 Task: Look for space in Famaillá, Argentina from 12th  July, 2023 to 15th July, 2023 for 3 adults in price range Rs.12000 to Rs.16000. Place can be entire place with 2 bedrooms having 3 beds and 1 bathroom. Property type can be flat. Amenities needed are: heating, . Booking option can be shelf check-in. Required host language is English.
Action: Mouse moved to (487, 102)
Screenshot: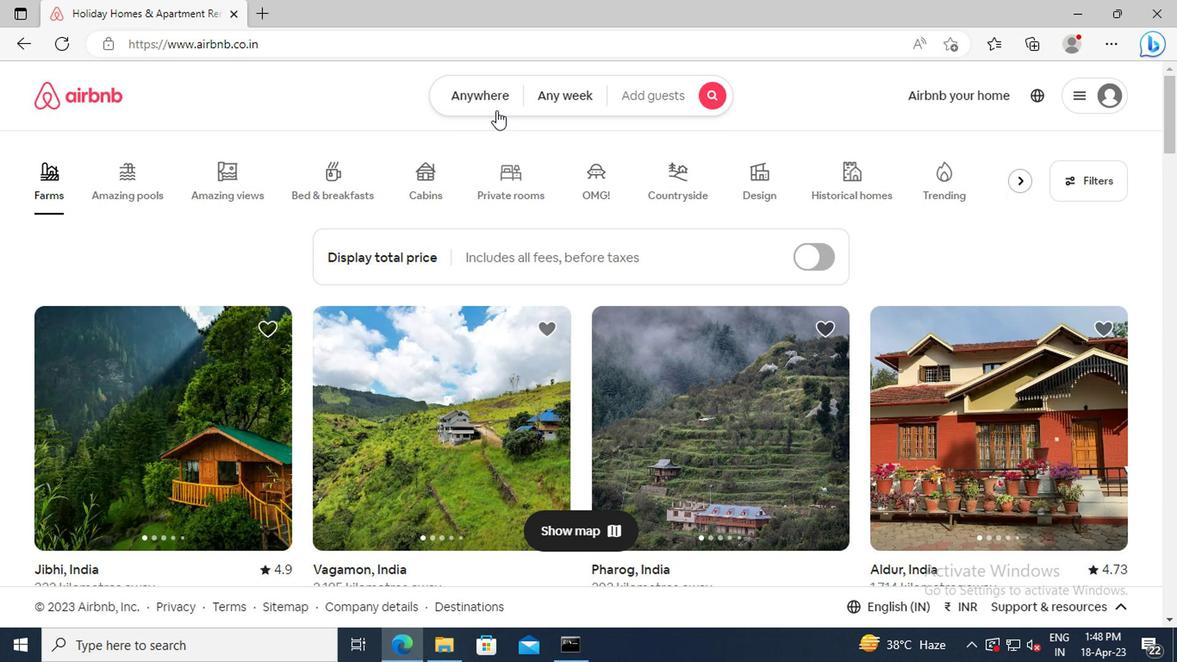 
Action: Mouse pressed left at (487, 102)
Screenshot: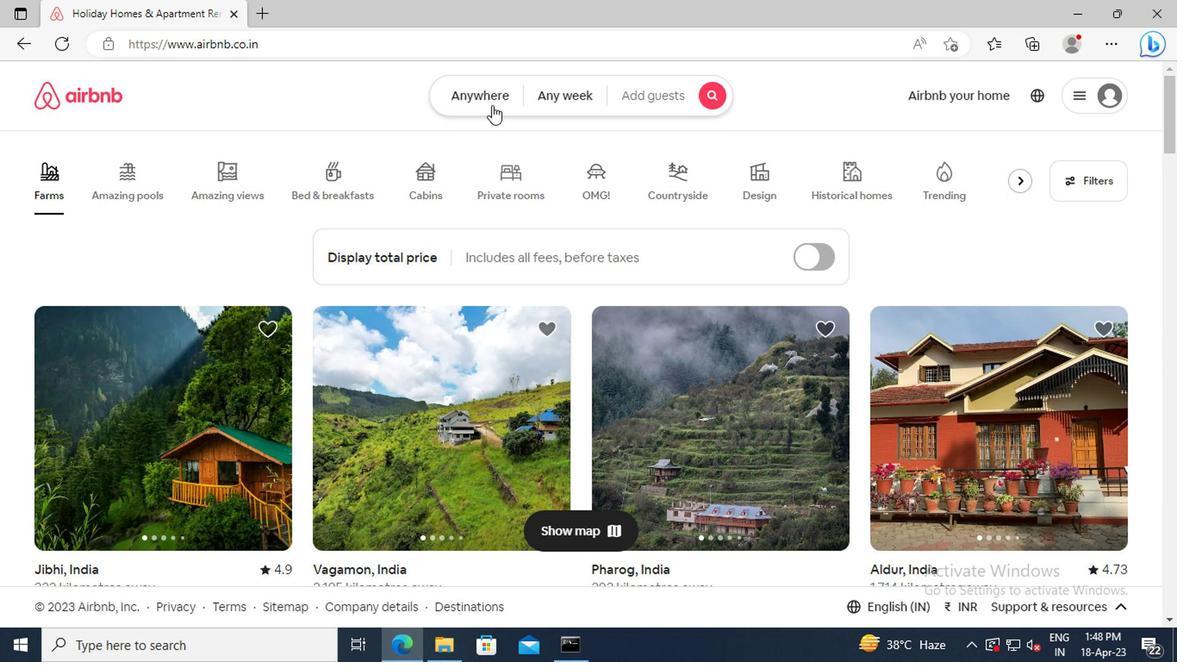 
Action: Mouse moved to (311, 163)
Screenshot: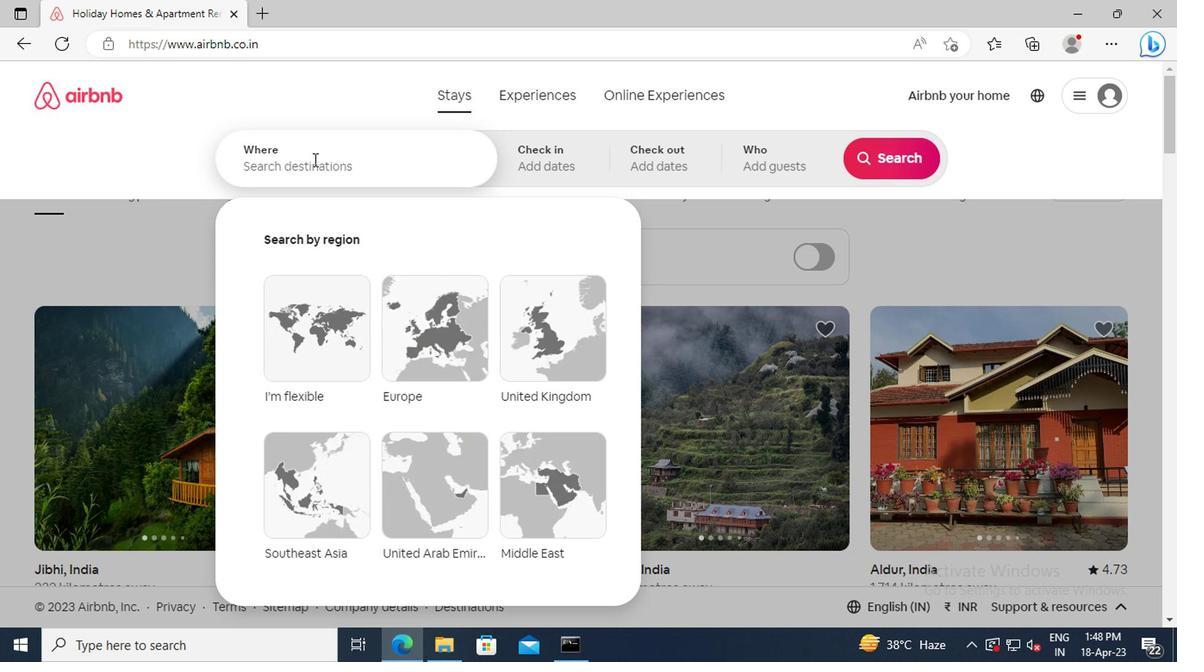 
Action: Mouse pressed left at (311, 163)
Screenshot: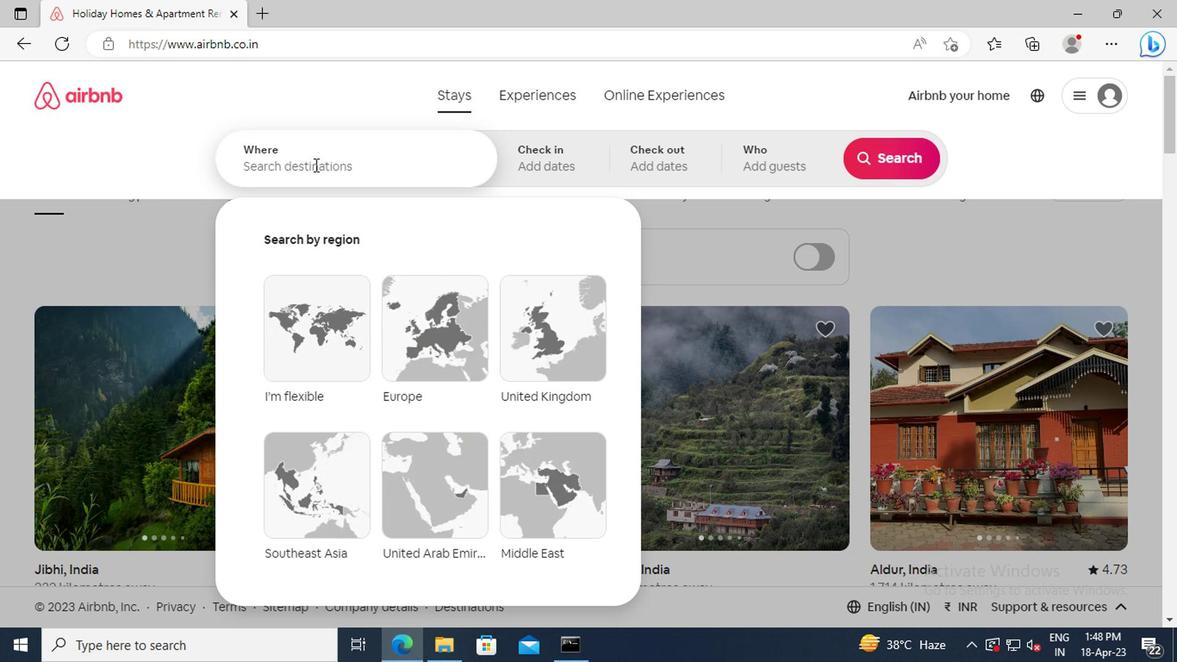 
Action: Key pressed <Key.shift>FAMAILLA,<Key.space><Key.shift_r>ARGENTINA<Key.enter>
Screenshot: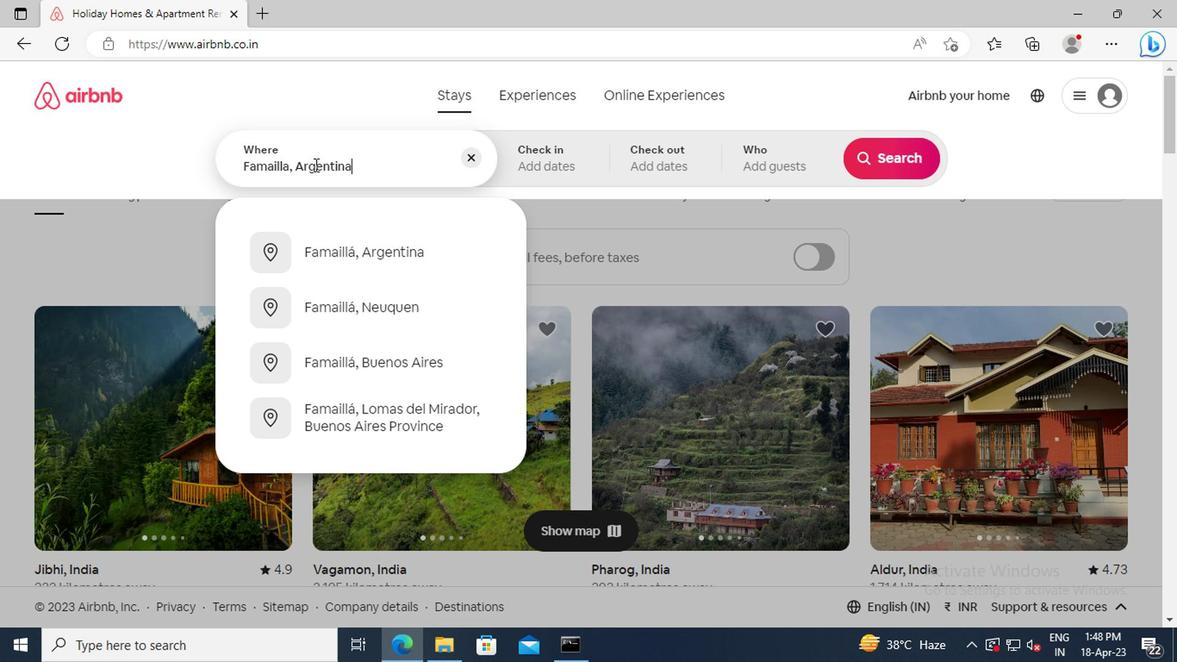 
Action: Mouse moved to (876, 297)
Screenshot: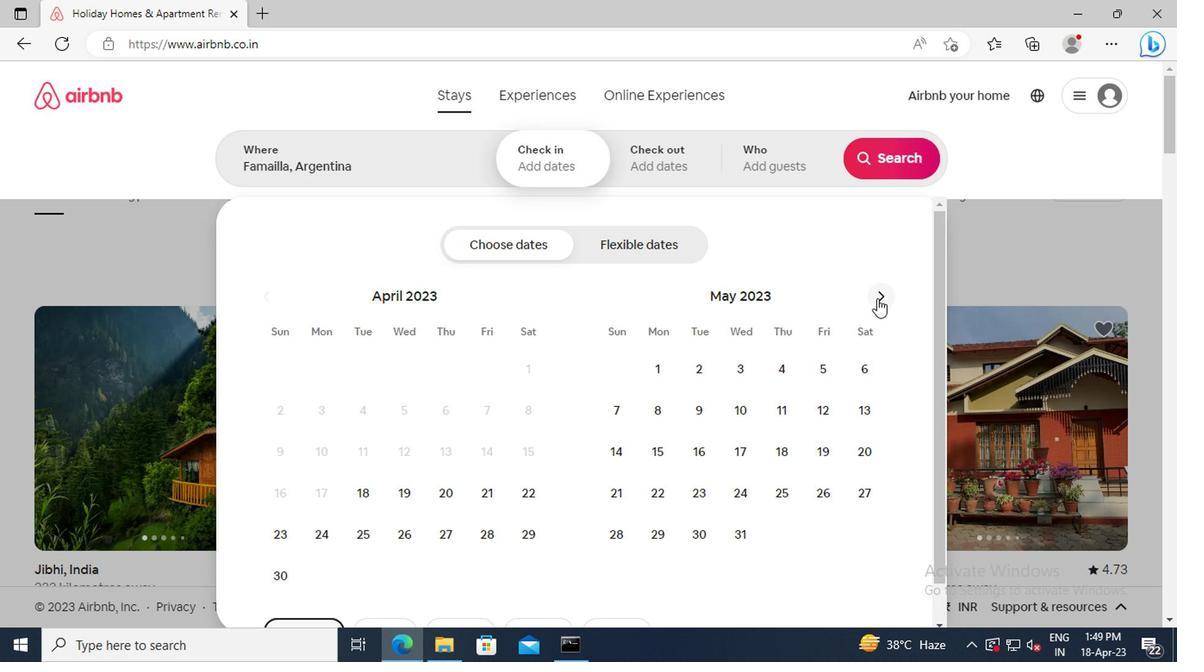 
Action: Mouse pressed left at (876, 297)
Screenshot: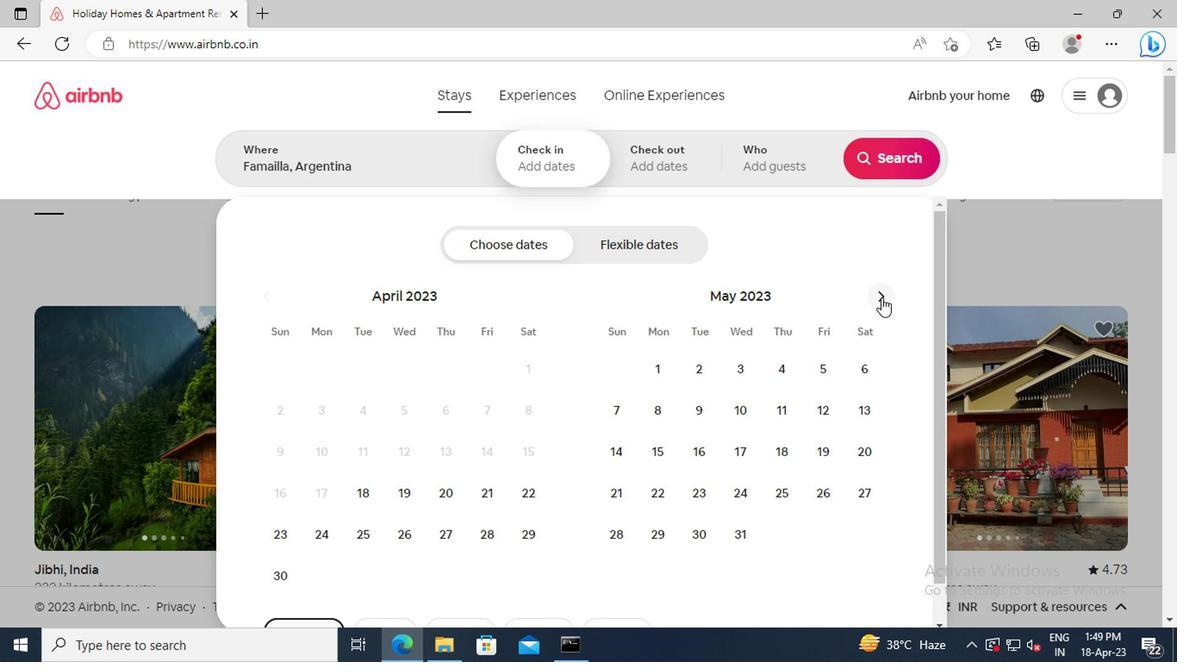 
Action: Mouse pressed left at (876, 297)
Screenshot: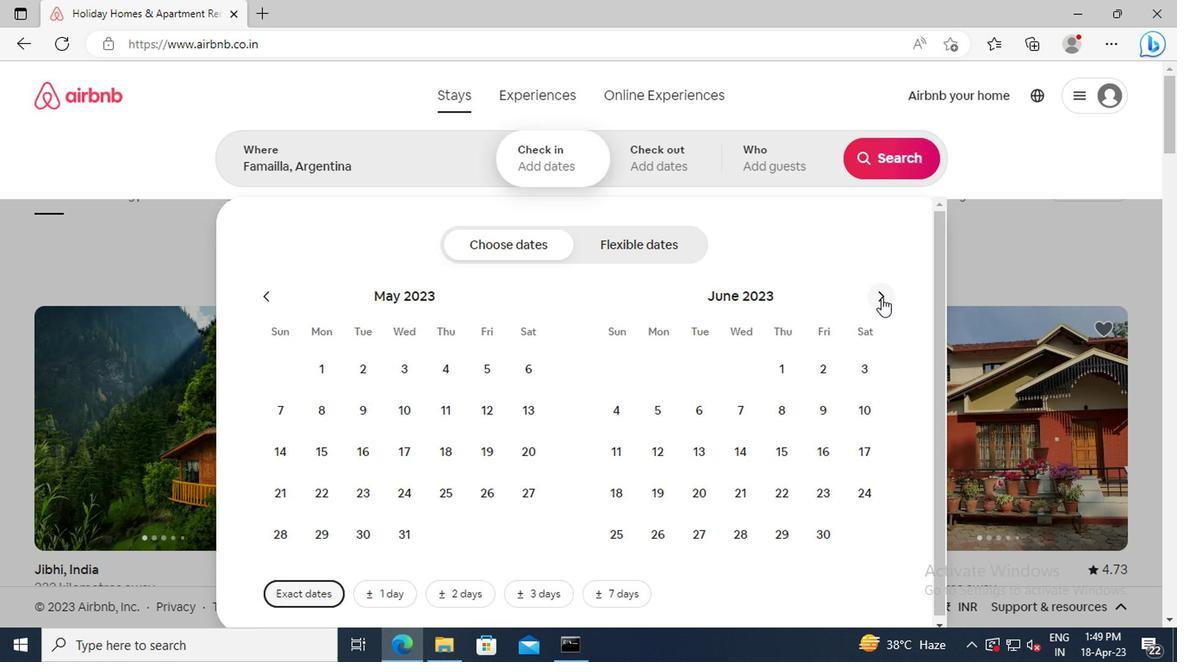 
Action: Mouse moved to (743, 449)
Screenshot: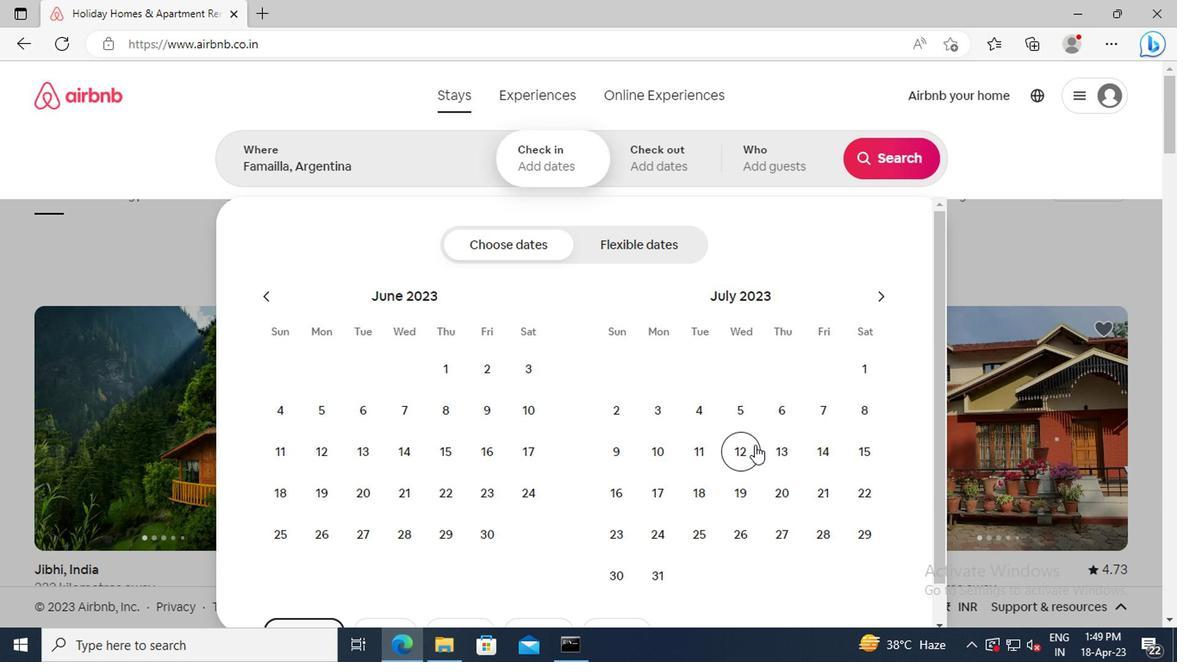 
Action: Mouse pressed left at (743, 449)
Screenshot: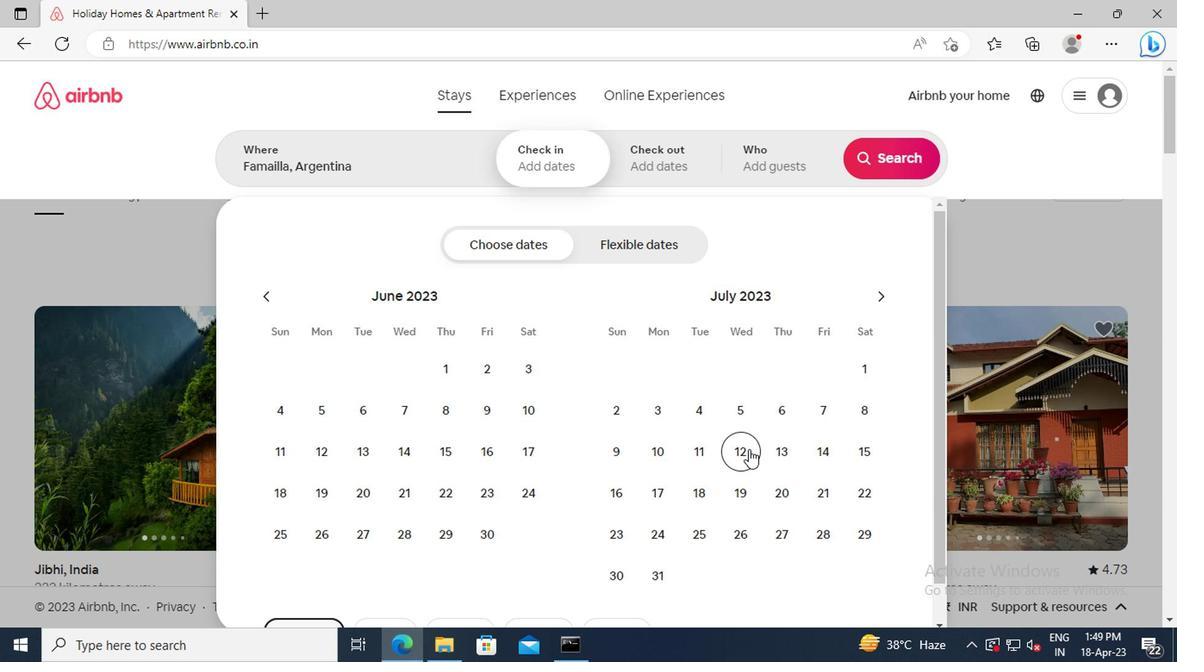 
Action: Mouse moved to (859, 453)
Screenshot: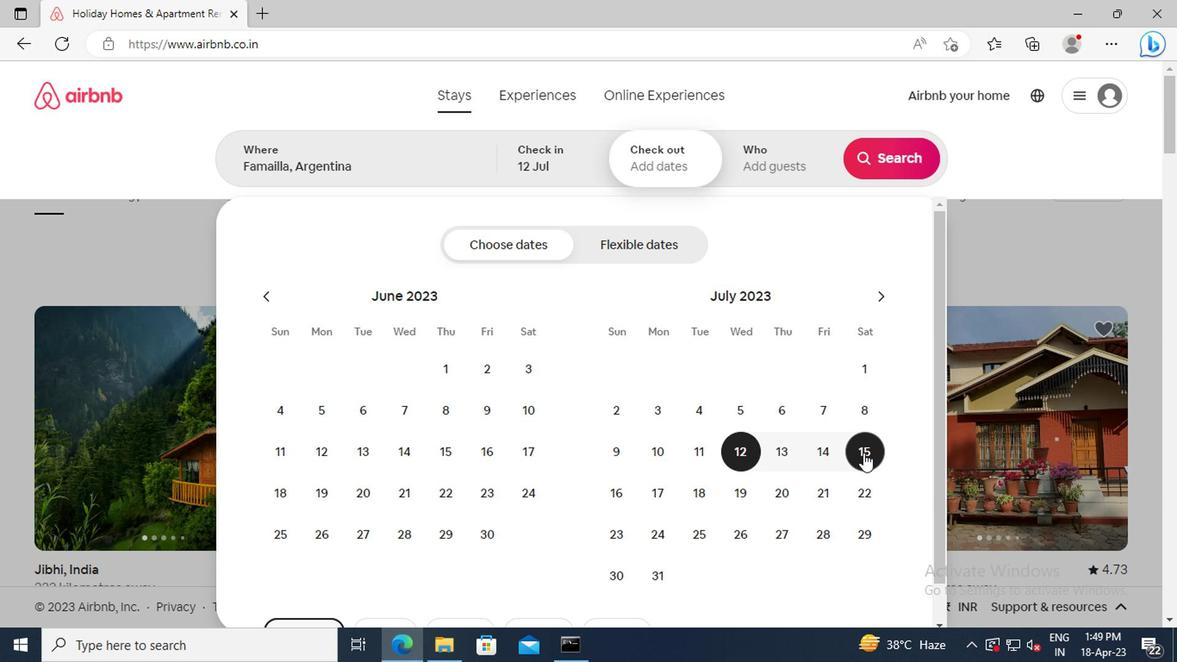 
Action: Mouse pressed left at (859, 453)
Screenshot: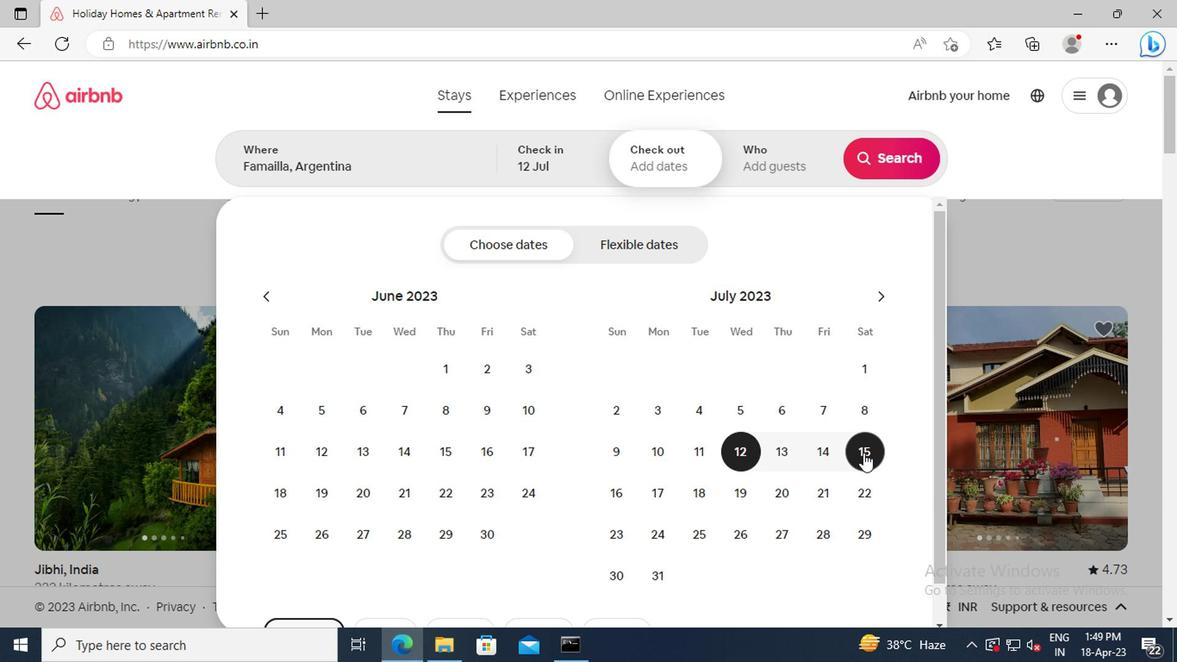 
Action: Mouse moved to (760, 163)
Screenshot: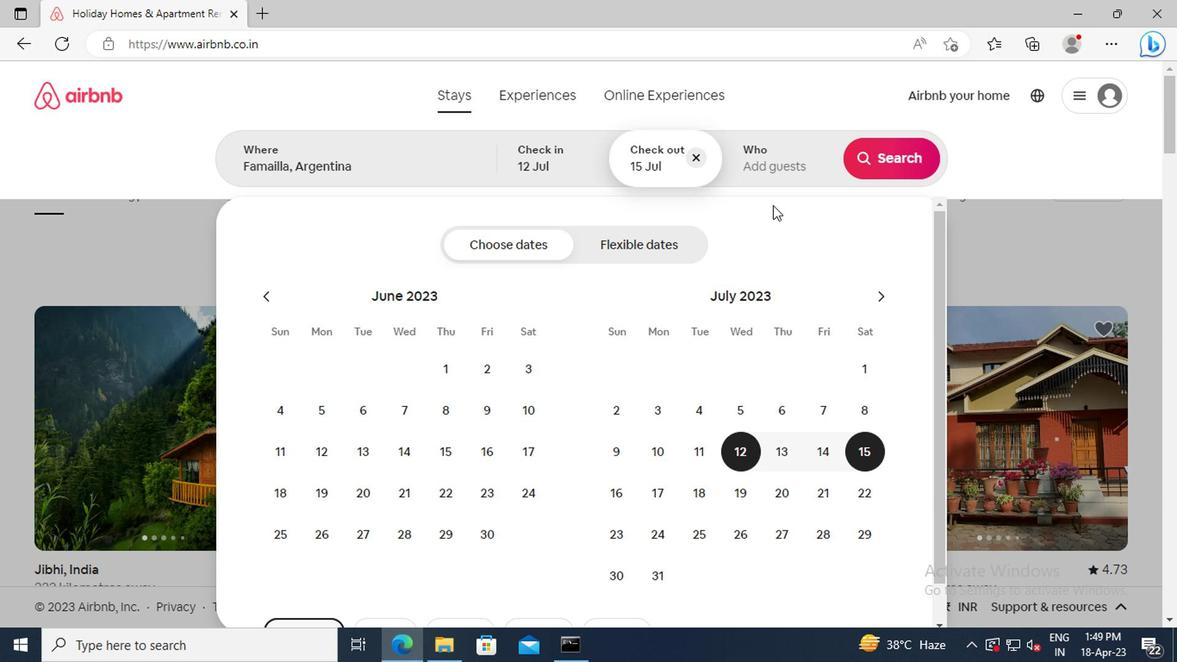 
Action: Mouse pressed left at (760, 163)
Screenshot: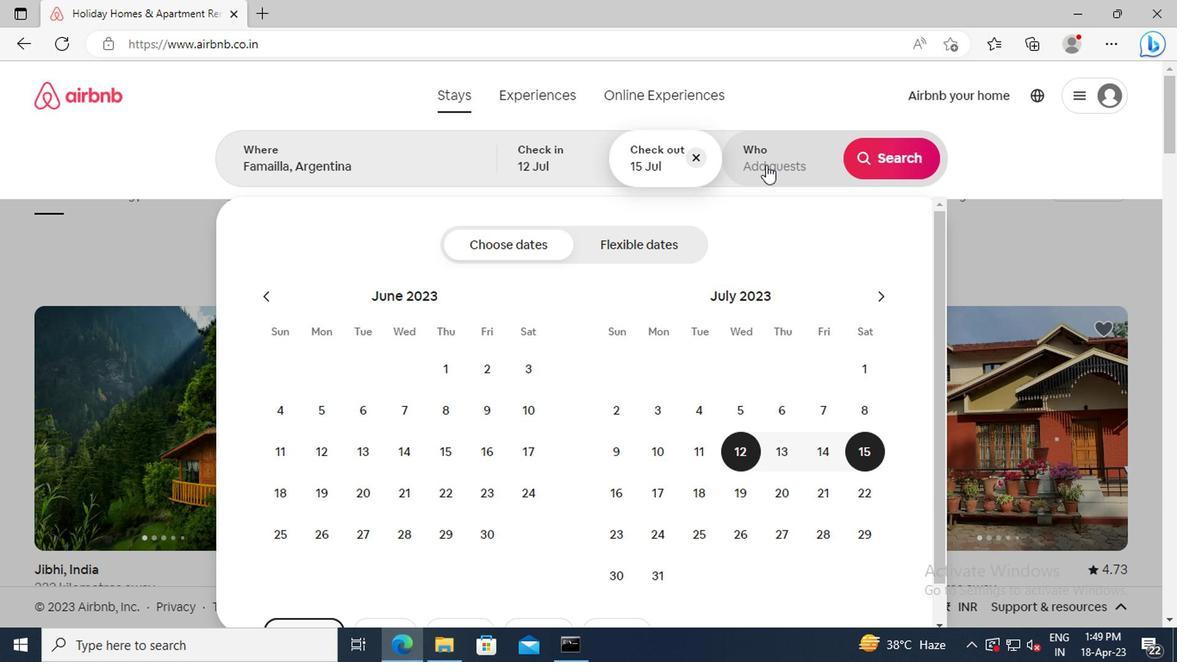 
Action: Mouse moved to (895, 249)
Screenshot: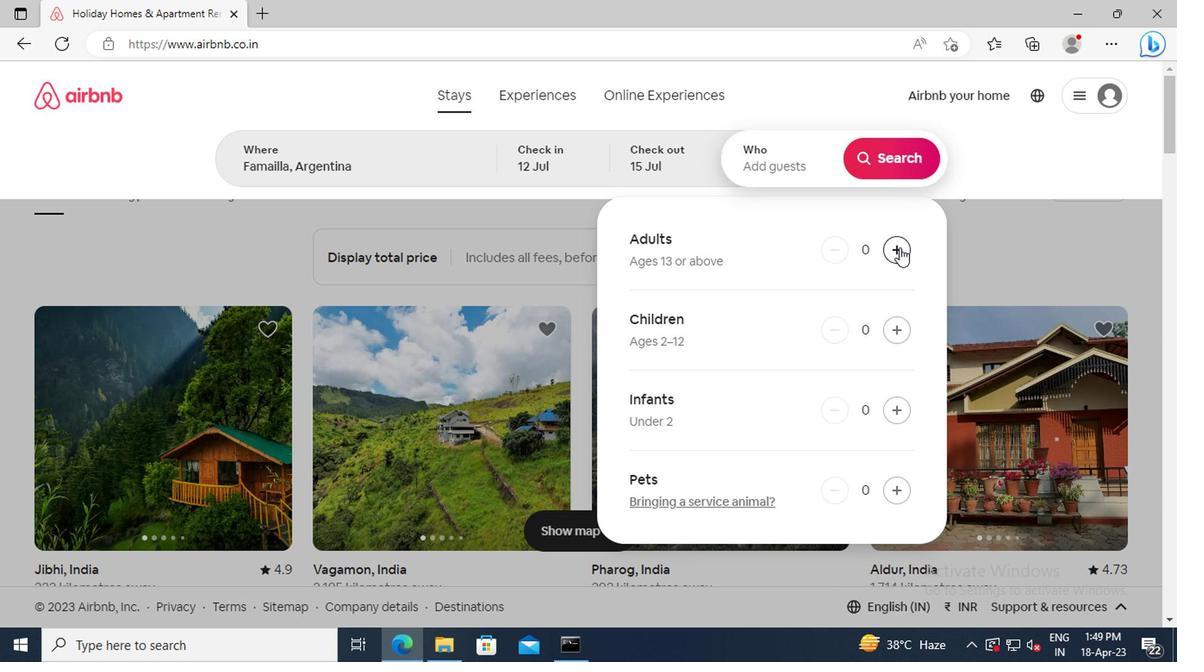 
Action: Mouse pressed left at (895, 249)
Screenshot: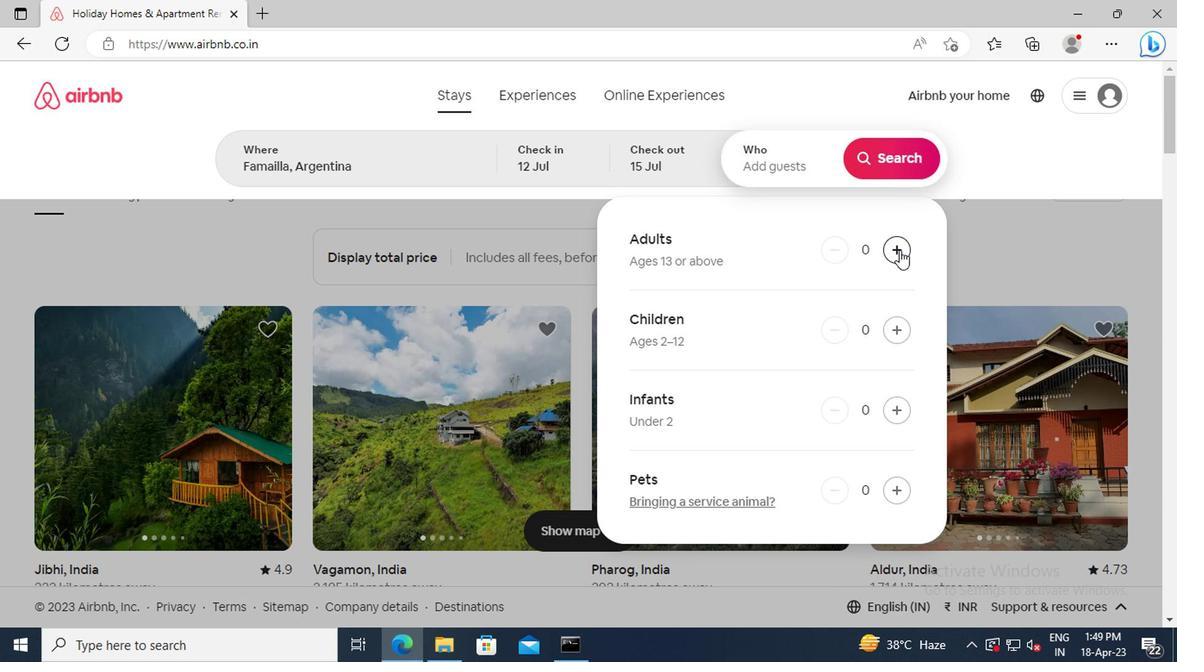 
Action: Mouse pressed left at (895, 249)
Screenshot: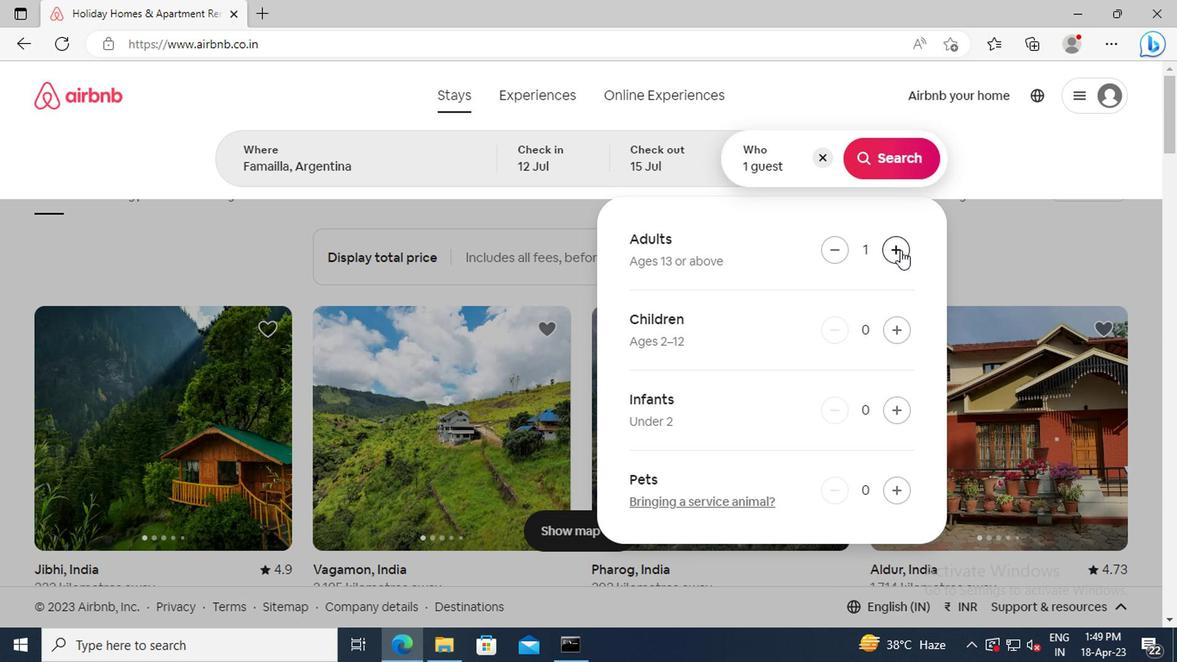 
Action: Mouse pressed left at (895, 249)
Screenshot: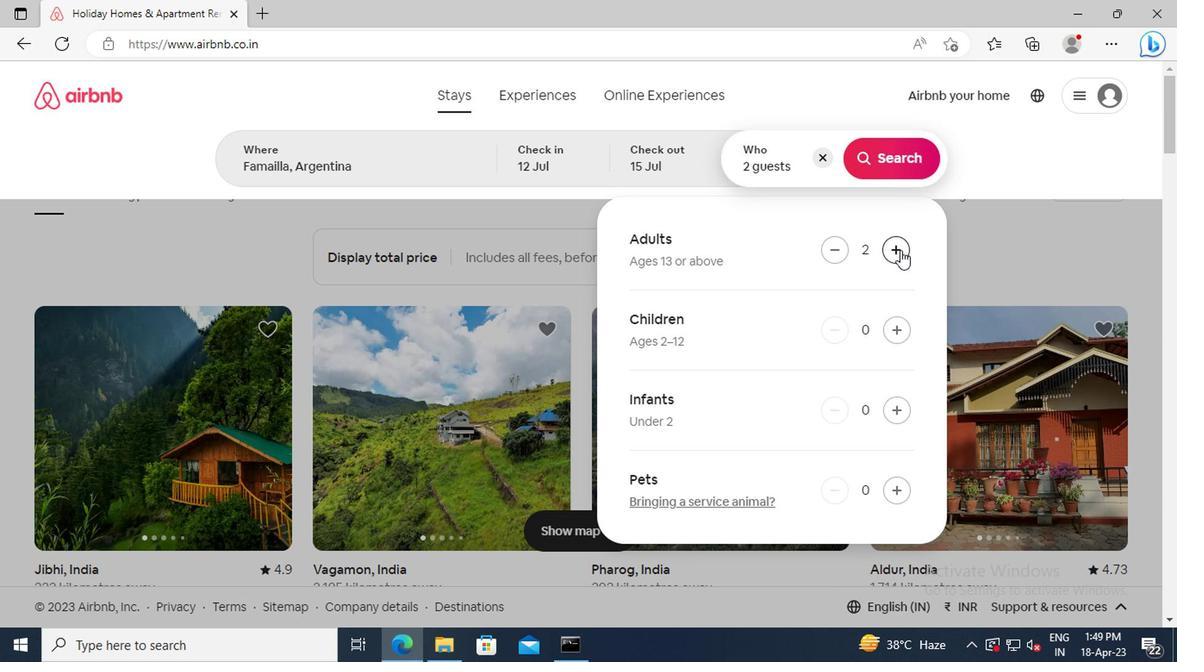 
Action: Mouse moved to (889, 156)
Screenshot: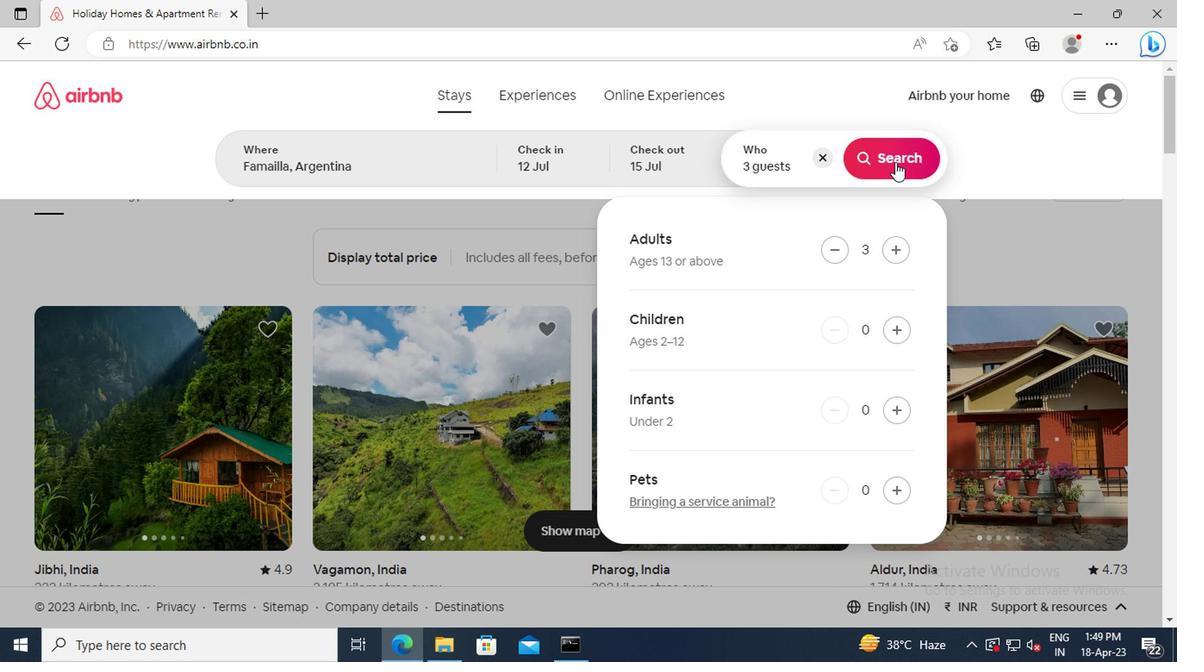 
Action: Mouse pressed left at (889, 156)
Screenshot: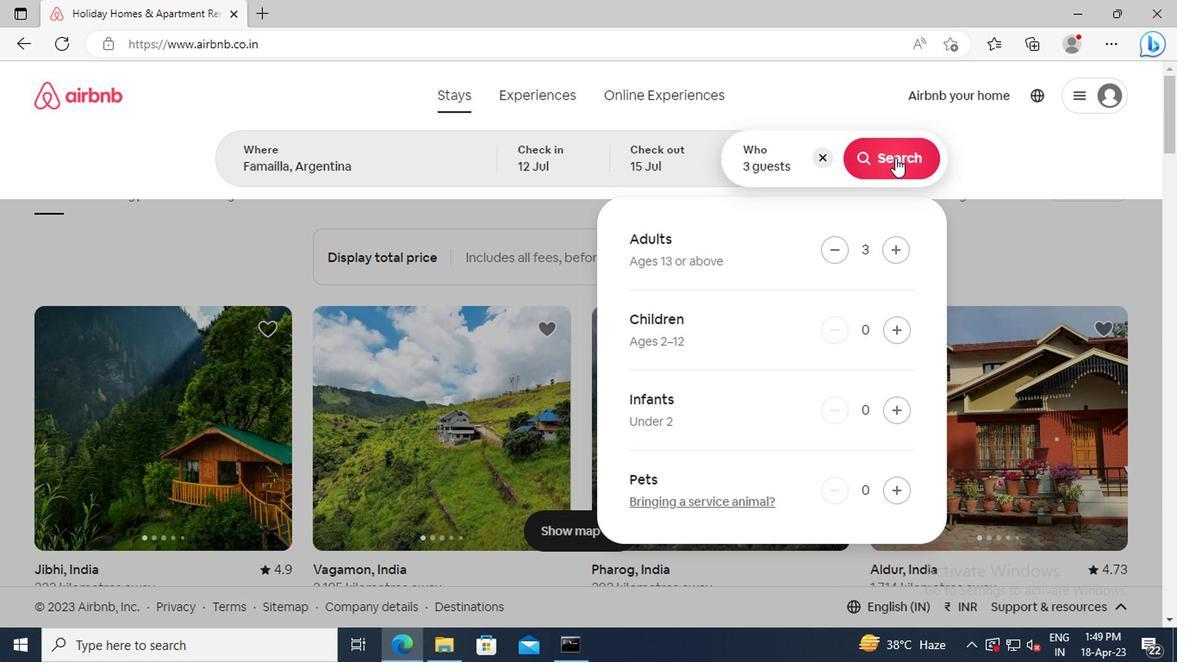 
Action: Mouse moved to (1097, 160)
Screenshot: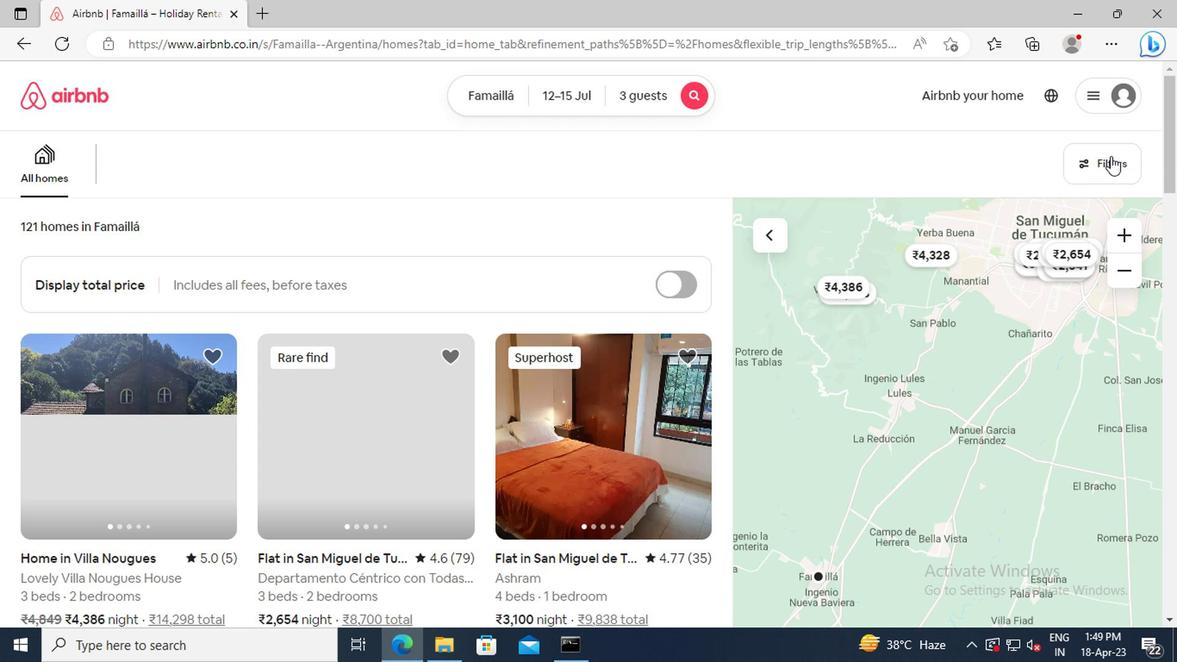 
Action: Mouse pressed left at (1097, 160)
Screenshot: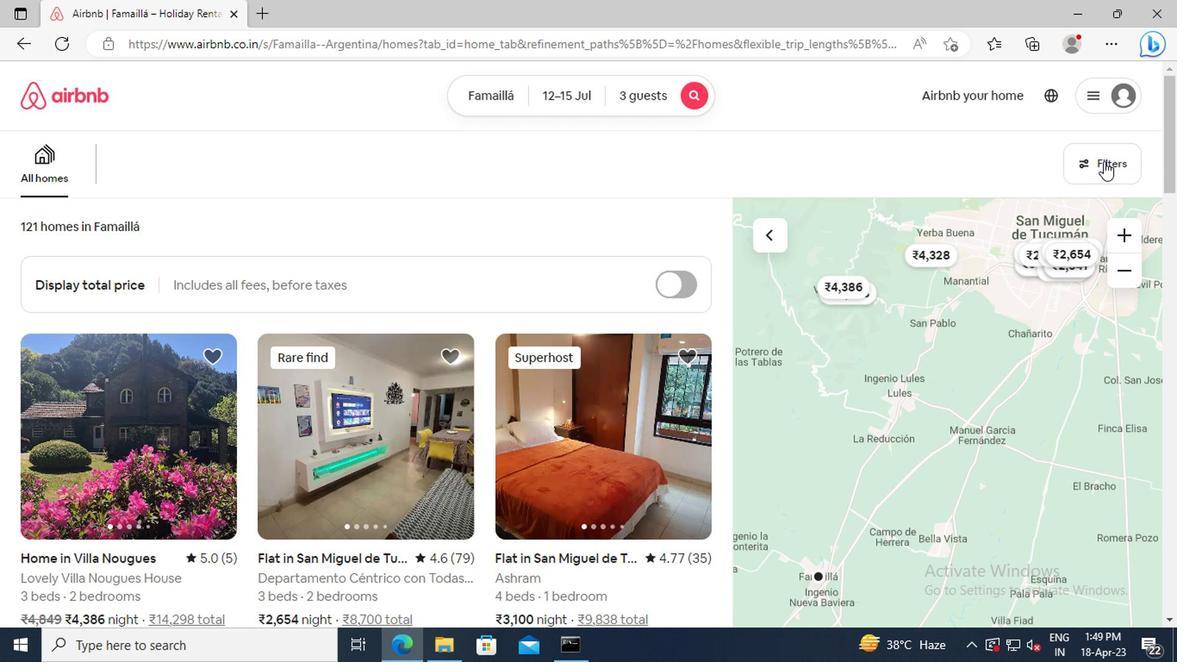 
Action: Mouse moved to (376, 388)
Screenshot: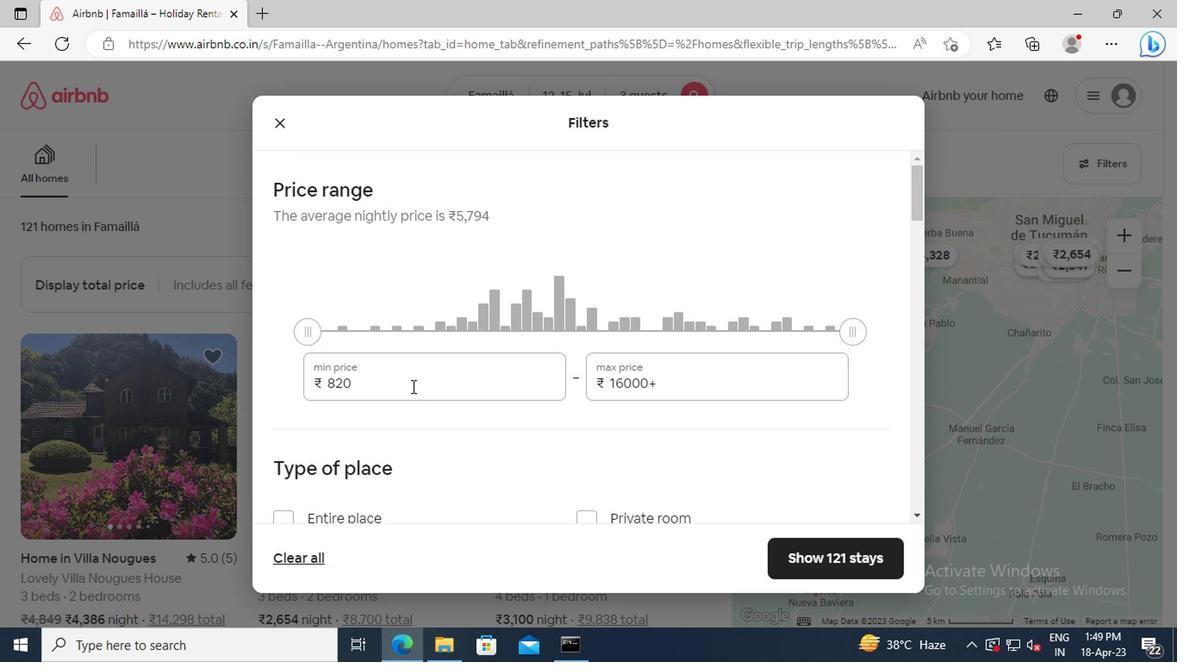 
Action: Mouse pressed left at (376, 388)
Screenshot: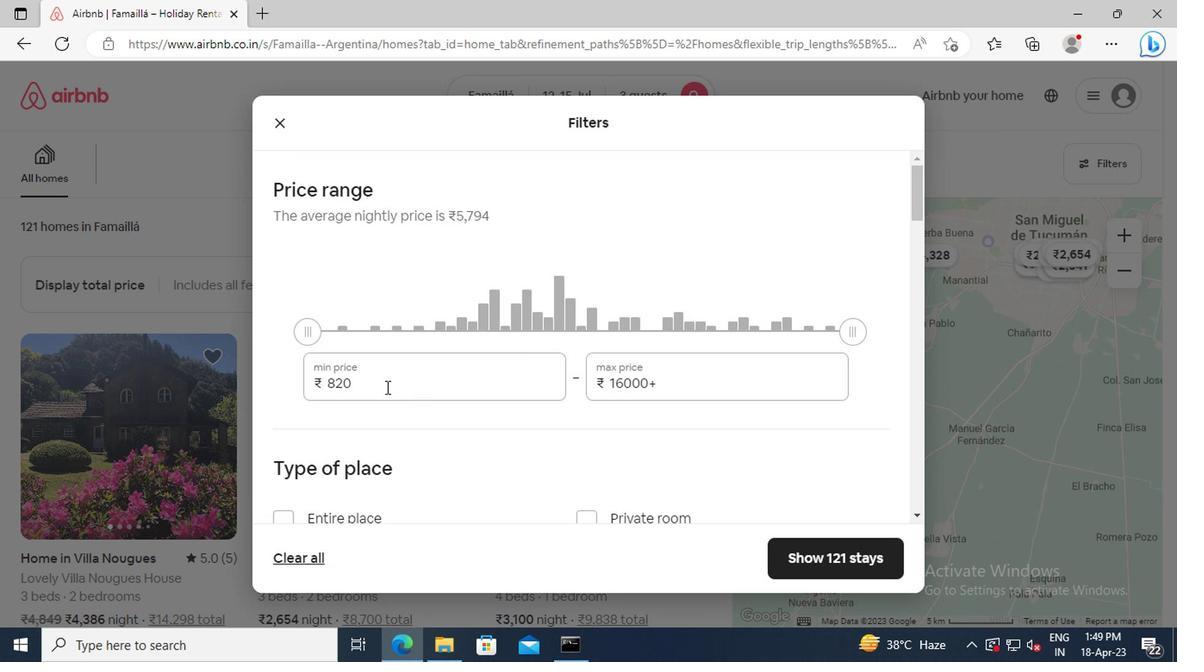 
Action: Key pressed <Key.backspace><Key.backspace><Key.backspace><Key.backspace><Key.backspace><Key.backspace>12000<Key.tab><Key.delete>16000
Screenshot: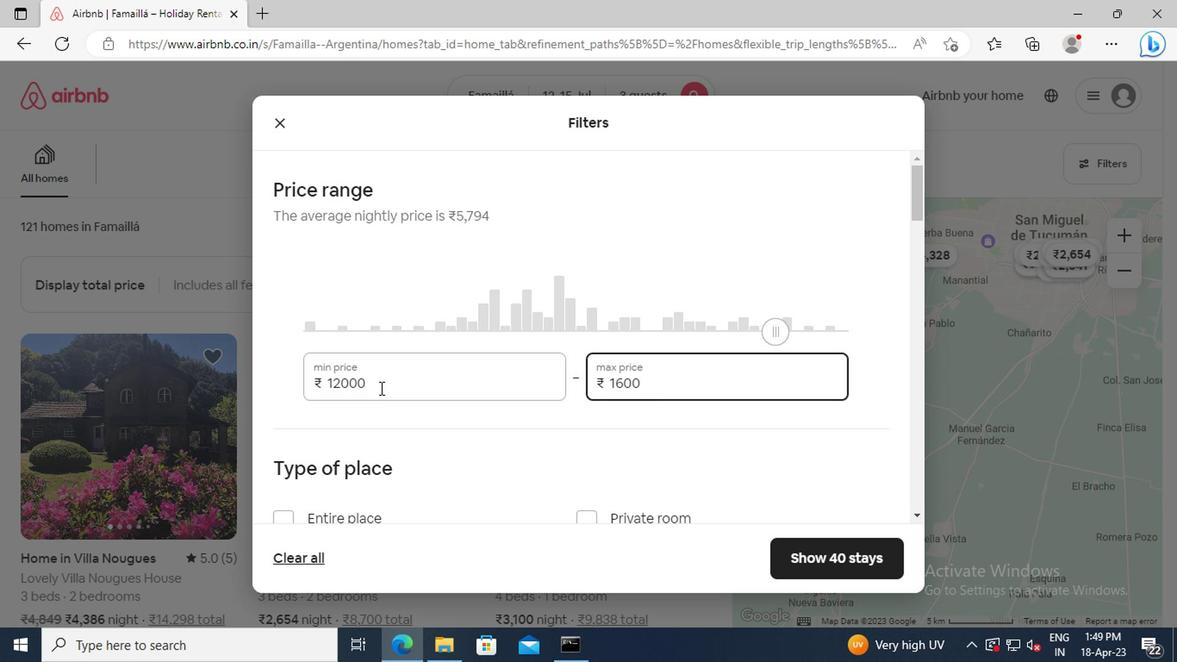 
Action: Mouse scrolled (376, 387) with delta (0, 0)
Screenshot: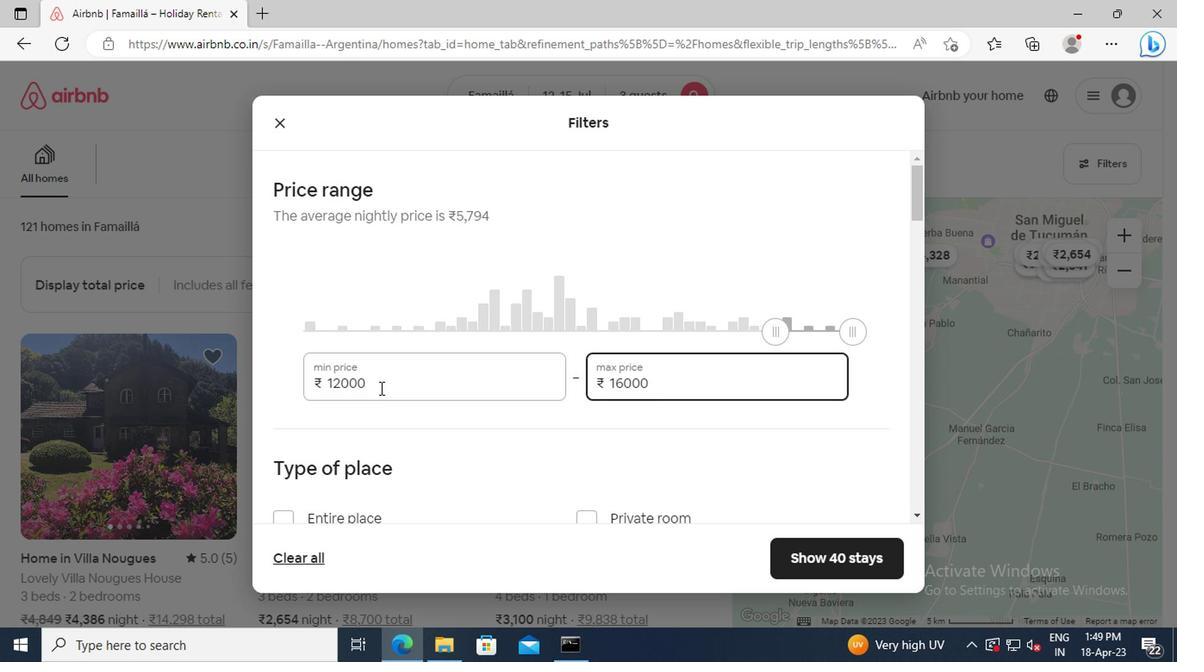 
Action: Mouse scrolled (376, 387) with delta (0, 0)
Screenshot: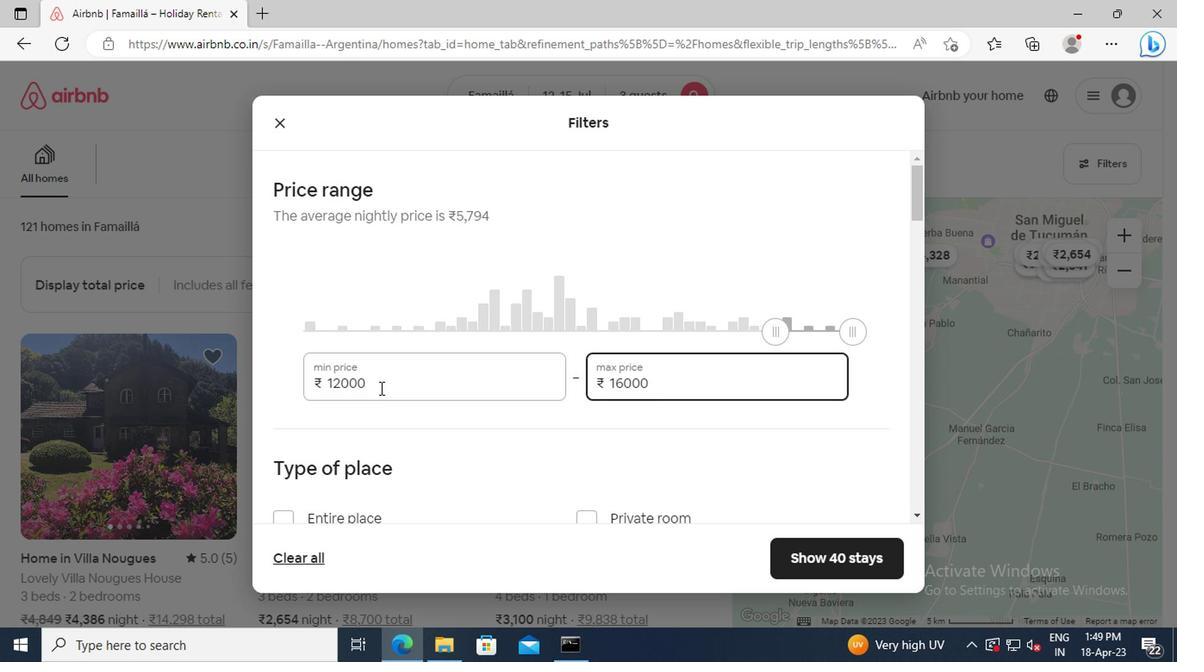 
Action: Mouse scrolled (376, 387) with delta (0, 0)
Screenshot: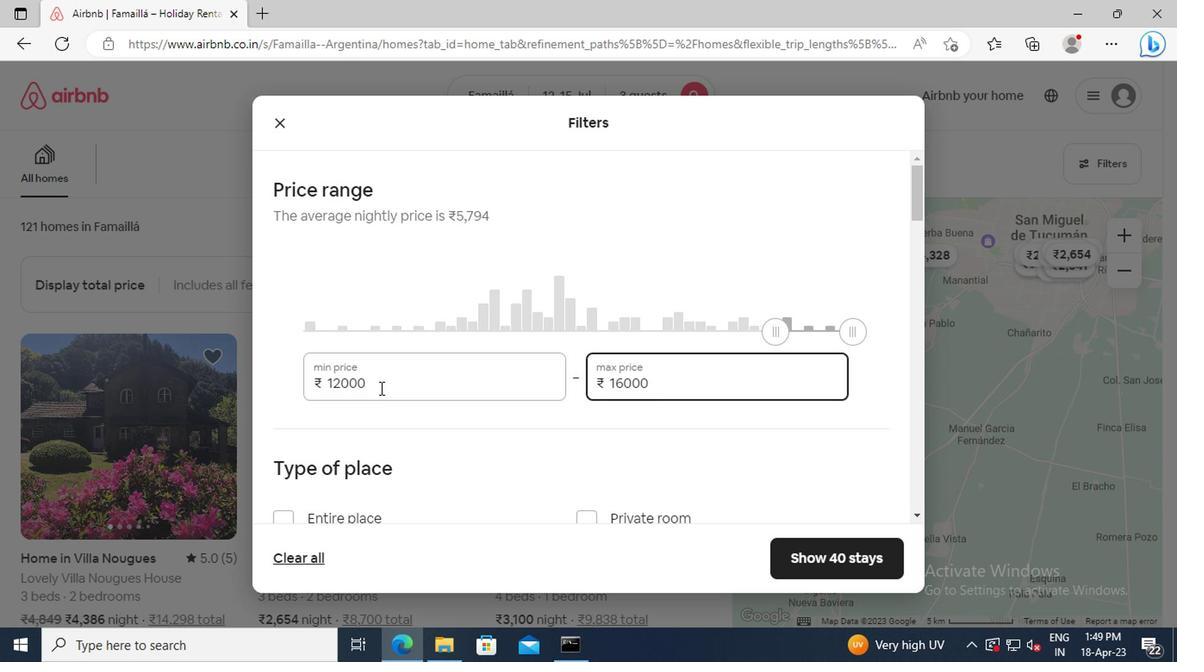 
Action: Mouse moved to (285, 353)
Screenshot: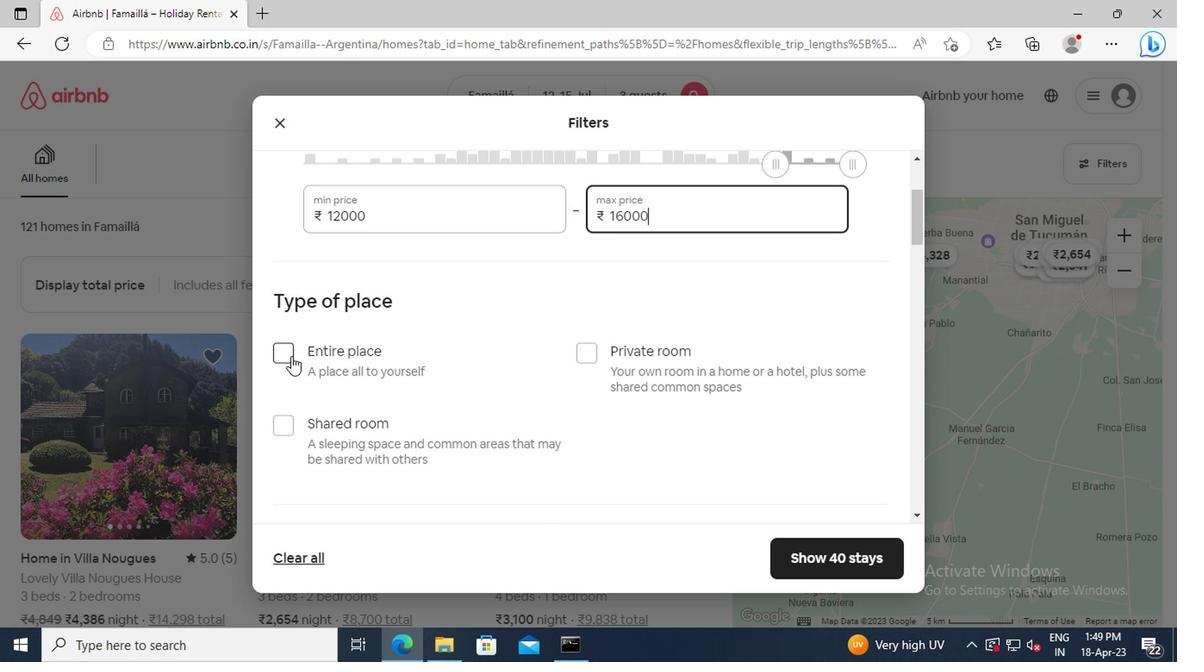 
Action: Mouse pressed left at (285, 353)
Screenshot: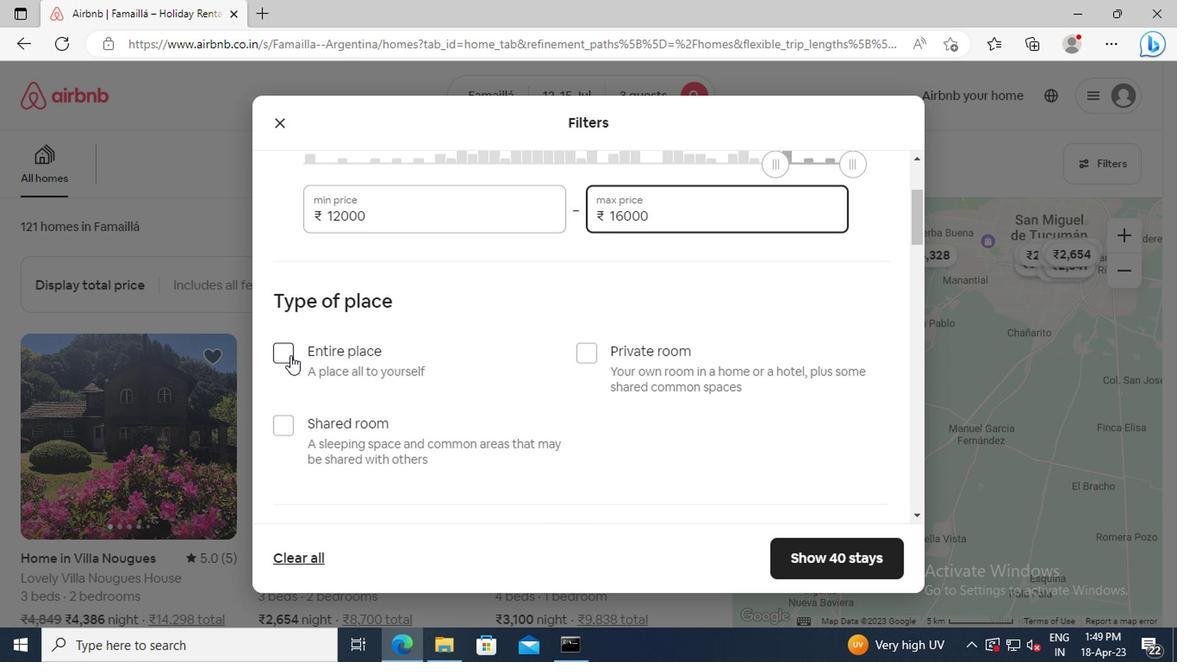 
Action: Mouse moved to (436, 355)
Screenshot: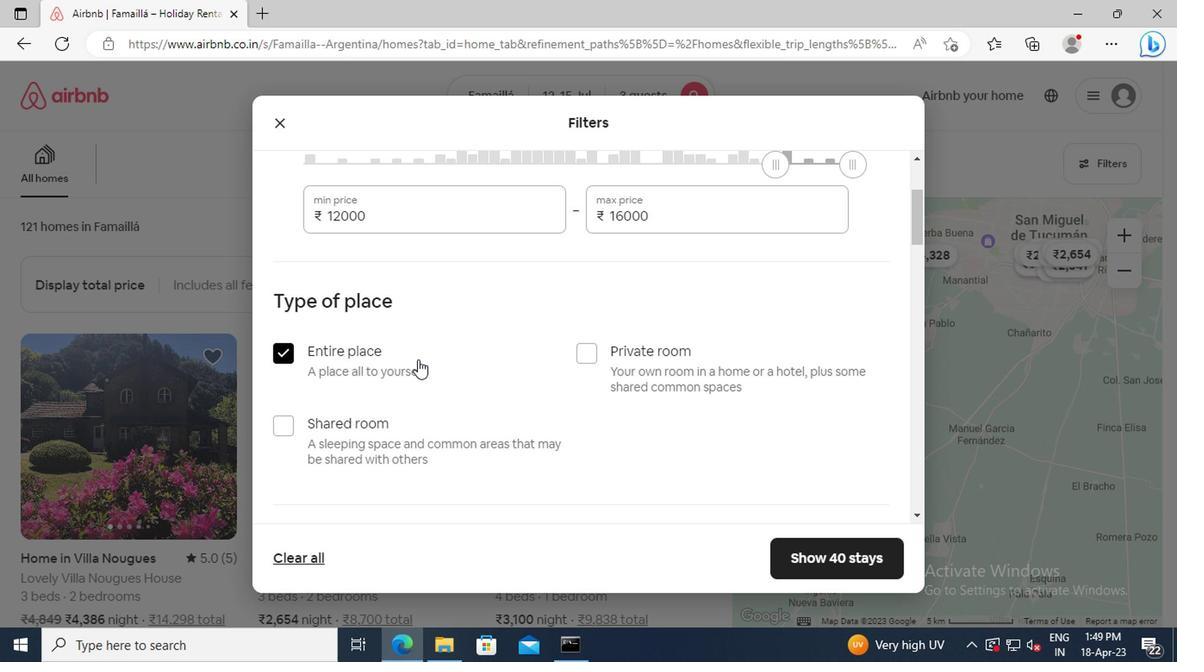 
Action: Mouse scrolled (436, 354) with delta (0, 0)
Screenshot: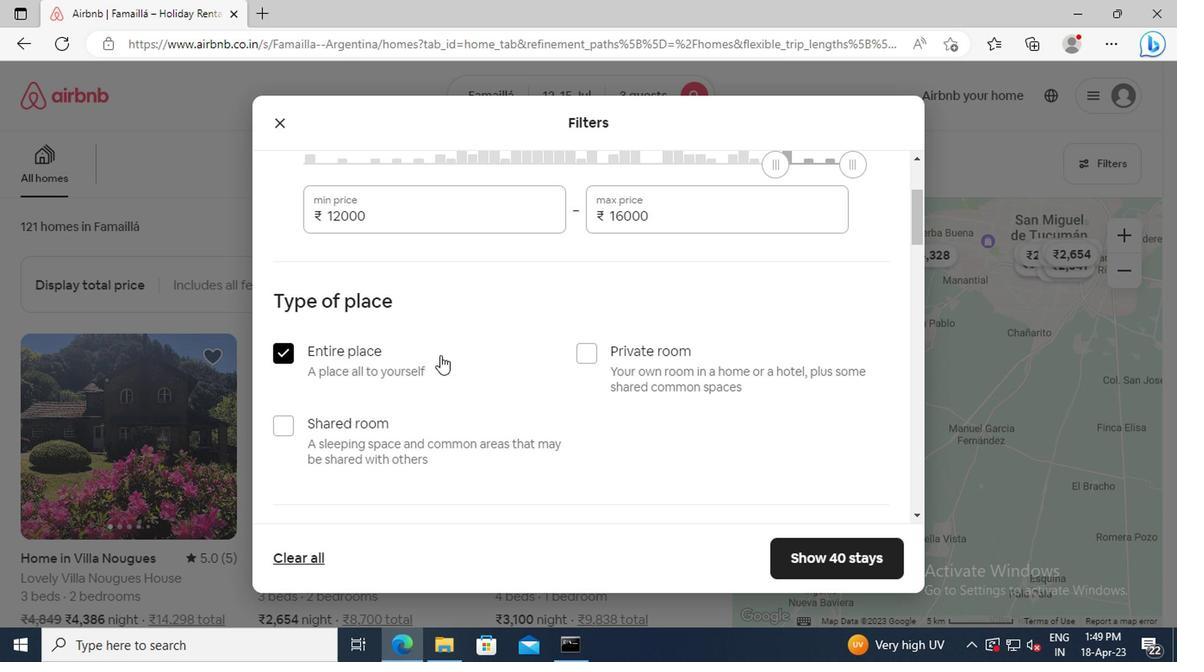 
Action: Mouse scrolled (436, 354) with delta (0, 0)
Screenshot: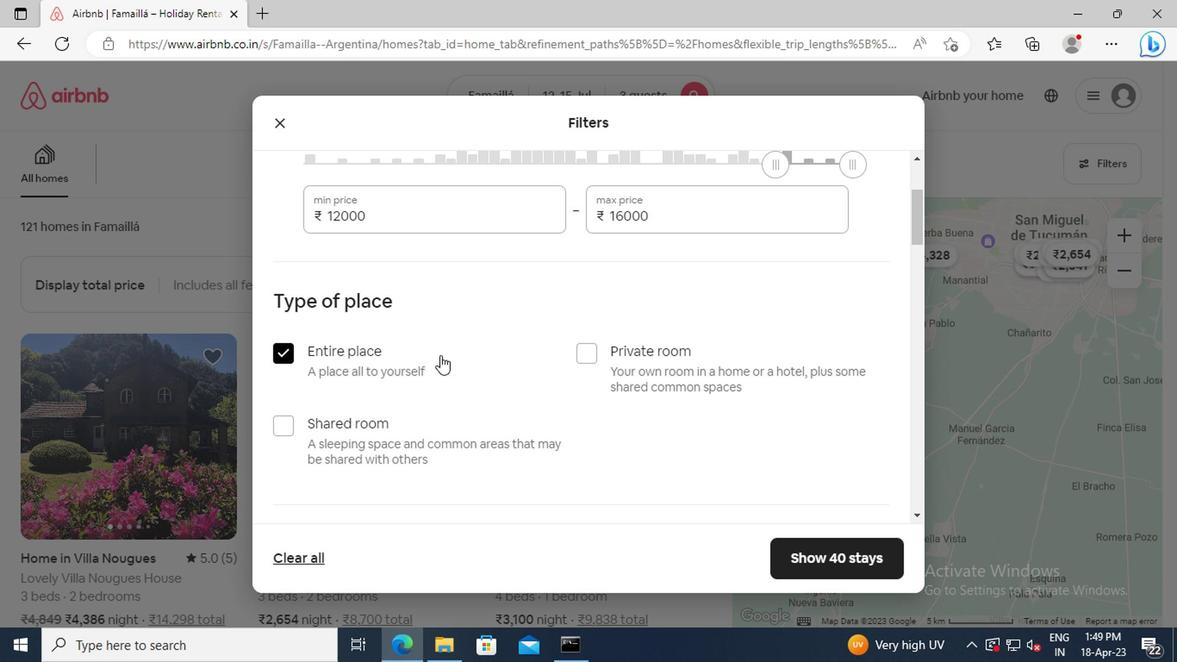 
Action: Mouse moved to (444, 313)
Screenshot: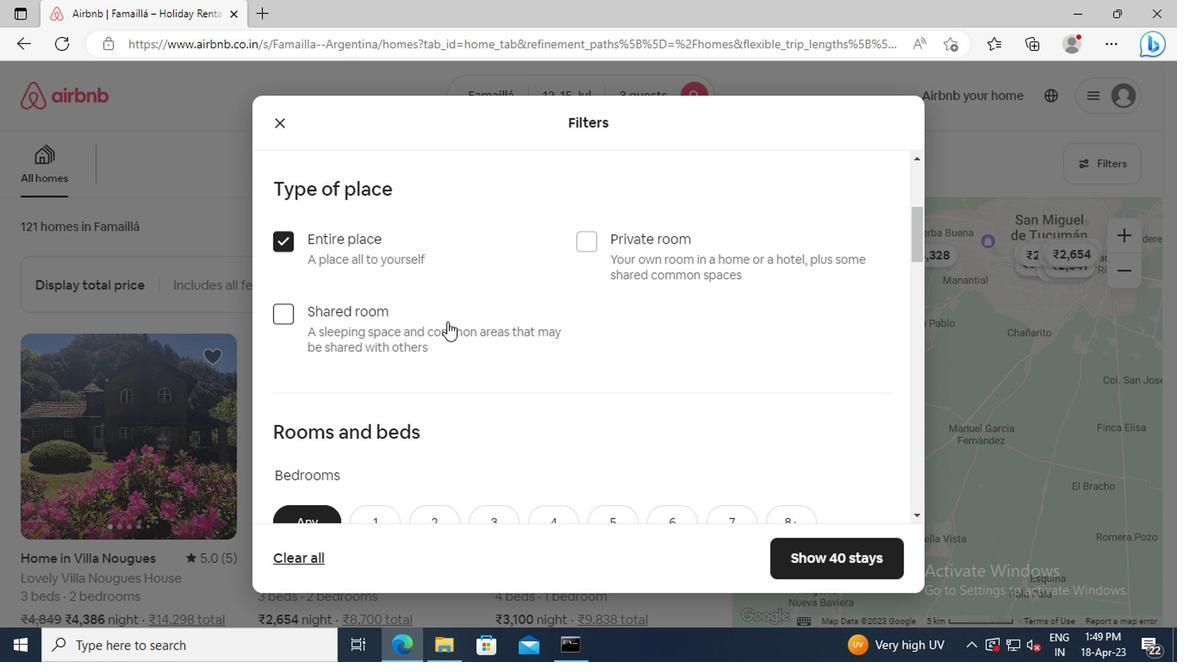 
Action: Mouse scrolled (444, 312) with delta (0, -1)
Screenshot: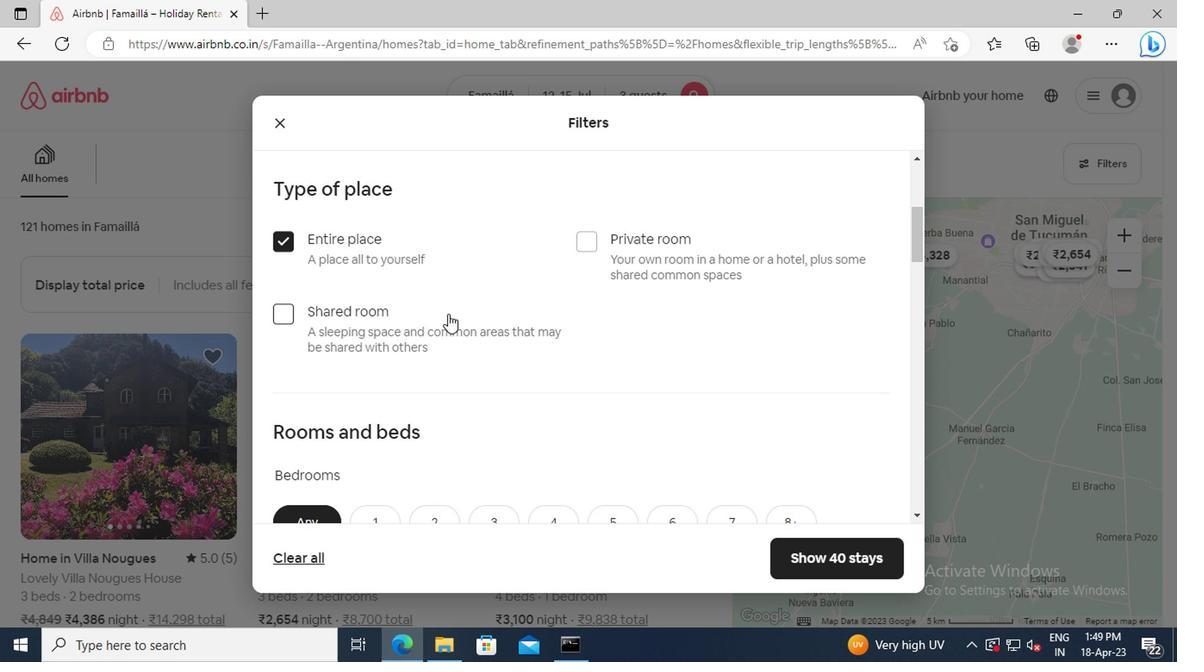 
Action: Mouse scrolled (444, 312) with delta (0, -1)
Screenshot: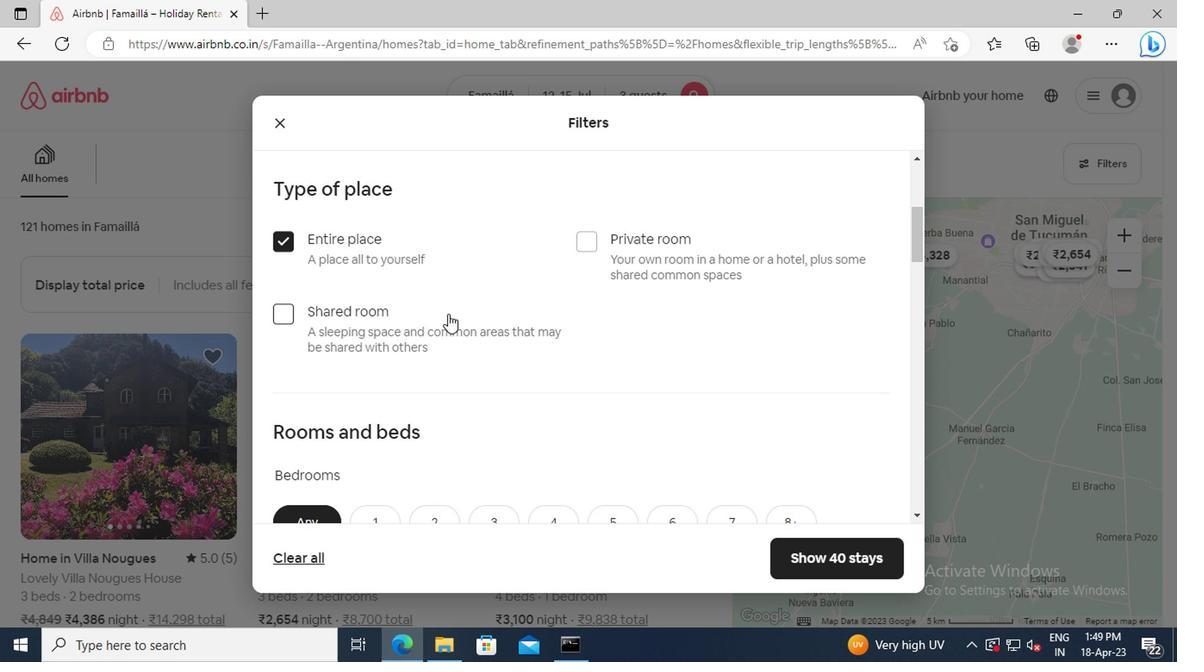 
Action: Mouse moved to (427, 403)
Screenshot: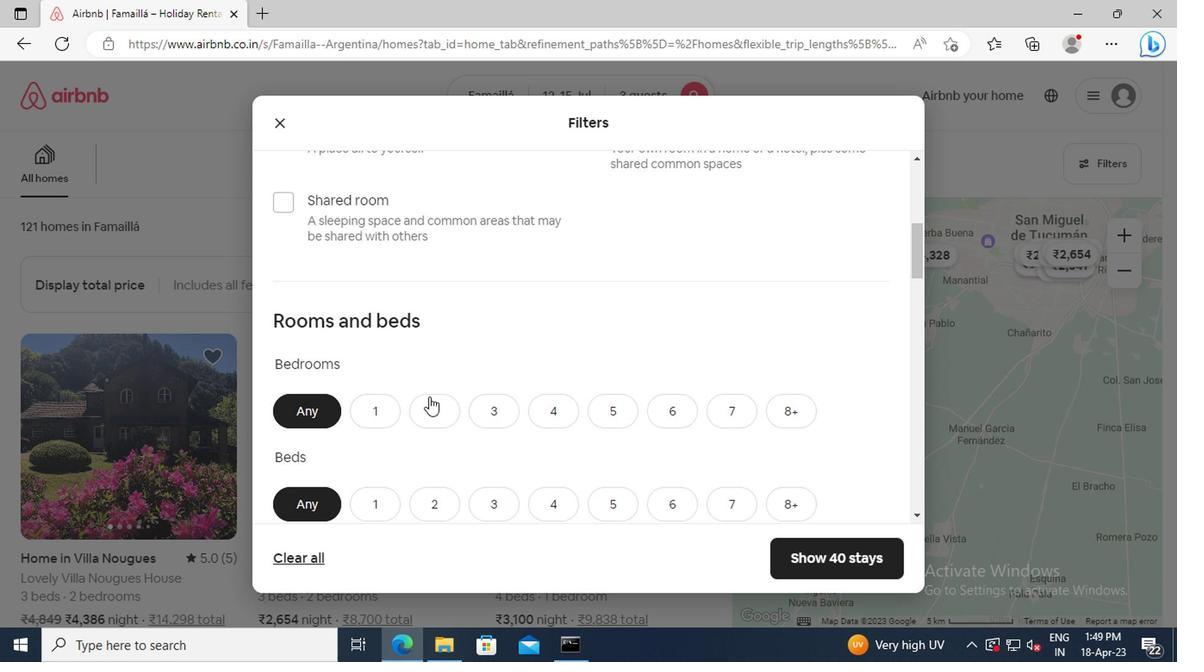
Action: Mouse pressed left at (427, 403)
Screenshot: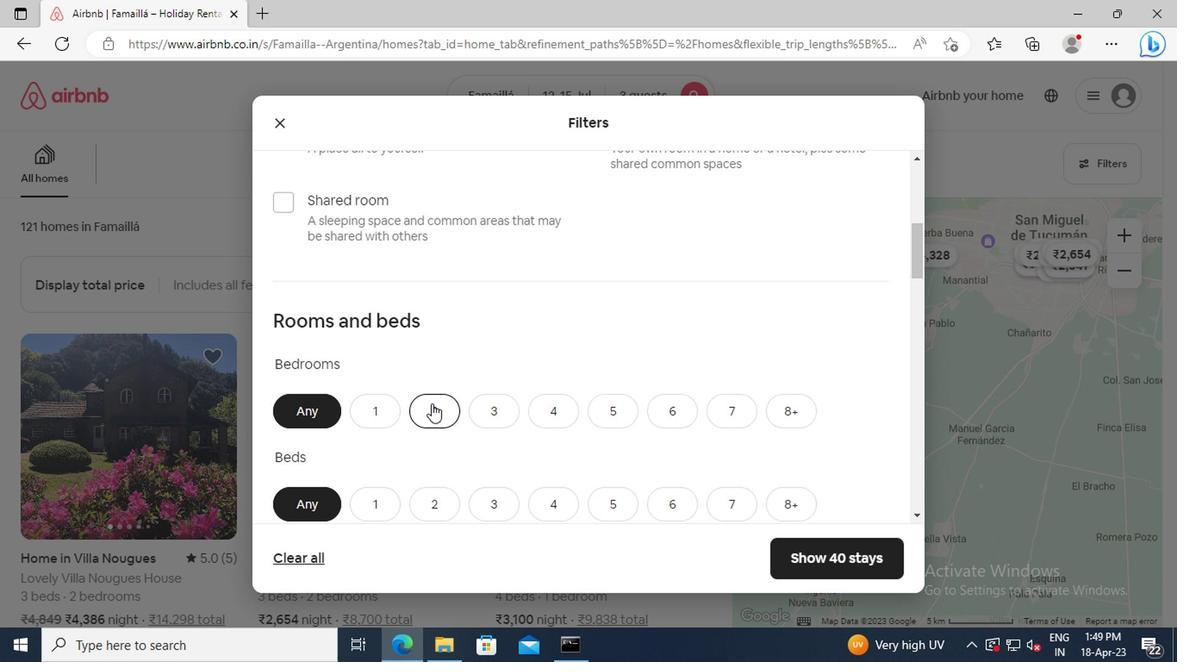 
Action: Mouse scrolled (427, 402) with delta (0, 0)
Screenshot: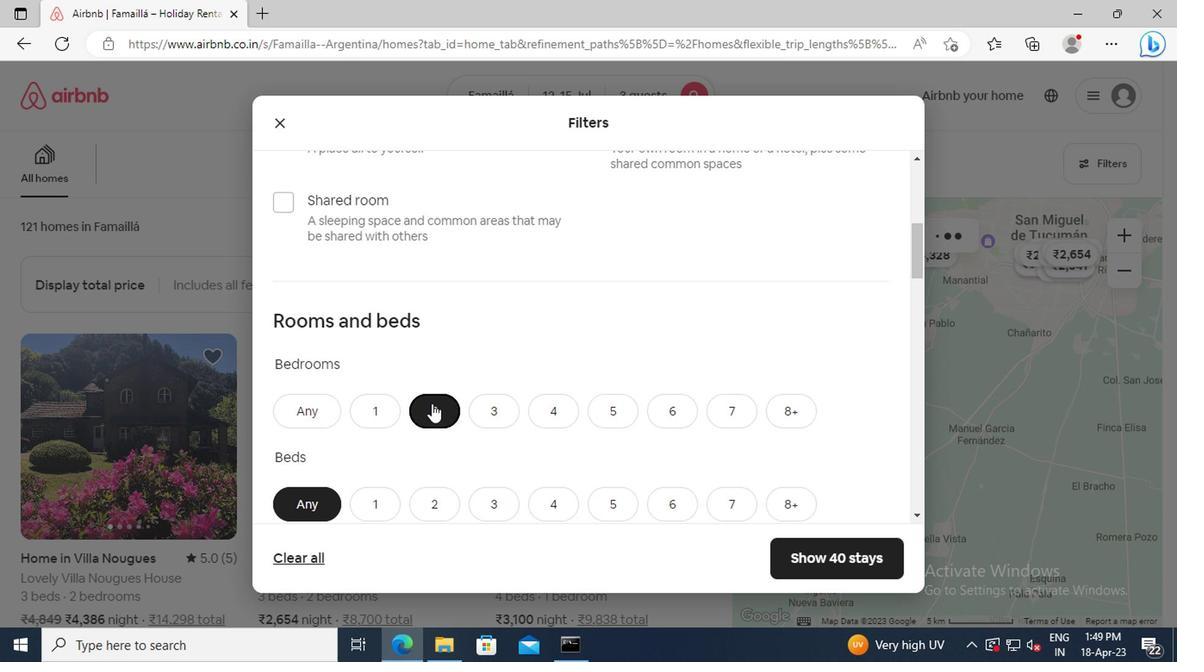 
Action: Mouse scrolled (427, 402) with delta (0, 0)
Screenshot: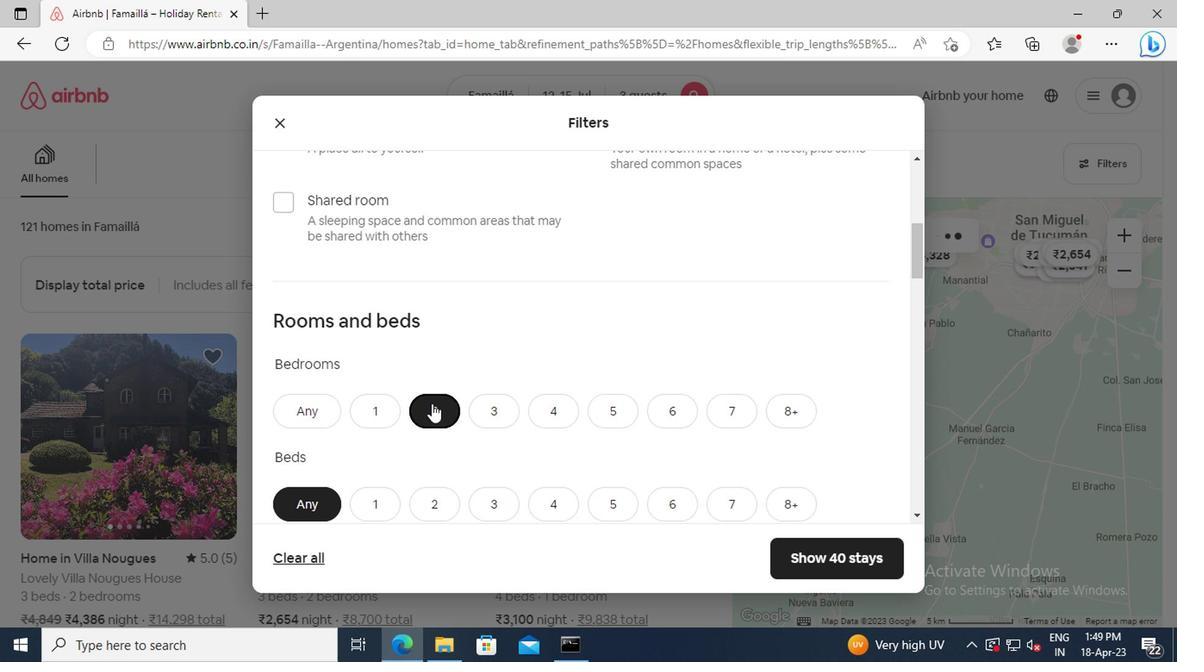
Action: Mouse moved to (483, 394)
Screenshot: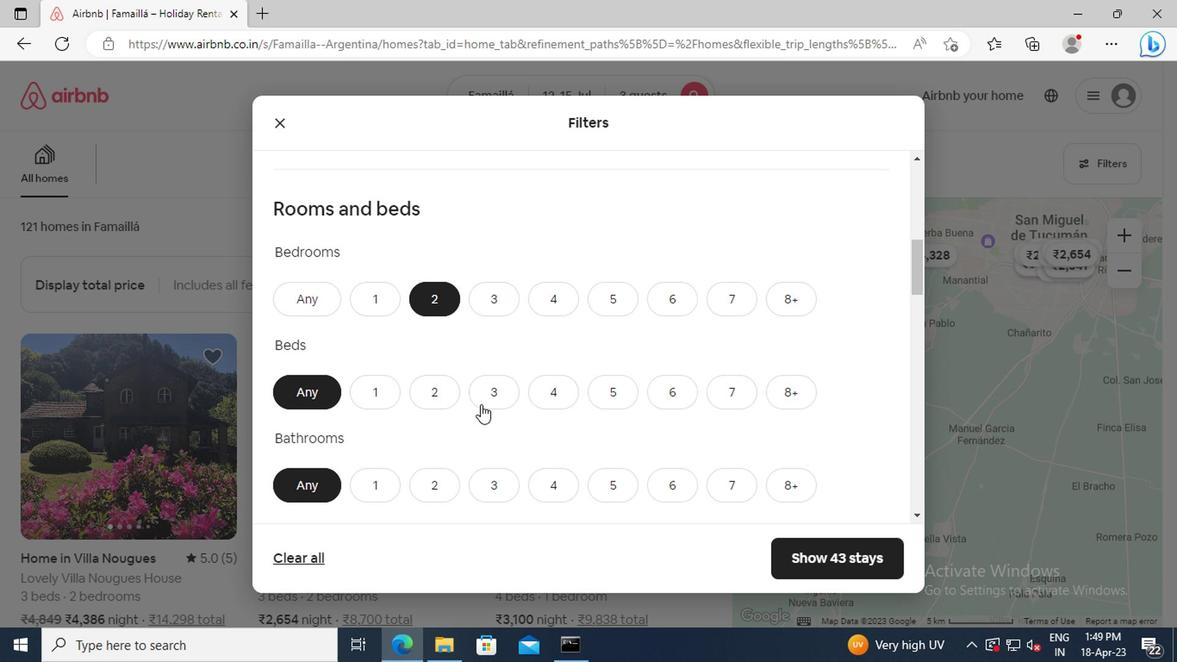 
Action: Mouse pressed left at (483, 394)
Screenshot: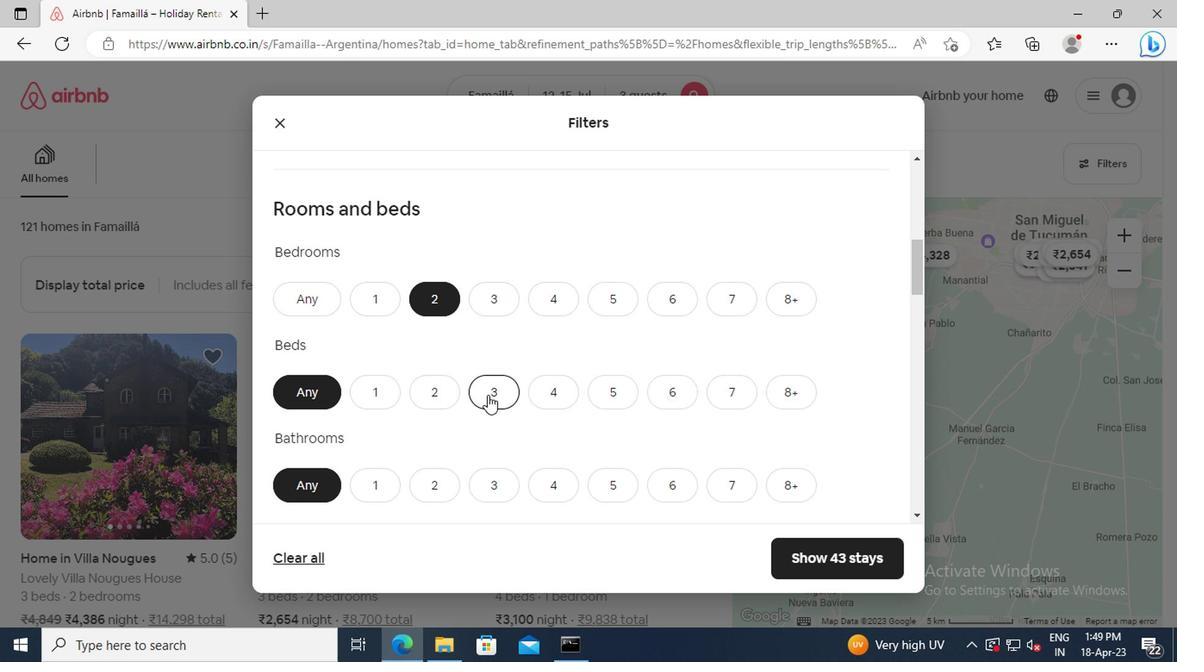 
Action: Mouse scrolled (483, 394) with delta (0, 0)
Screenshot: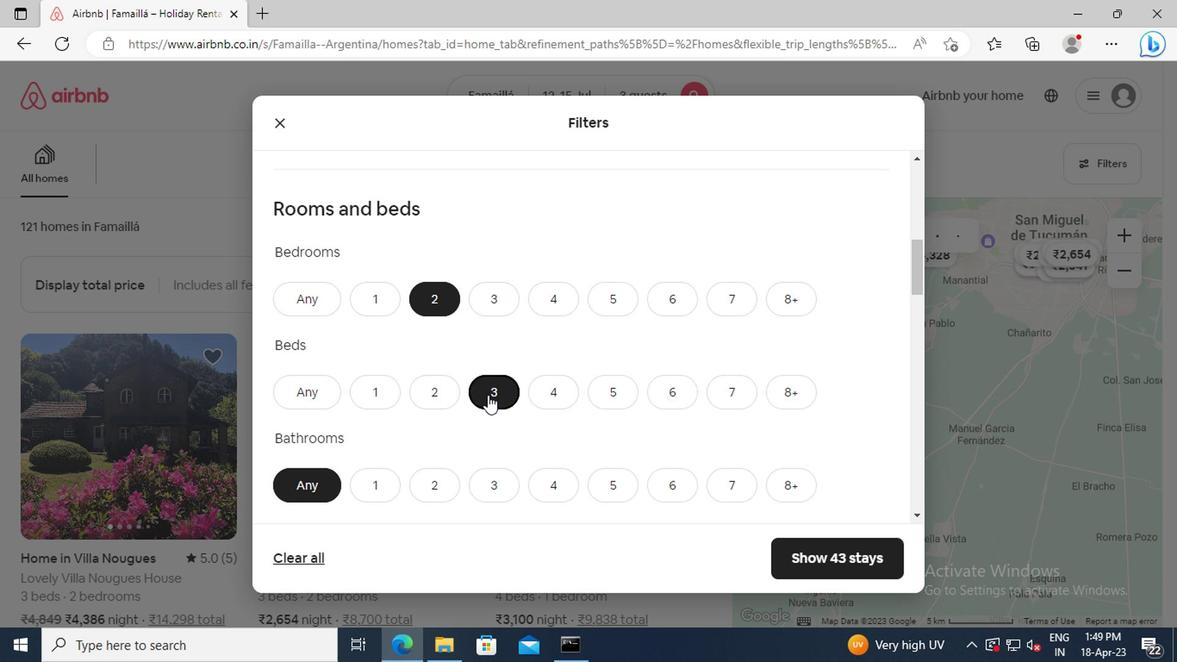 
Action: Mouse moved to (372, 429)
Screenshot: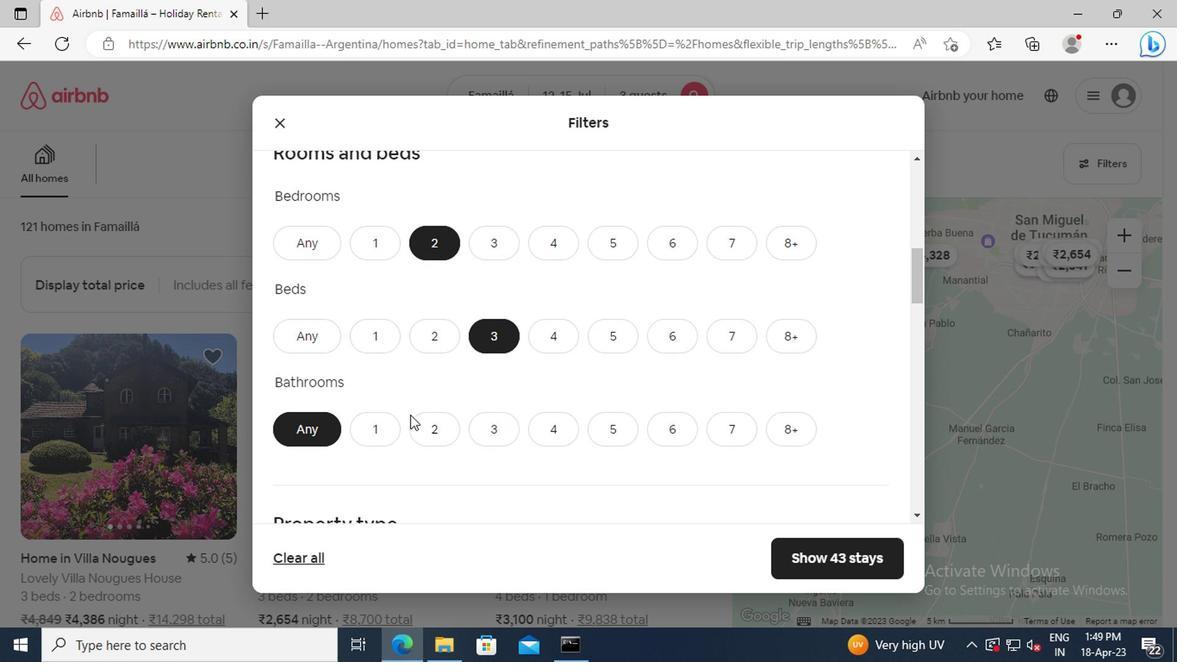 
Action: Mouse pressed left at (372, 429)
Screenshot: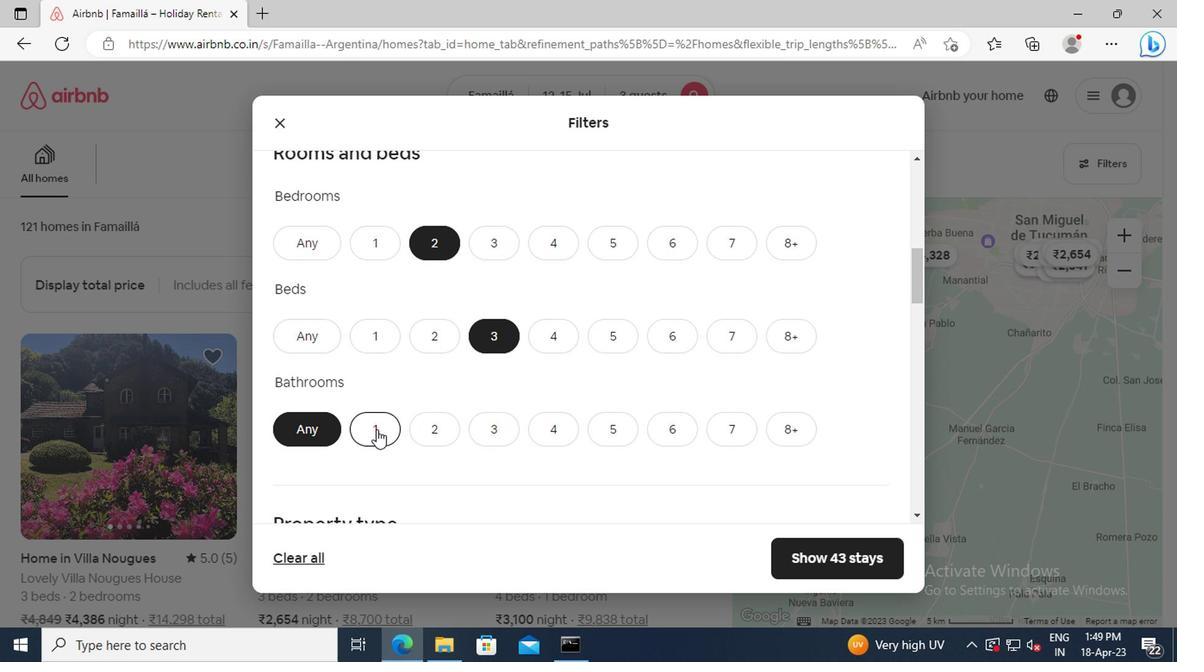 
Action: Mouse moved to (412, 369)
Screenshot: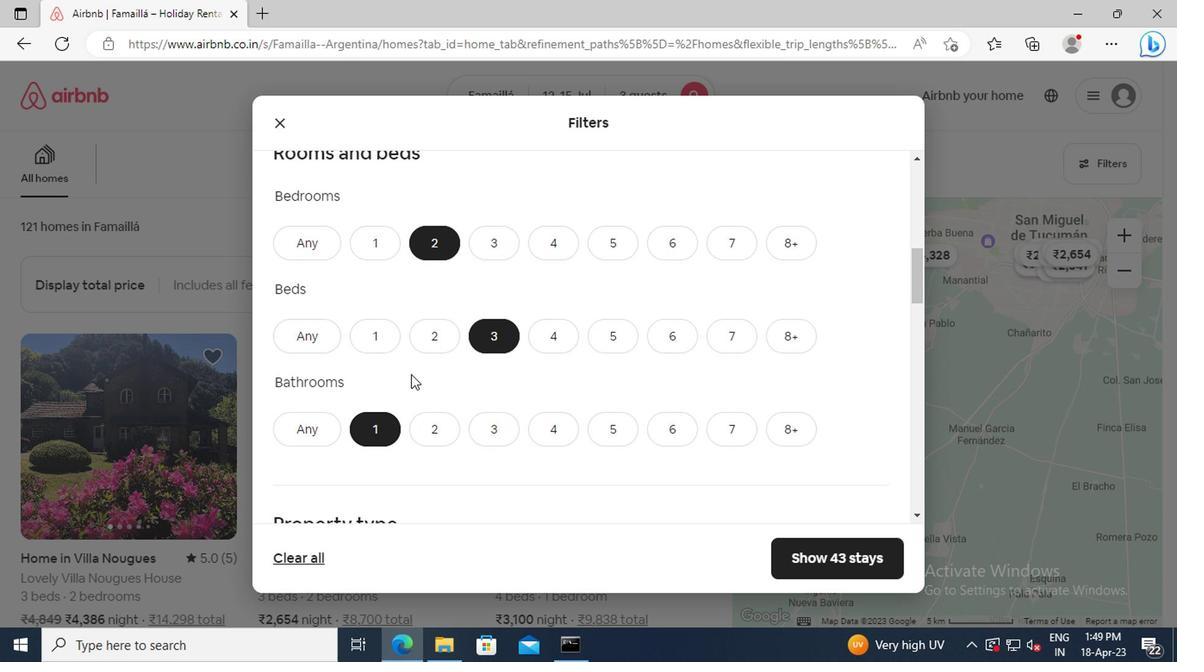 
Action: Mouse scrolled (412, 369) with delta (0, 0)
Screenshot: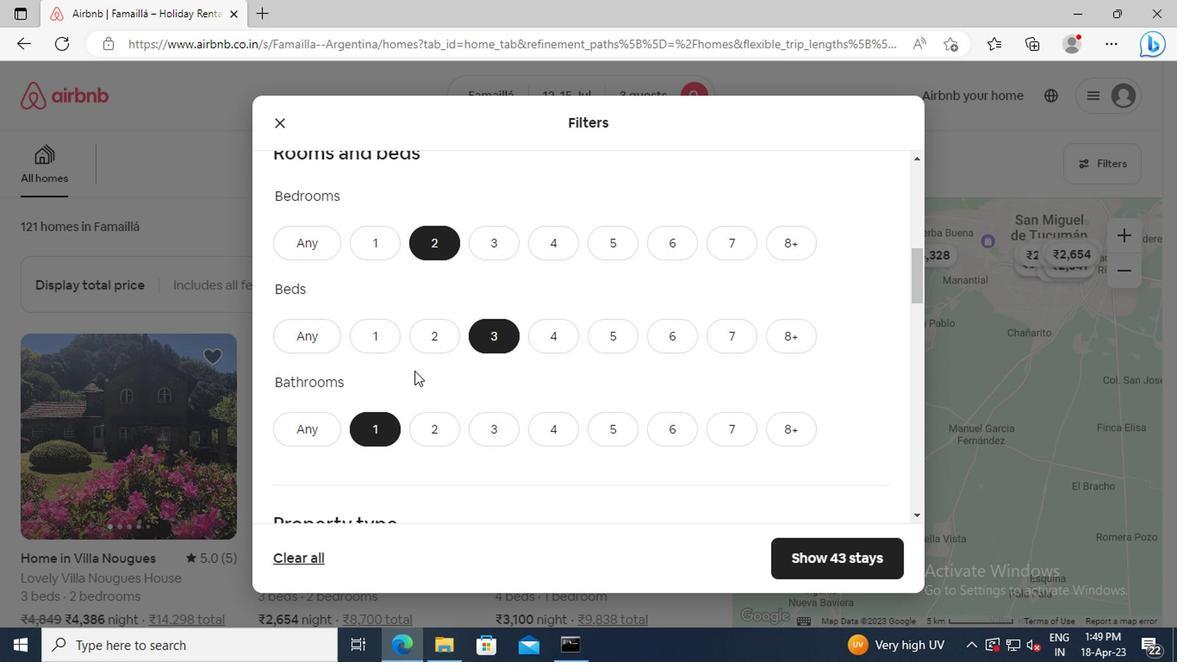 
Action: Mouse scrolled (412, 369) with delta (0, 0)
Screenshot: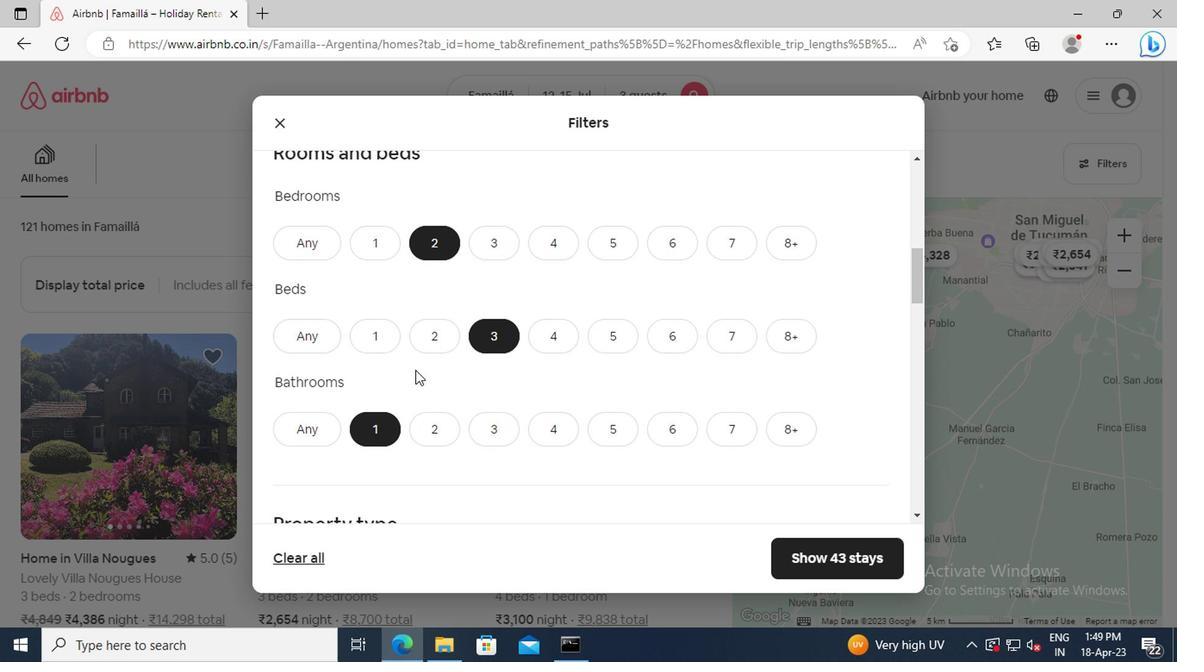 
Action: Mouse moved to (414, 354)
Screenshot: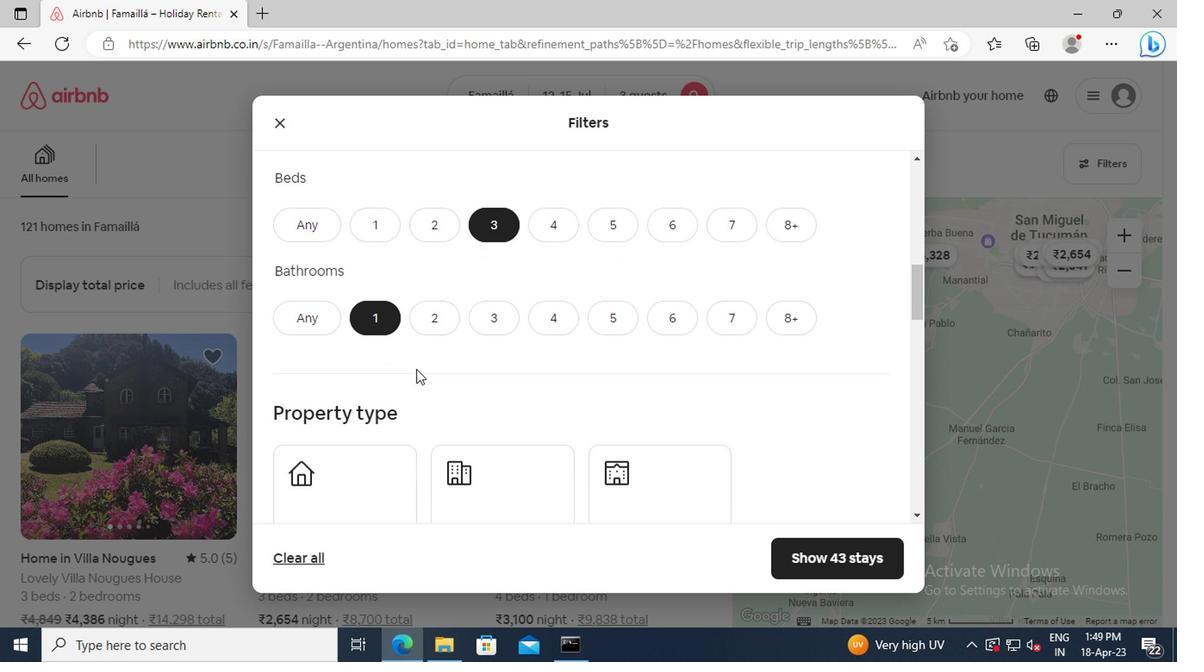 
Action: Mouse scrolled (414, 353) with delta (0, 0)
Screenshot: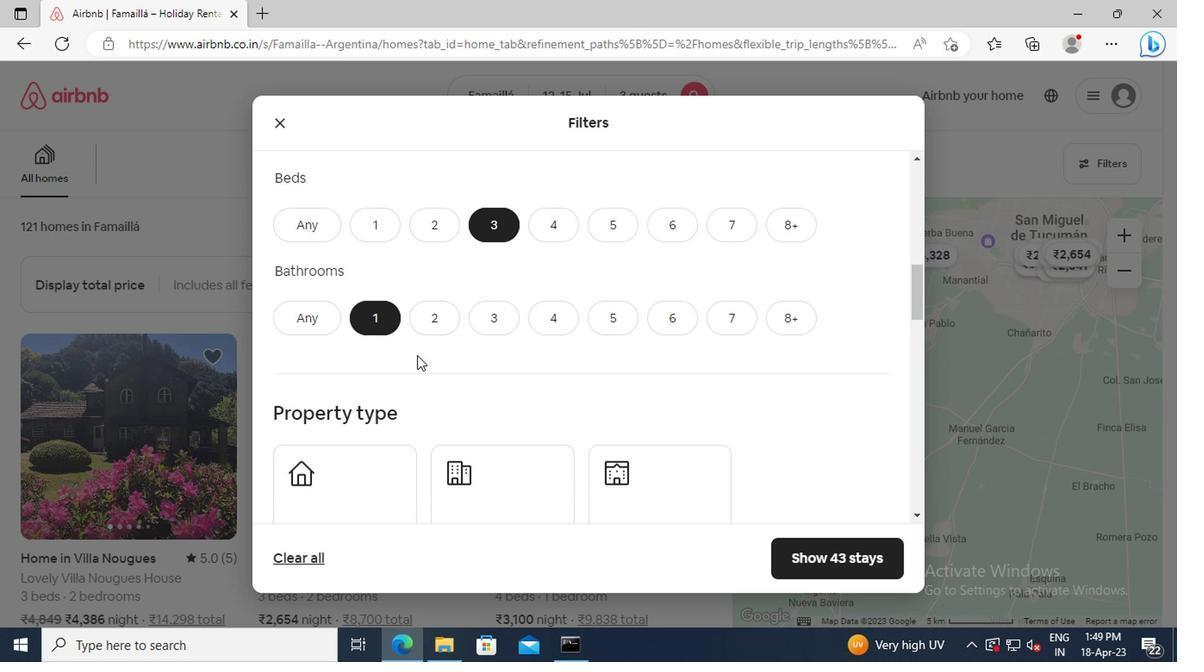 
Action: Mouse scrolled (414, 353) with delta (0, 0)
Screenshot: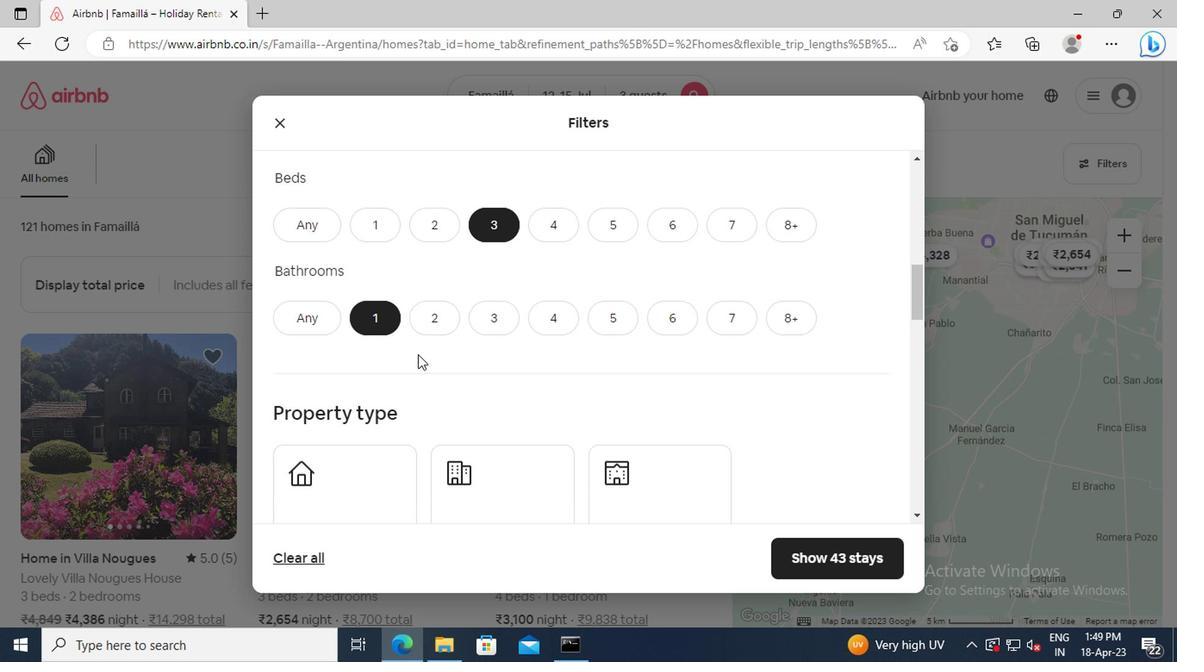 
Action: Mouse moved to (475, 370)
Screenshot: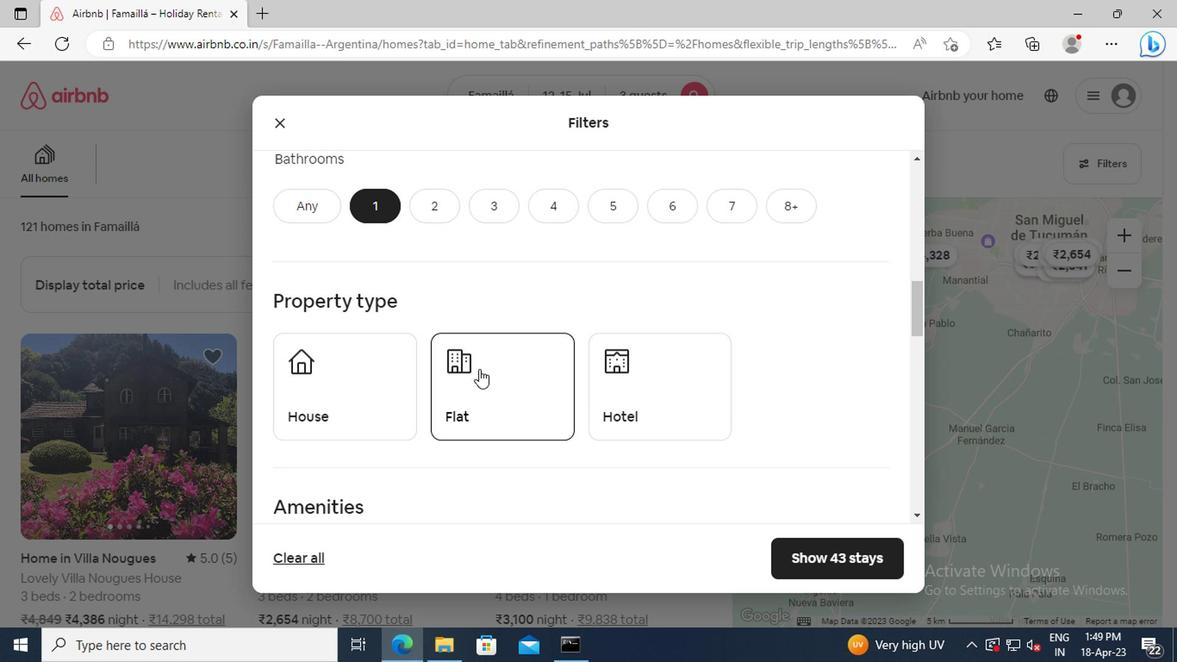 
Action: Mouse pressed left at (475, 370)
Screenshot: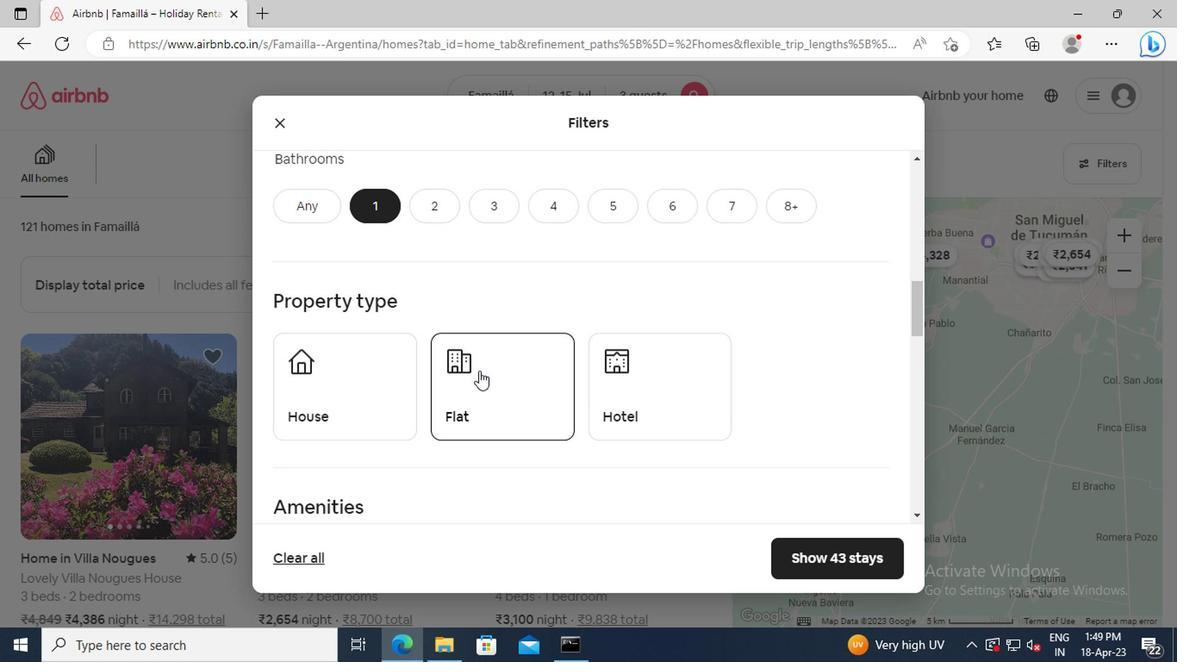 
Action: Mouse scrolled (475, 369) with delta (0, -1)
Screenshot: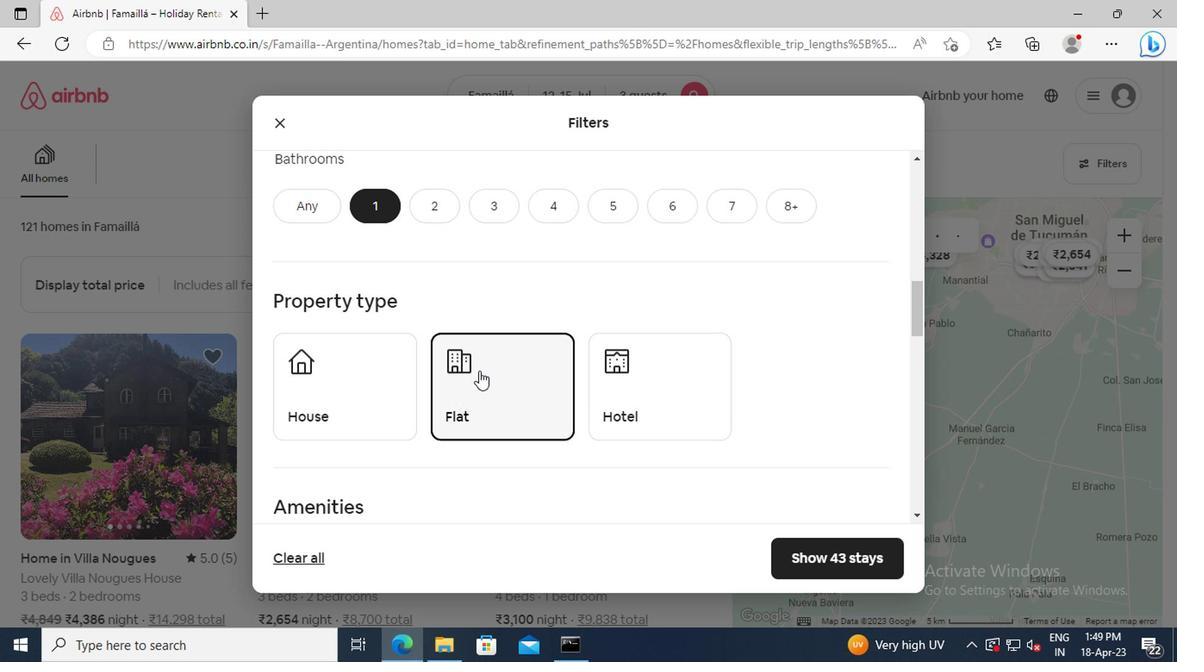 
Action: Mouse scrolled (475, 369) with delta (0, -1)
Screenshot: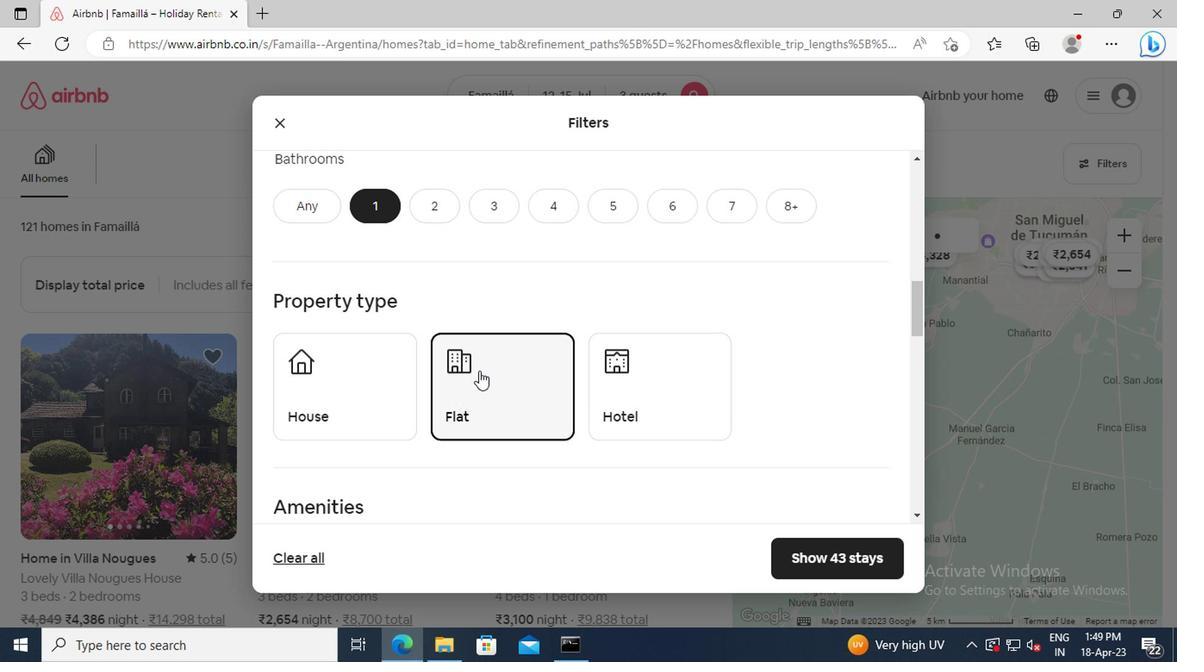 
Action: Mouse scrolled (475, 369) with delta (0, -1)
Screenshot: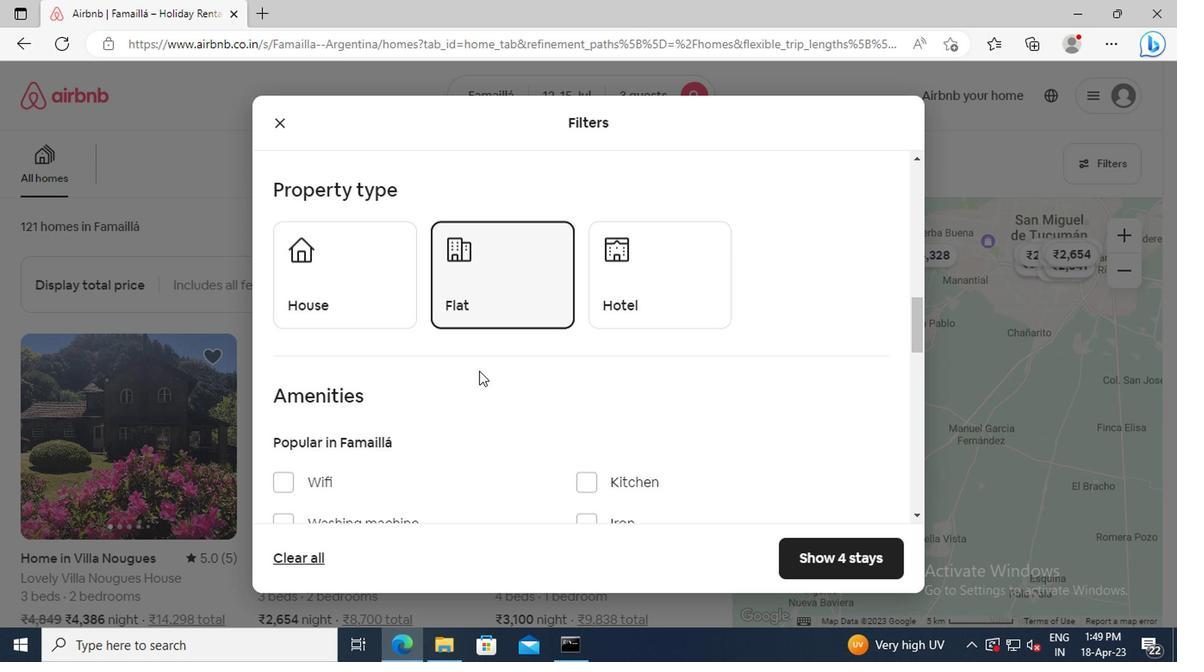 
Action: Mouse scrolled (475, 369) with delta (0, -1)
Screenshot: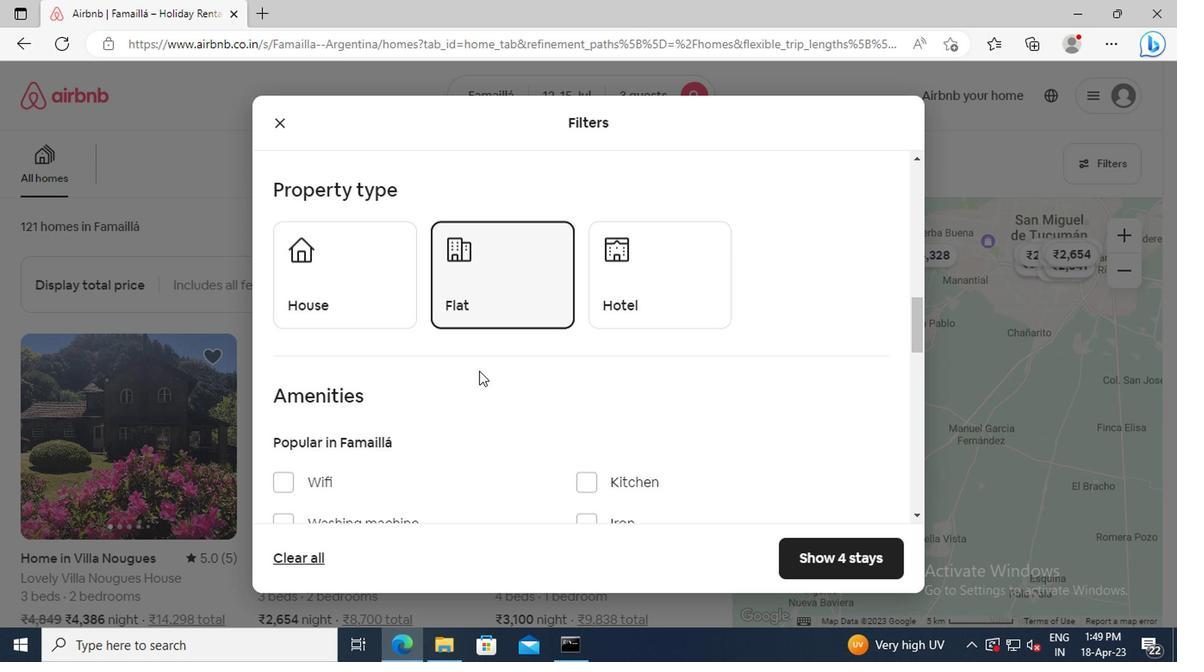 
Action: Mouse scrolled (475, 369) with delta (0, -1)
Screenshot: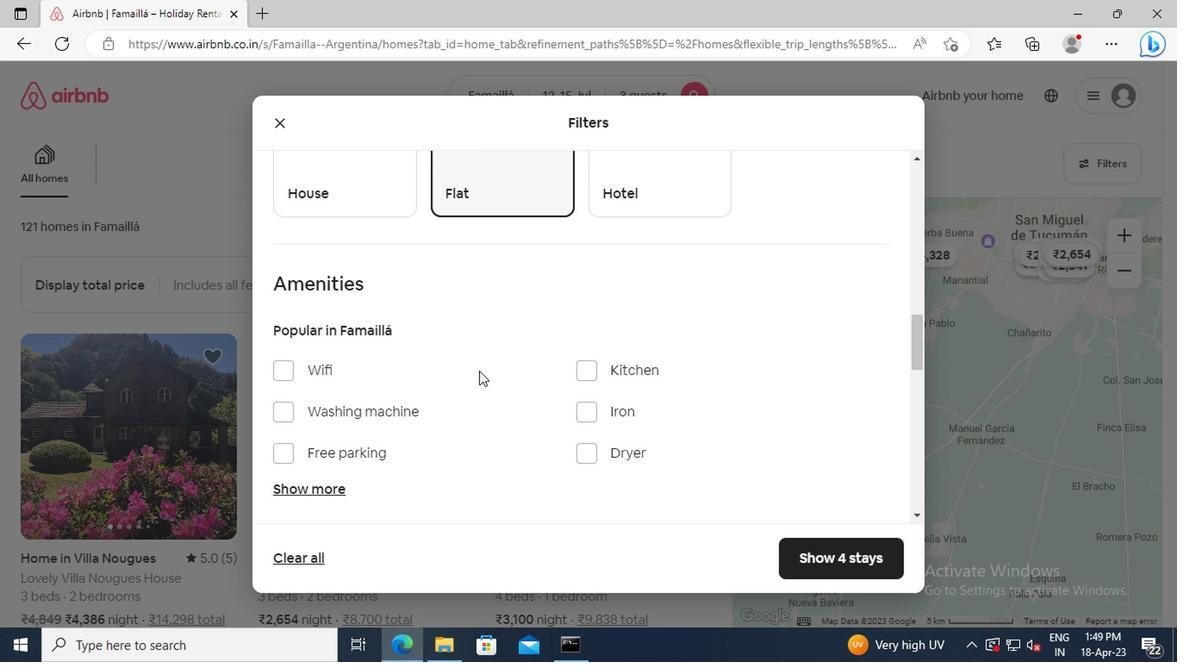 
Action: Mouse scrolled (475, 369) with delta (0, -1)
Screenshot: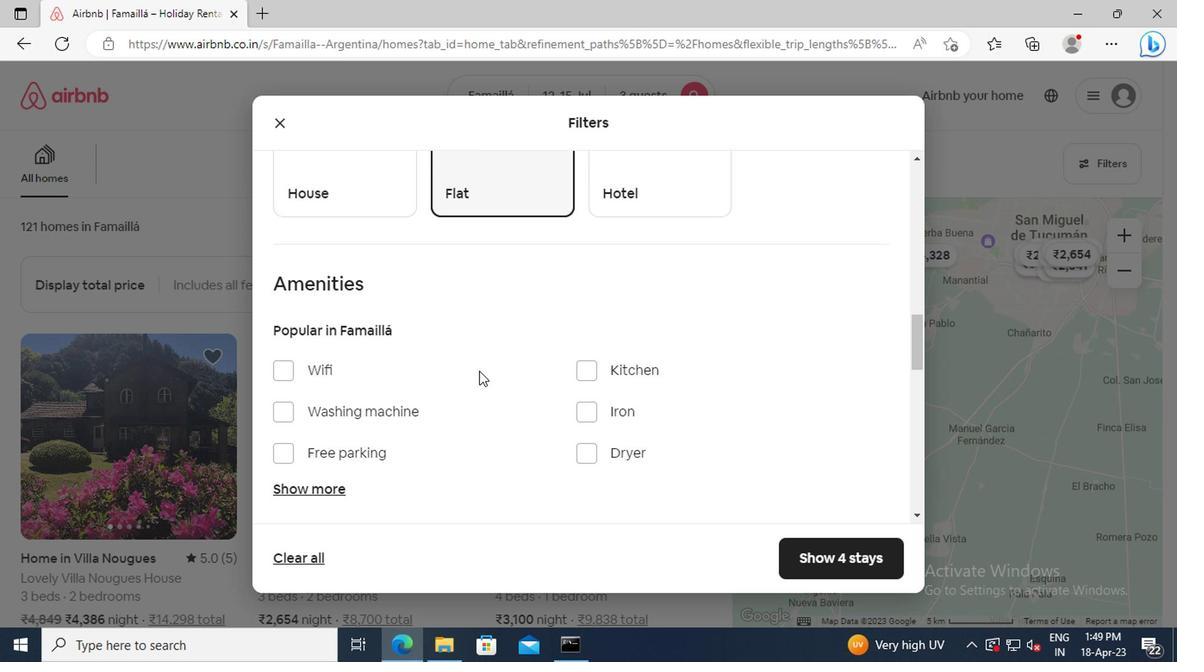 
Action: Mouse moved to (312, 381)
Screenshot: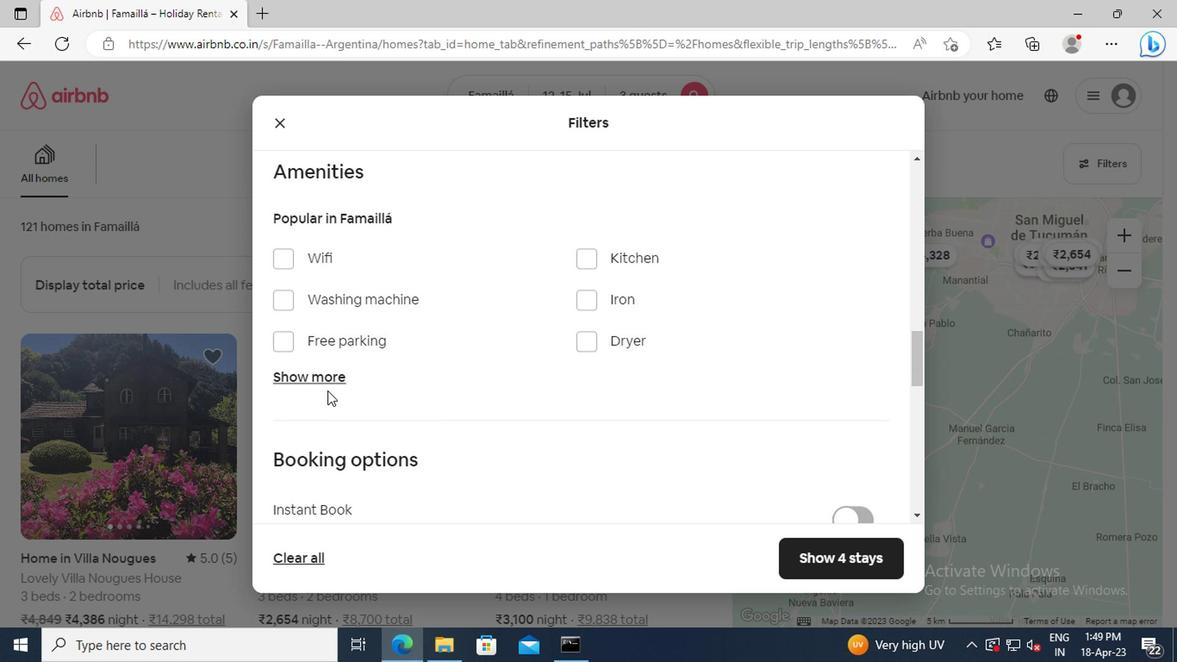 
Action: Mouse pressed left at (312, 381)
Screenshot: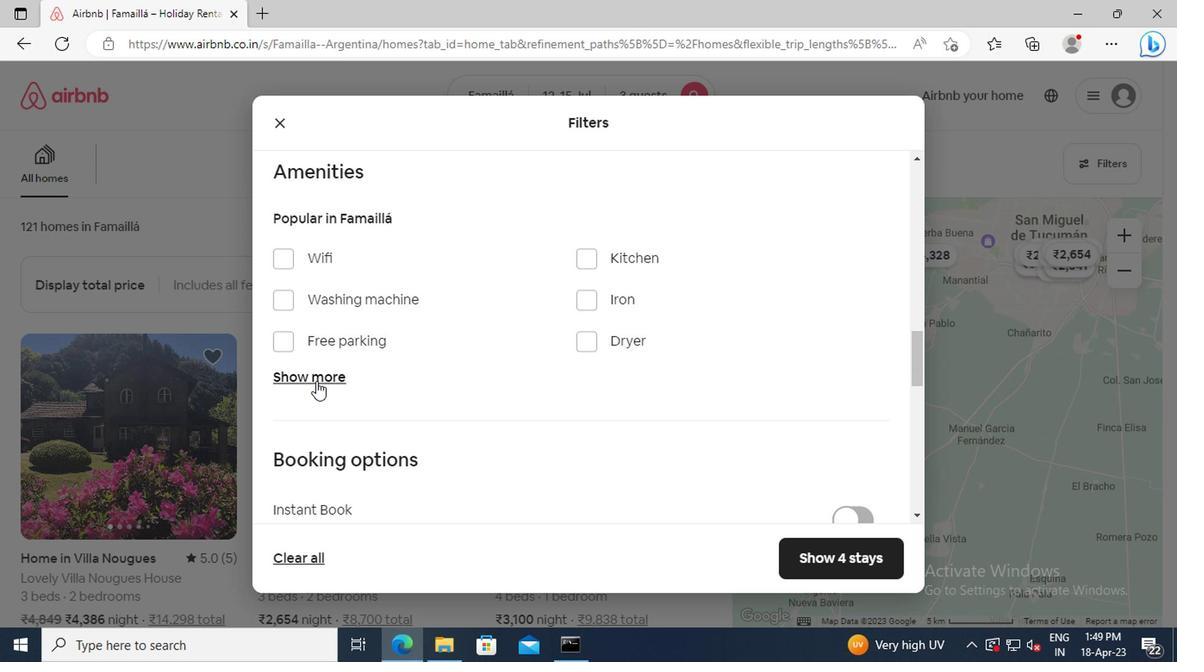 
Action: Mouse moved to (400, 377)
Screenshot: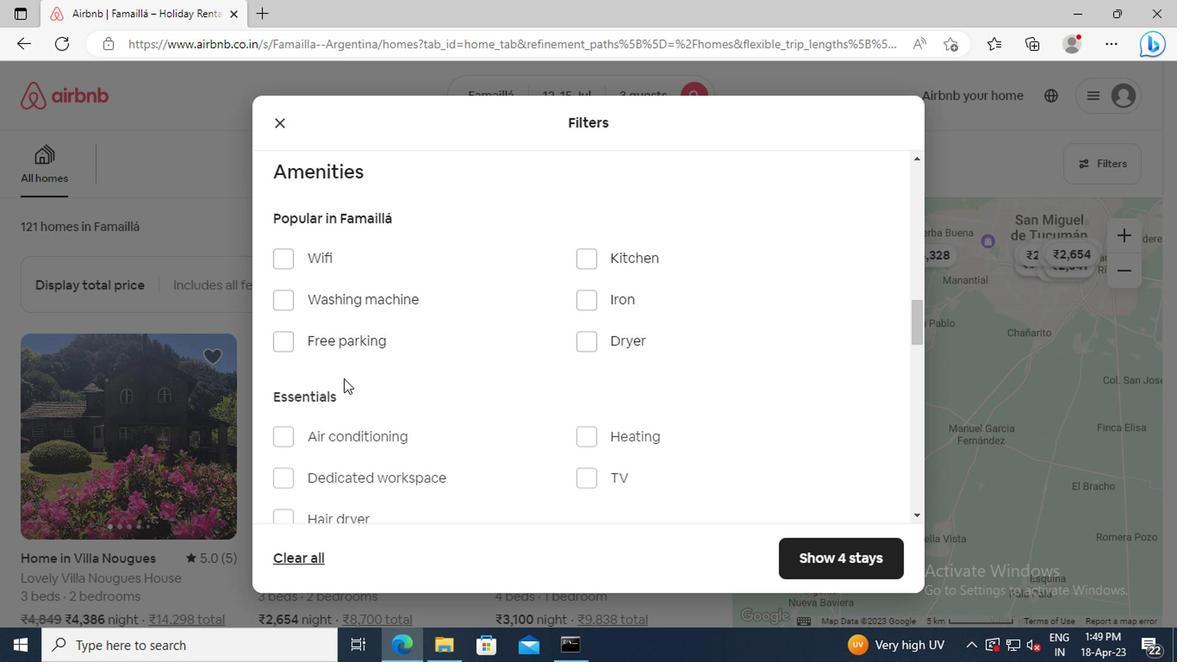 
Action: Mouse scrolled (400, 375) with delta (0, -1)
Screenshot: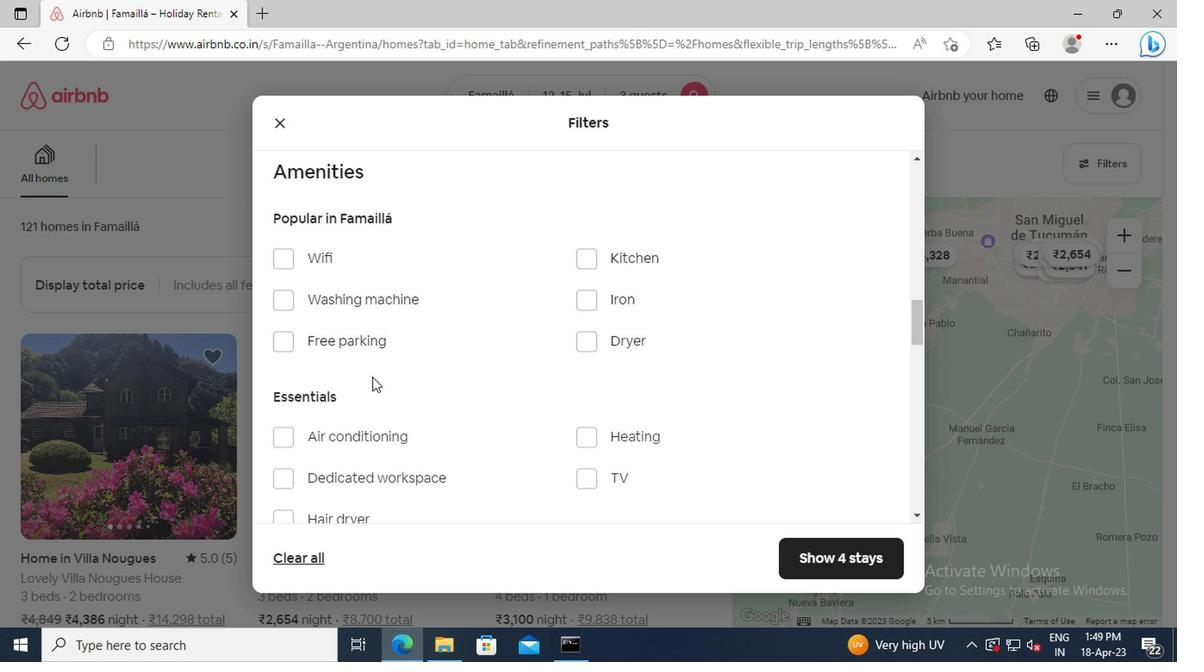 
Action: Mouse scrolled (400, 375) with delta (0, -1)
Screenshot: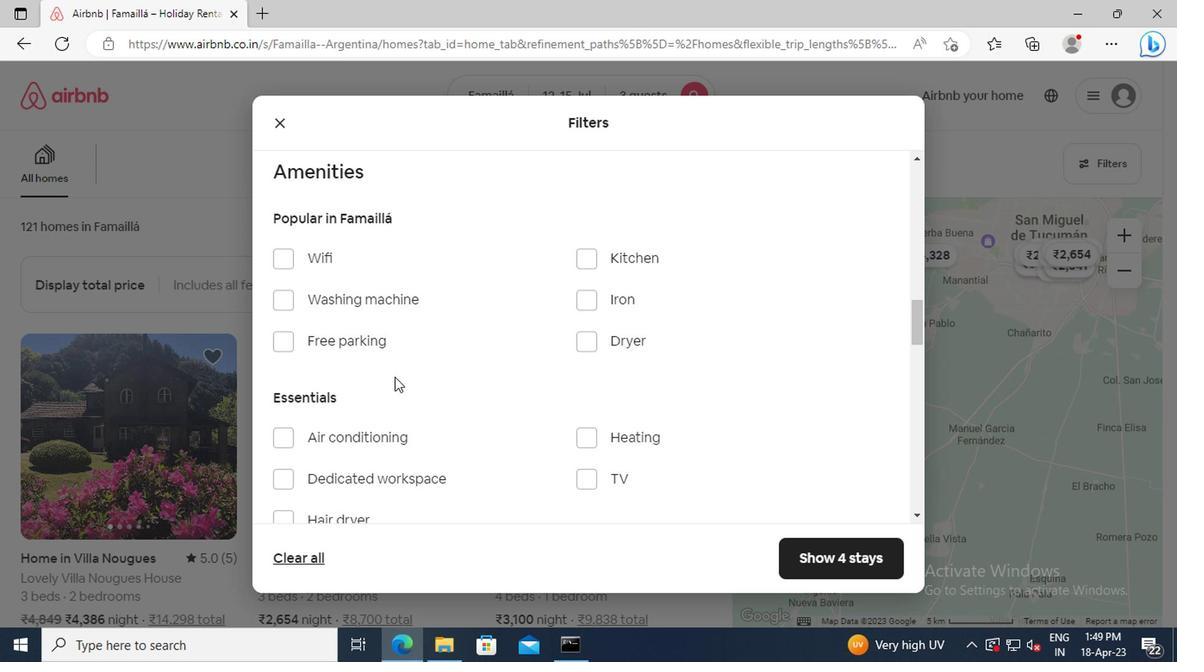 
Action: Mouse moved to (574, 329)
Screenshot: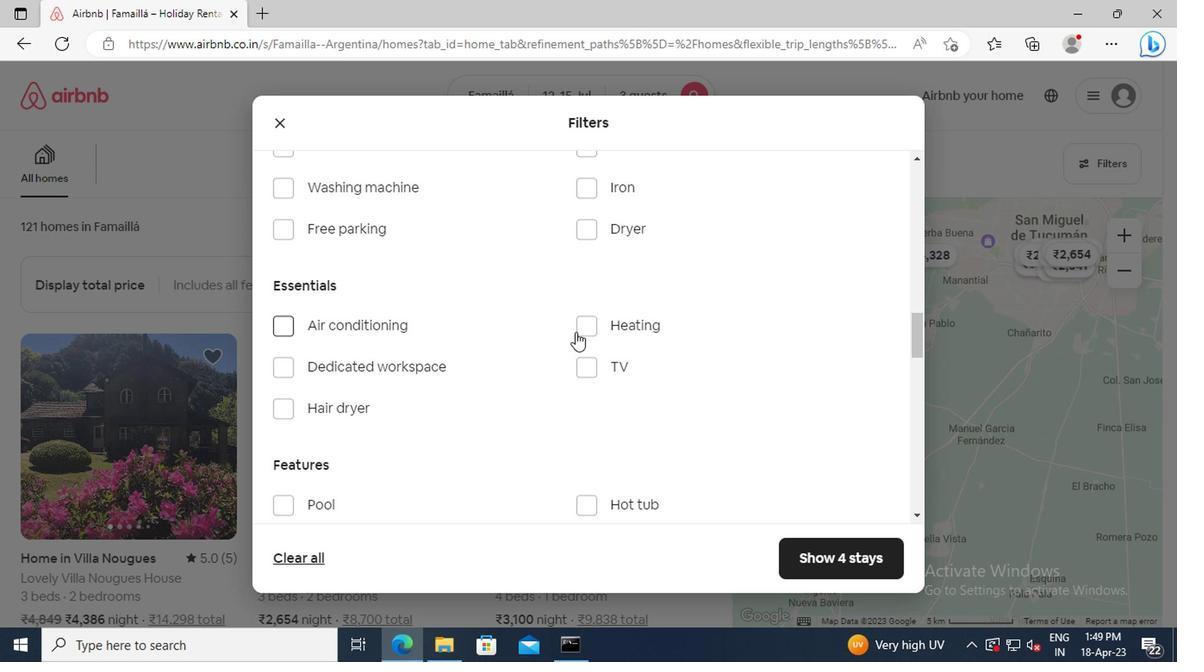 
Action: Mouse pressed left at (574, 329)
Screenshot: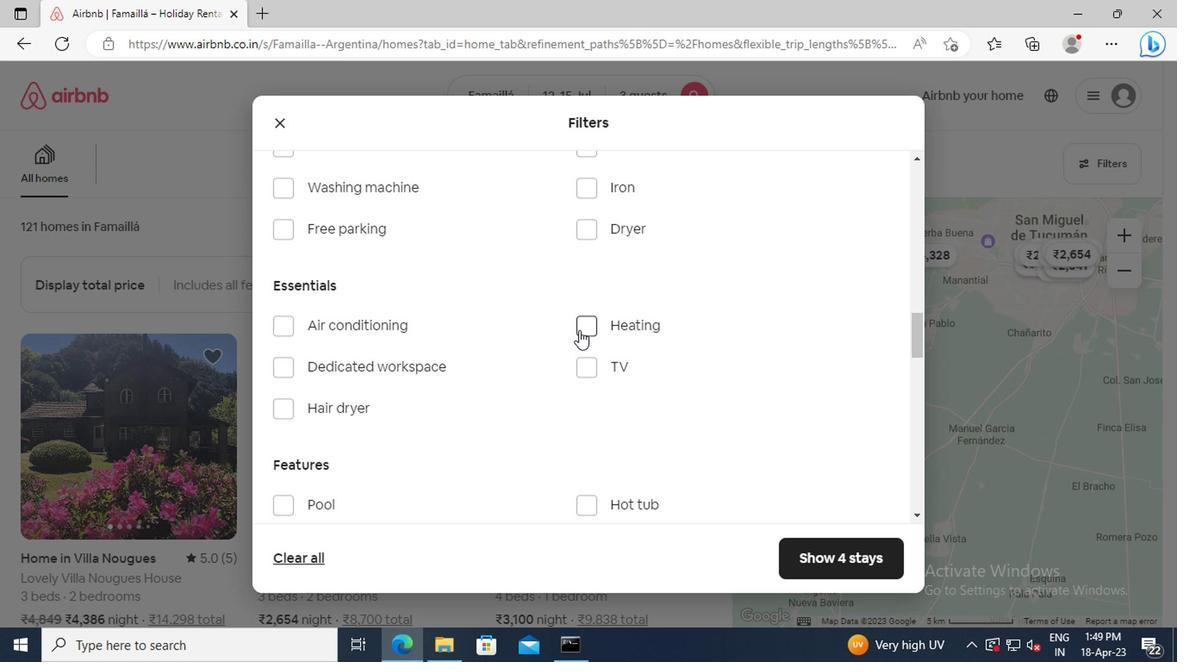 
Action: Mouse moved to (462, 351)
Screenshot: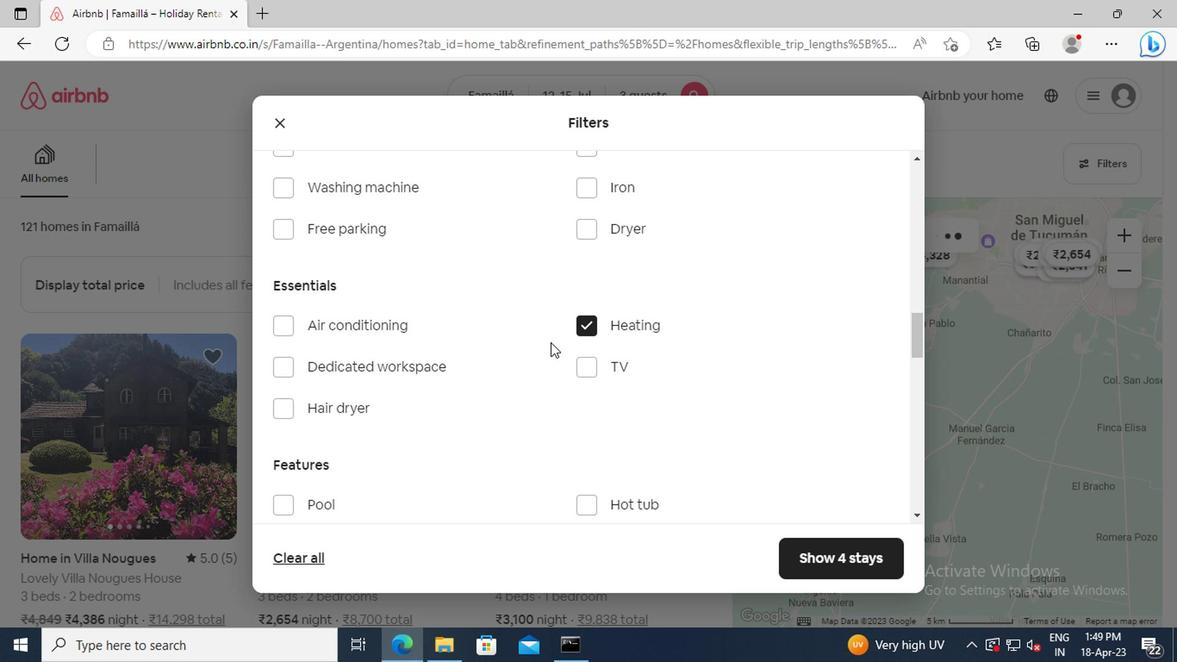 
Action: Mouse scrolled (462, 350) with delta (0, -1)
Screenshot: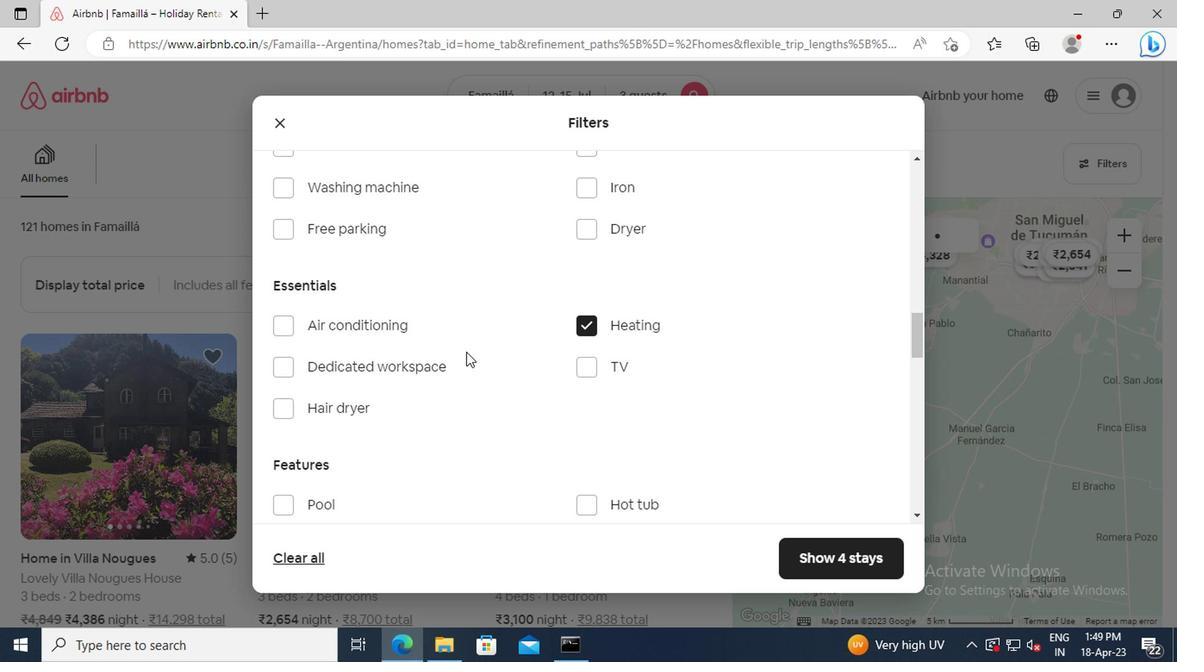 
Action: Mouse scrolled (462, 350) with delta (0, -1)
Screenshot: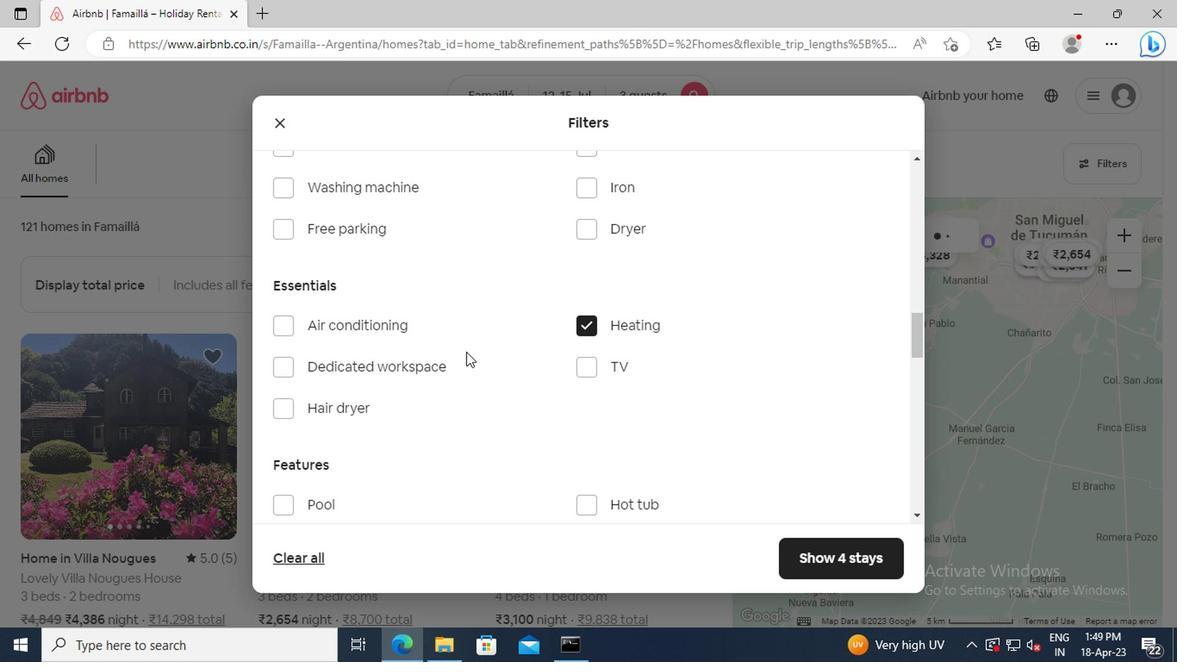 
Action: Mouse scrolled (462, 350) with delta (0, -1)
Screenshot: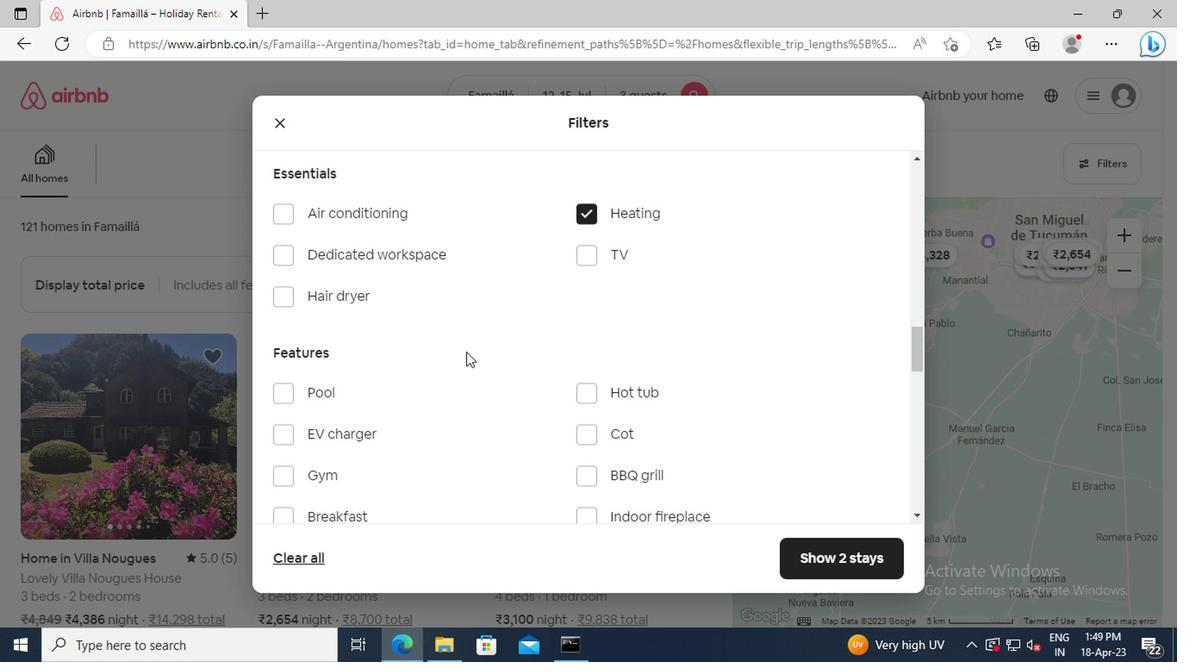 
Action: Mouse scrolled (462, 350) with delta (0, -1)
Screenshot: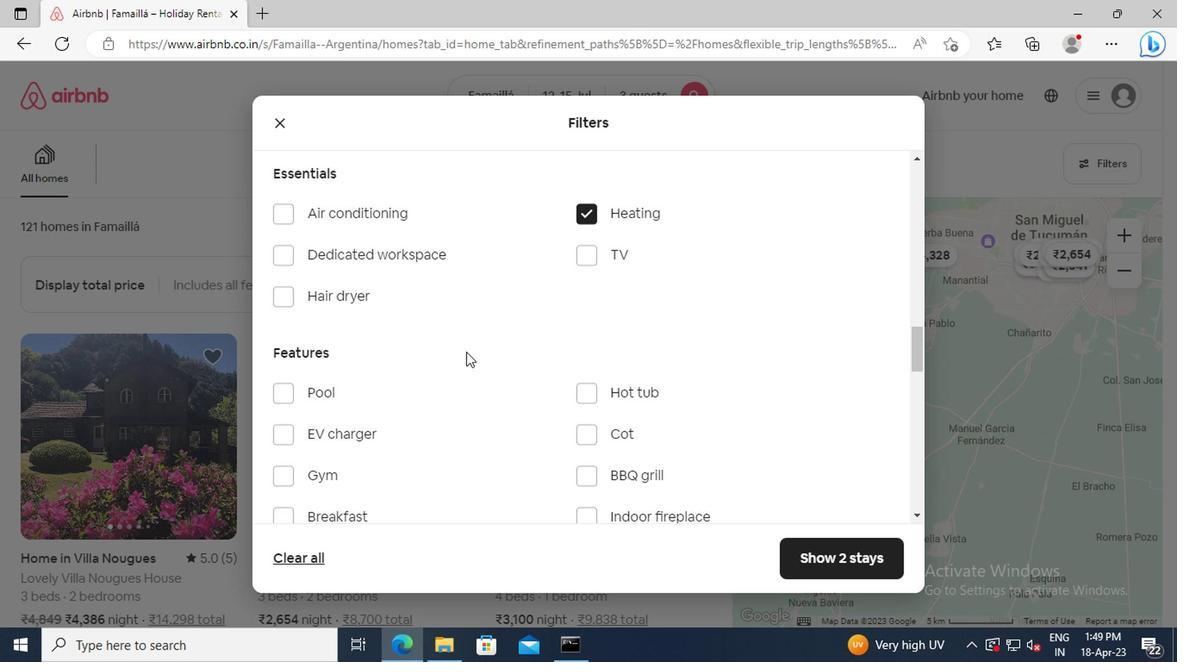
Action: Mouse scrolled (462, 350) with delta (0, -1)
Screenshot: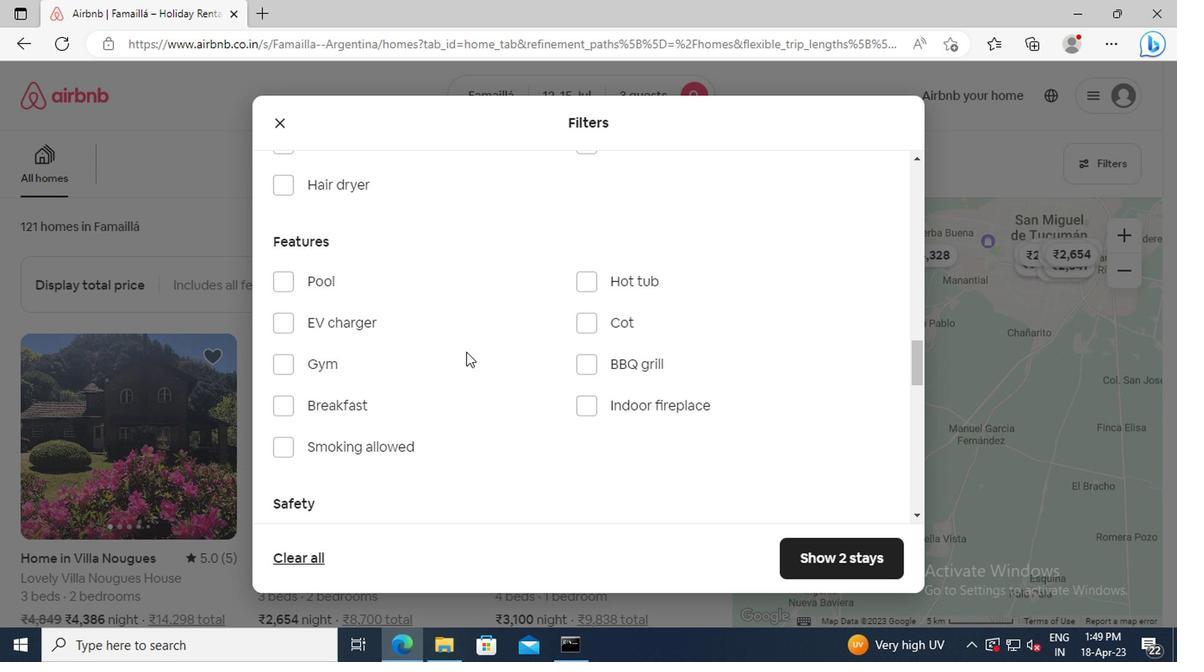 
Action: Mouse scrolled (462, 350) with delta (0, -1)
Screenshot: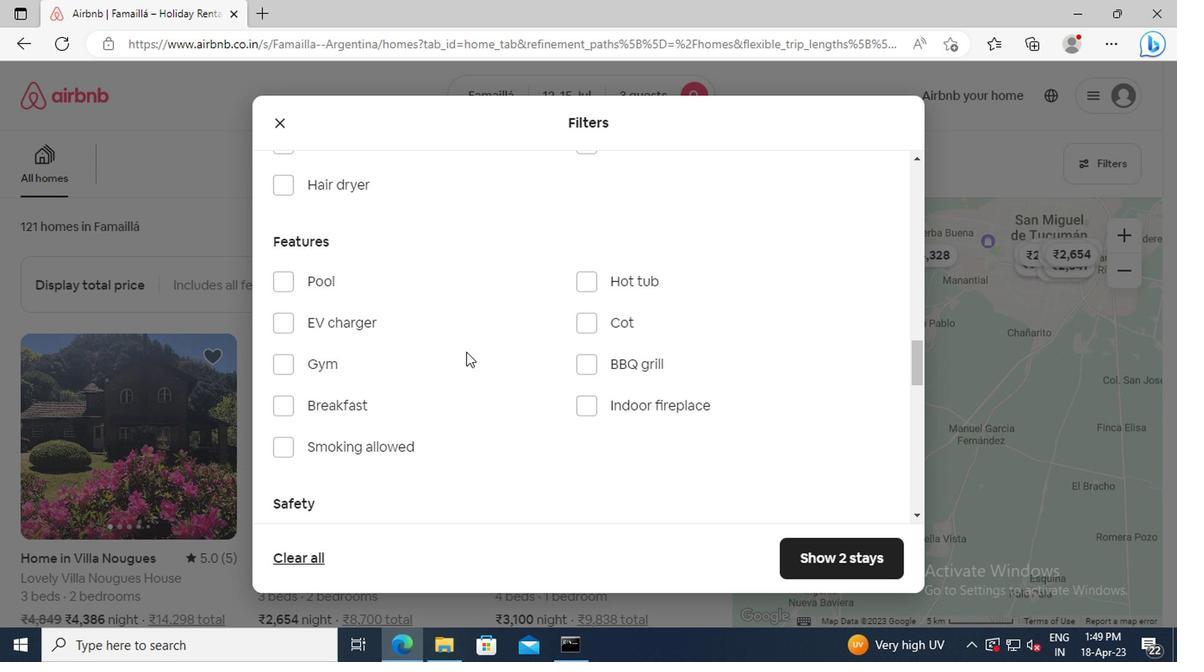 
Action: Mouse scrolled (462, 350) with delta (0, -1)
Screenshot: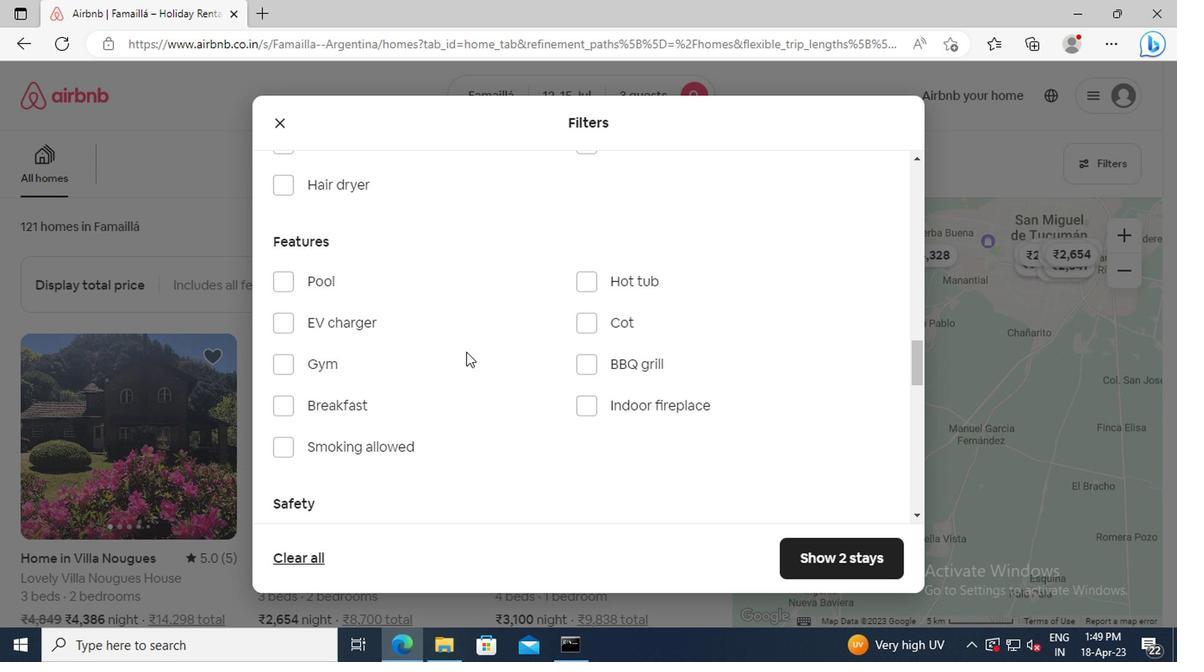 
Action: Mouse scrolled (462, 350) with delta (0, -1)
Screenshot: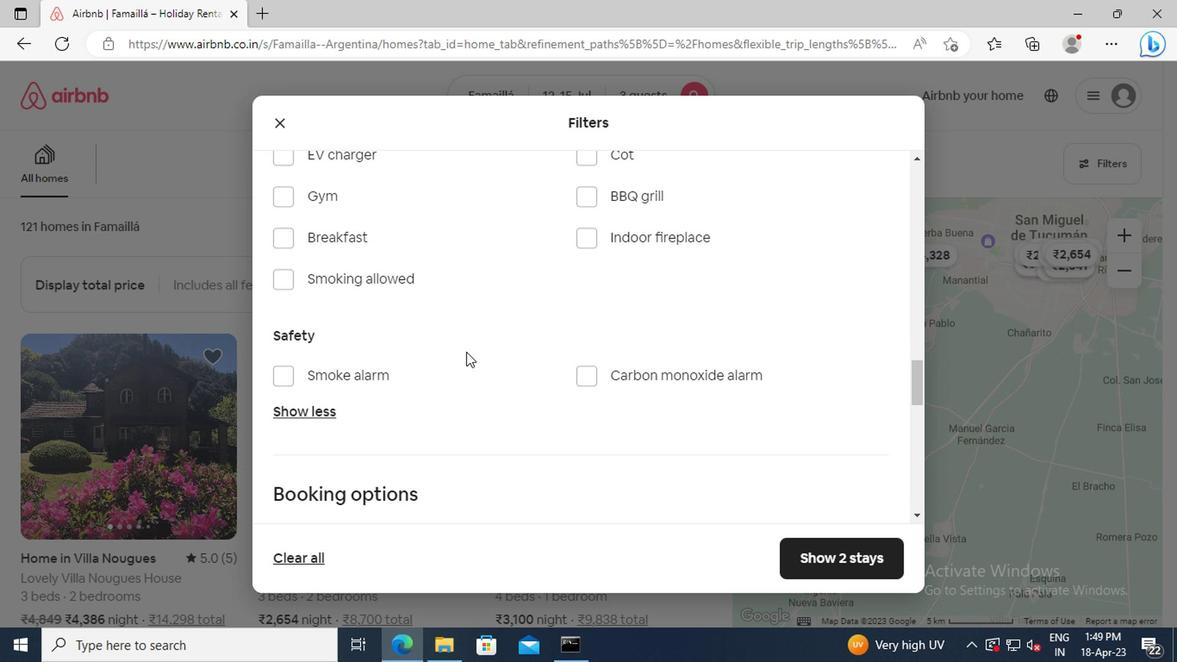 
Action: Mouse scrolled (462, 350) with delta (0, -1)
Screenshot: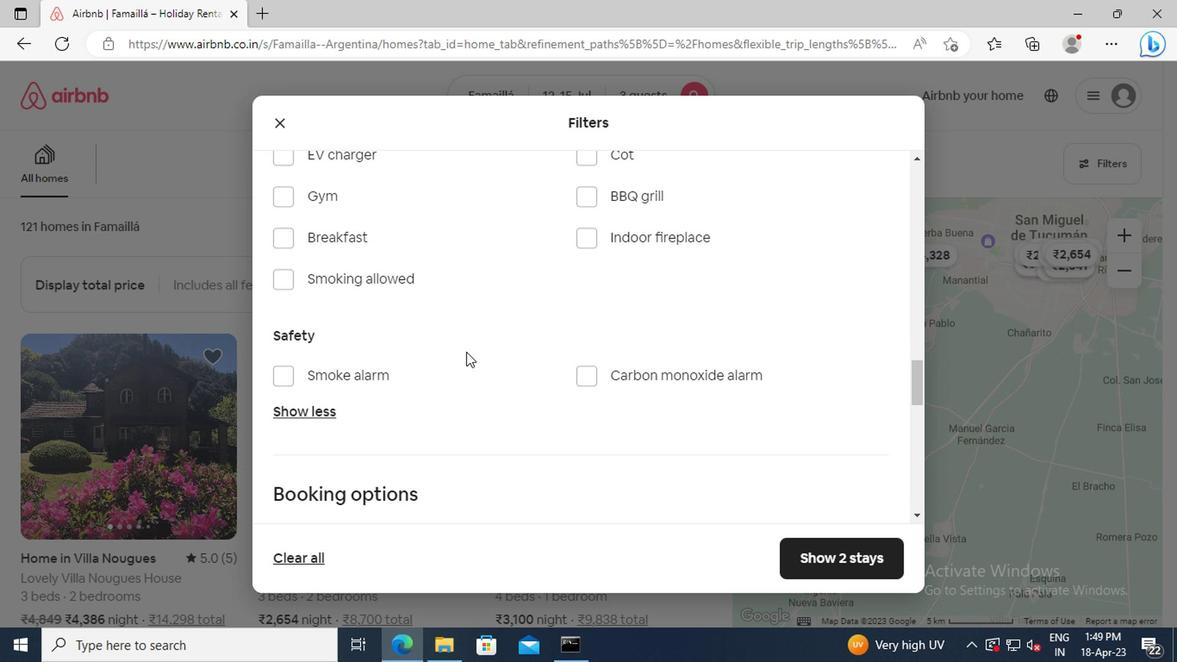 
Action: Mouse scrolled (462, 350) with delta (0, -1)
Screenshot: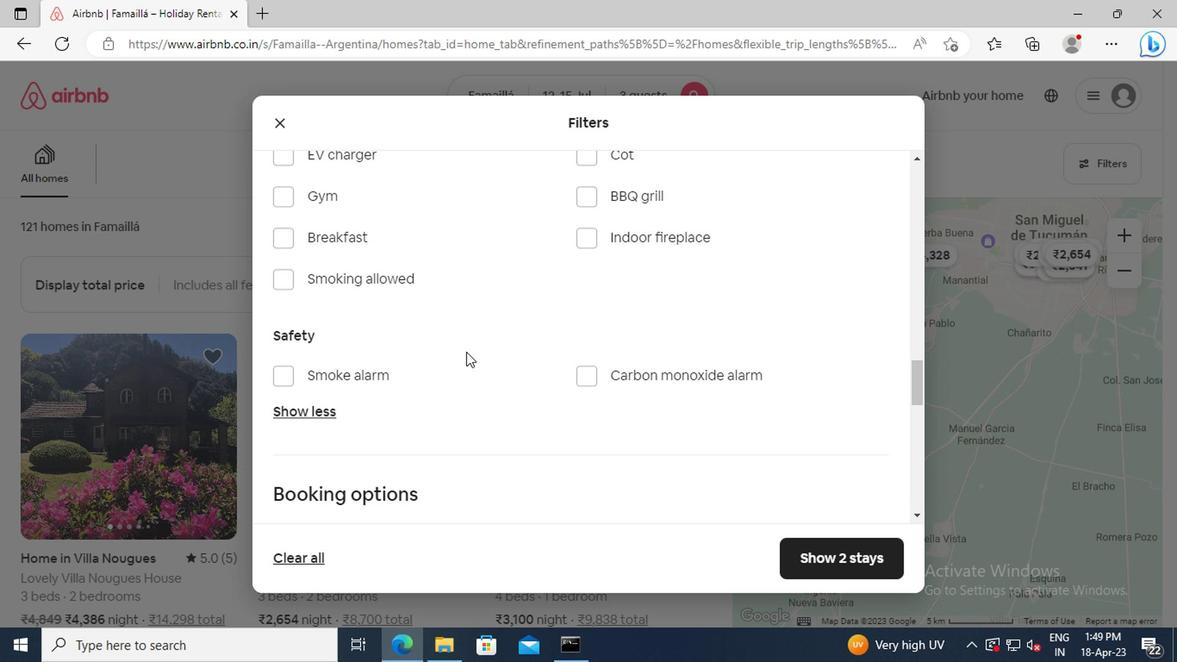 
Action: Mouse scrolled (462, 350) with delta (0, -1)
Screenshot: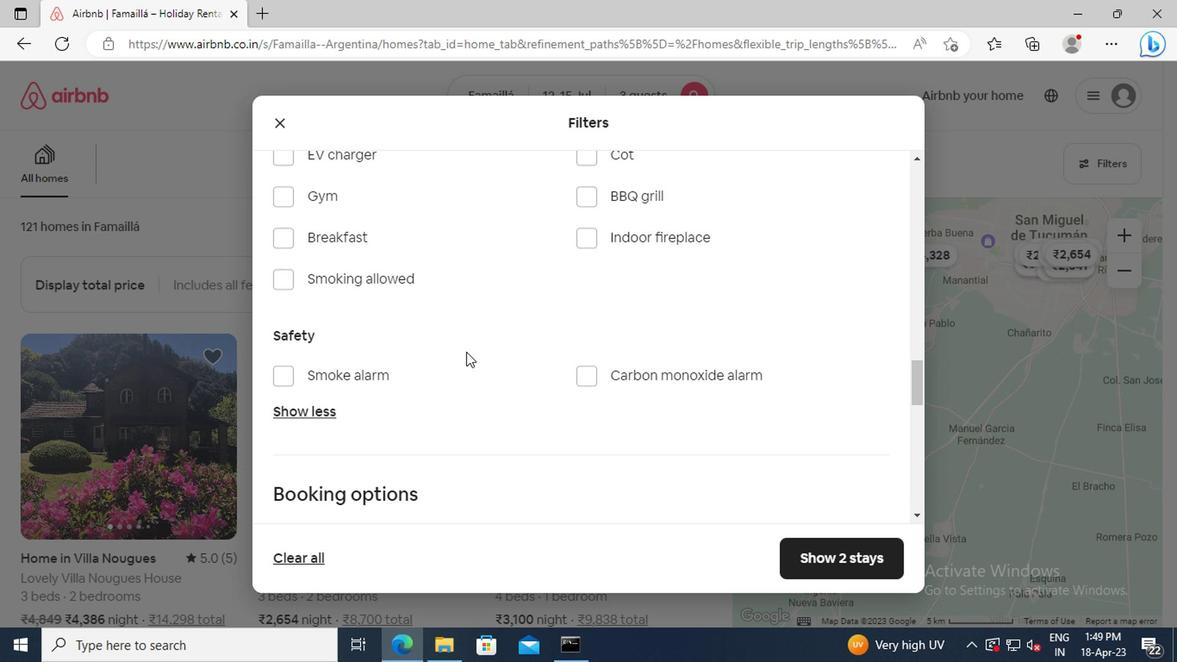 
Action: Mouse moved to (846, 382)
Screenshot: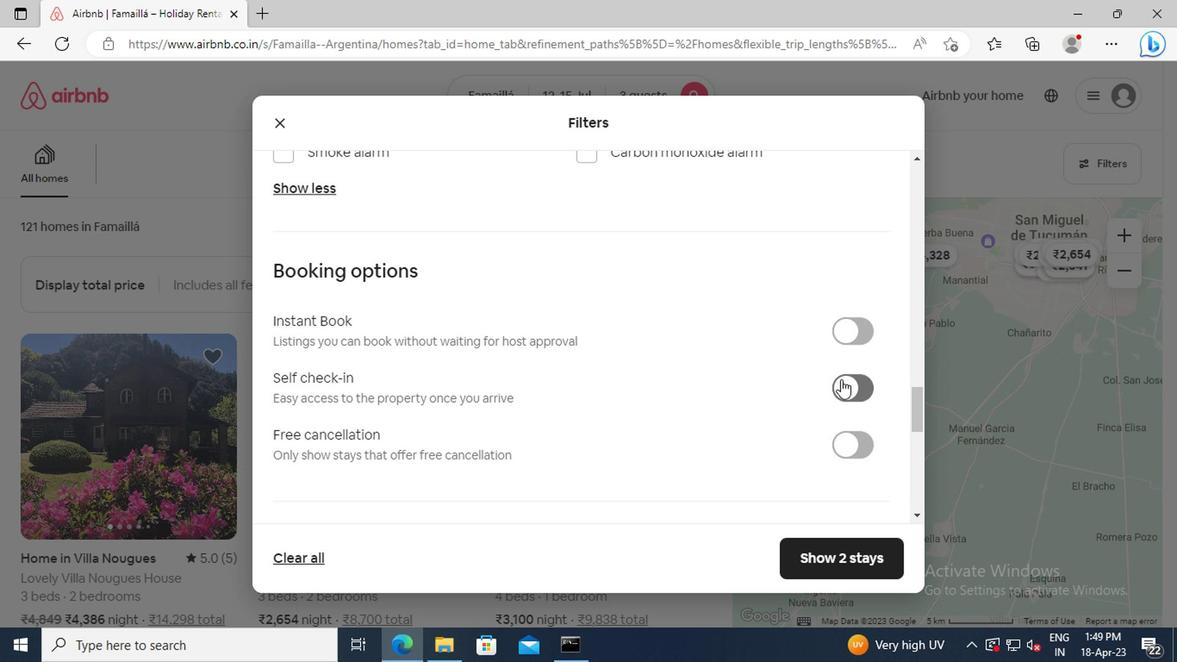 
Action: Mouse pressed left at (846, 382)
Screenshot: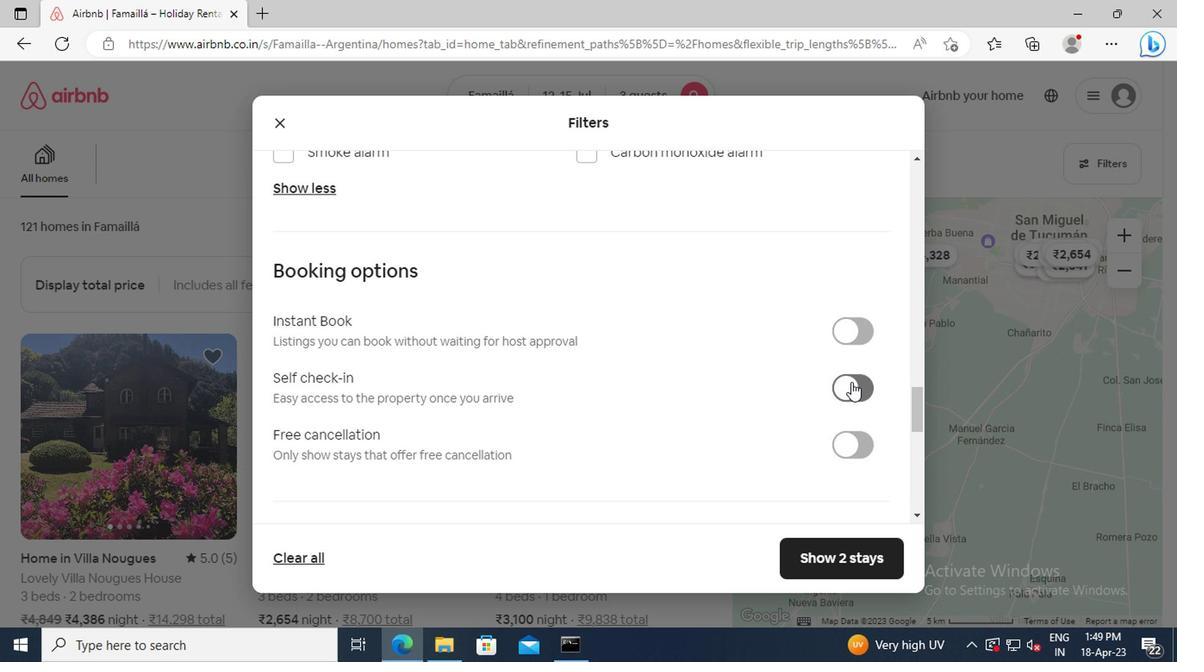 
Action: Mouse moved to (550, 390)
Screenshot: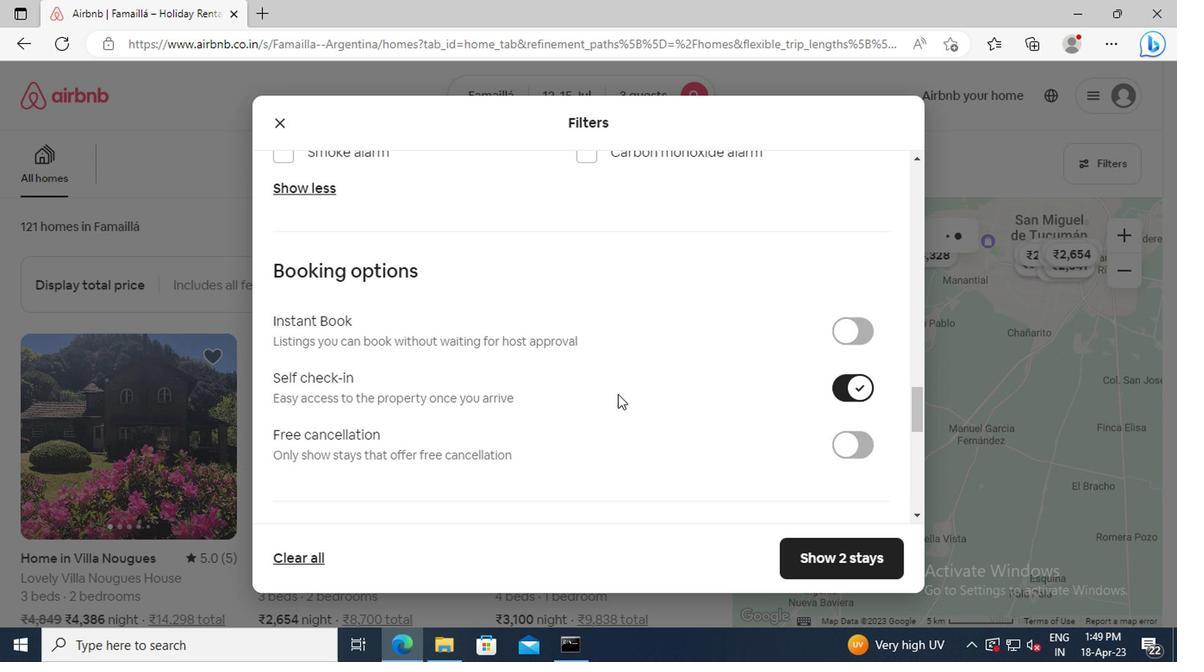 
Action: Mouse scrolled (550, 389) with delta (0, 0)
Screenshot: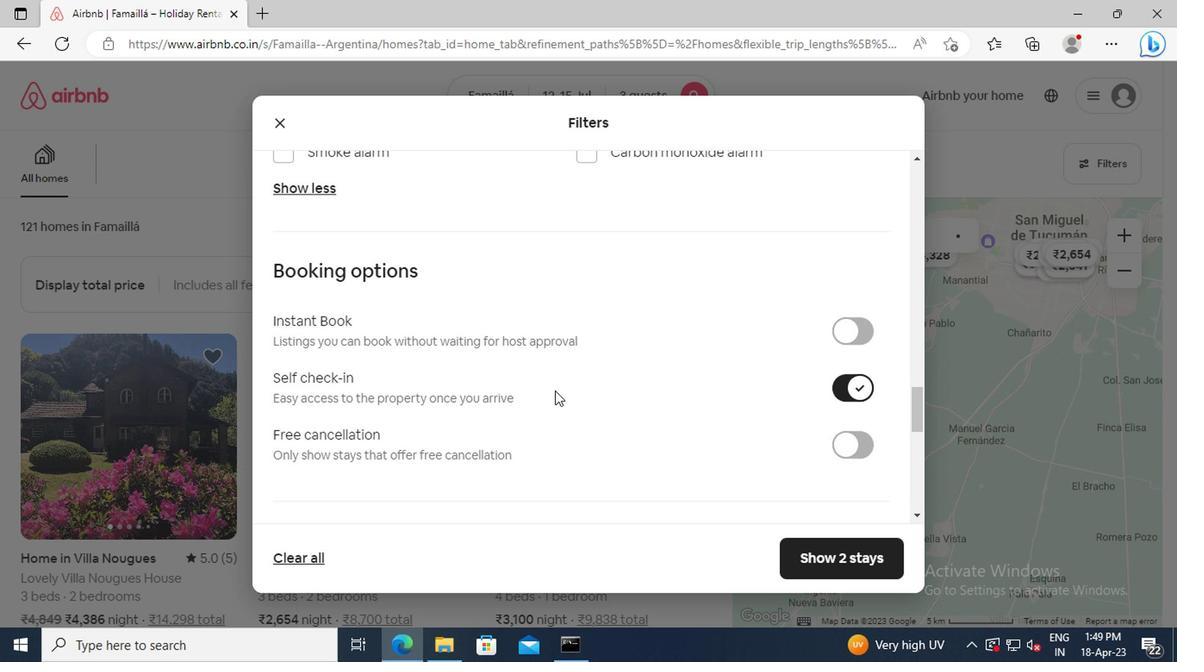 
Action: Mouse scrolled (550, 389) with delta (0, 0)
Screenshot: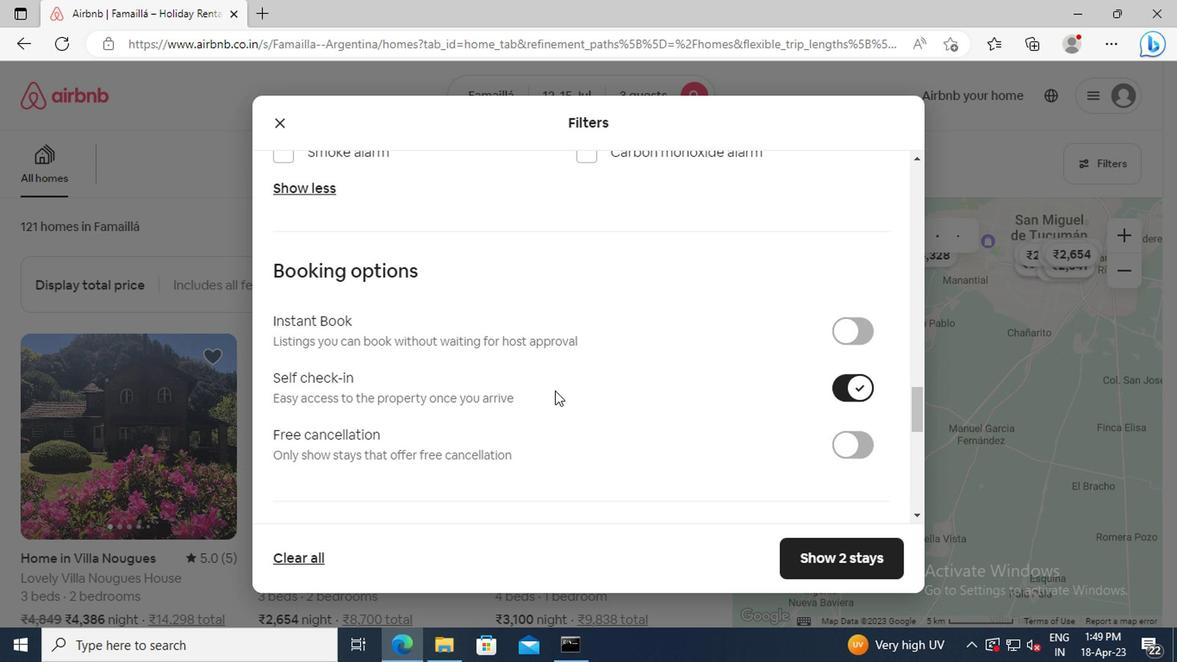 
Action: Mouse scrolled (550, 389) with delta (0, 0)
Screenshot: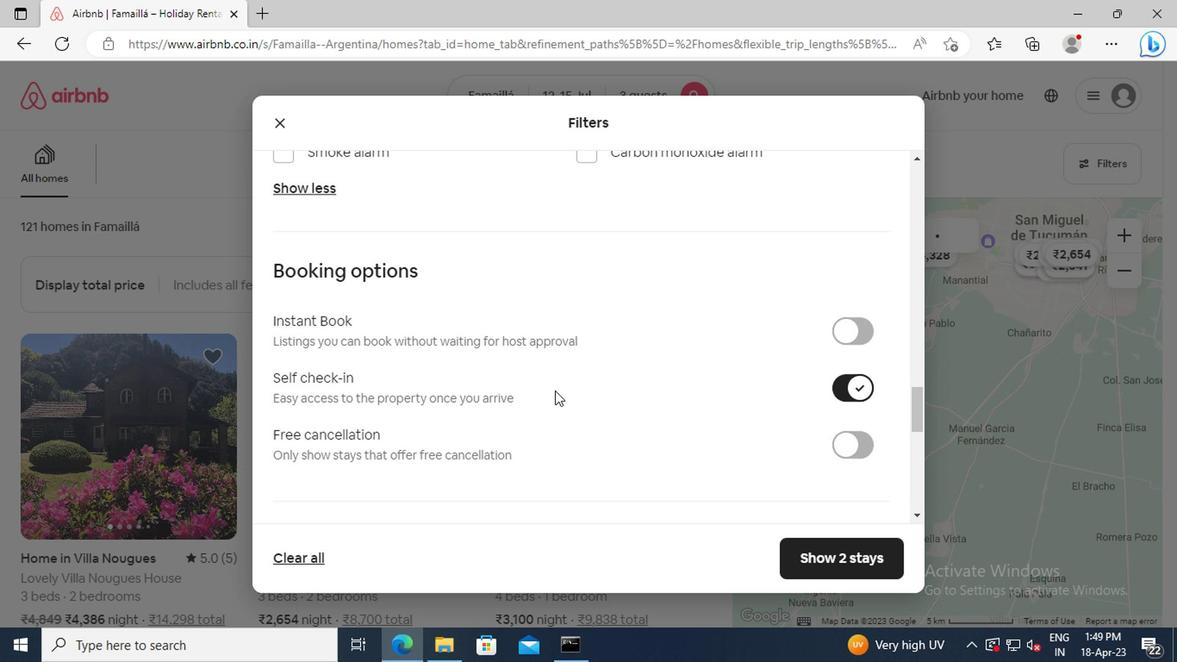 
Action: Mouse scrolled (550, 389) with delta (0, 0)
Screenshot: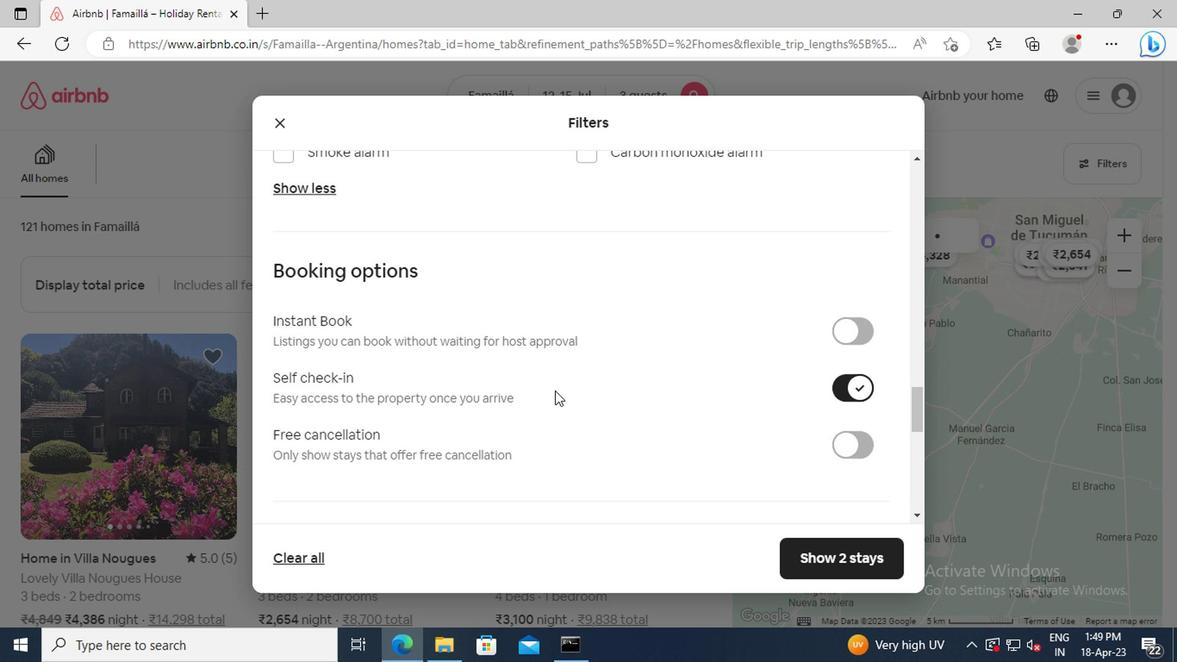 
Action: Mouse scrolled (550, 389) with delta (0, 0)
Screenshot: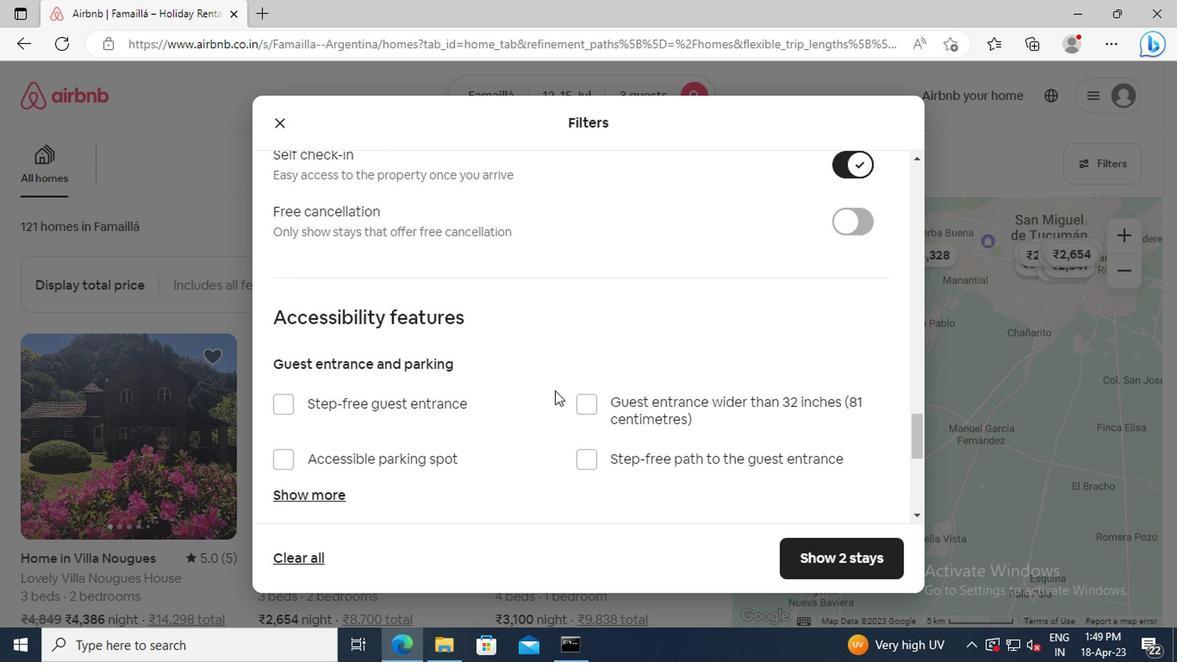 
Action: Mouse scrolled (550, 389) with delta (0, 0)
Screenshot: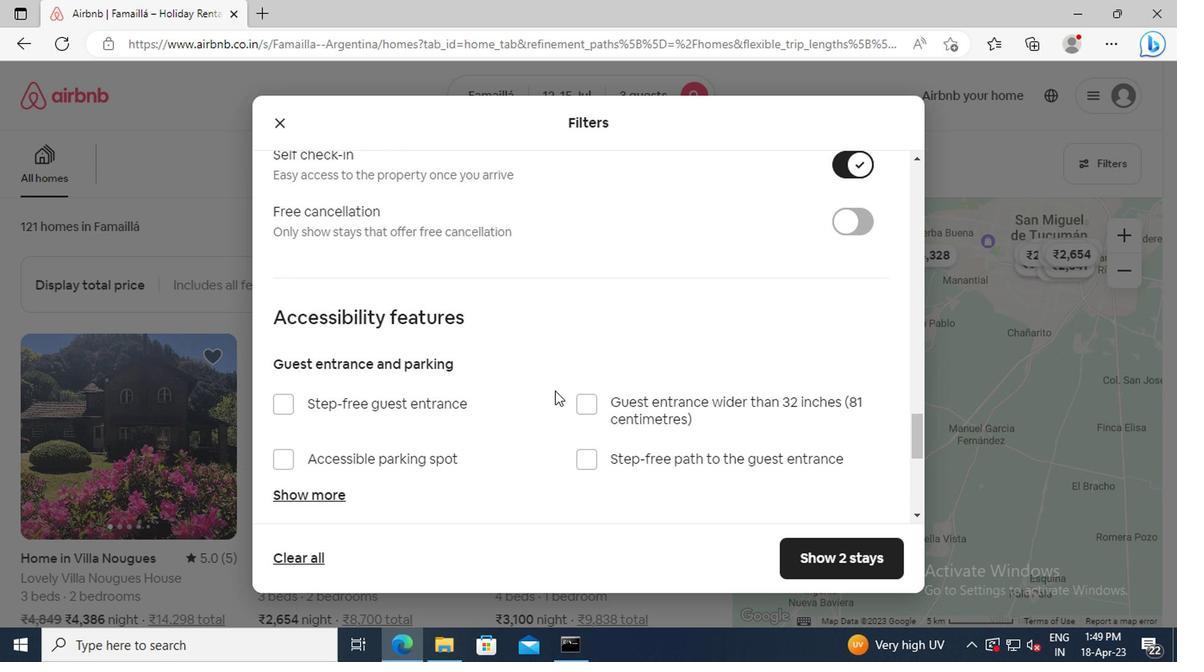 
Action: Mouse scrolled (550, 389) with delta (0, 0)
Screenshot: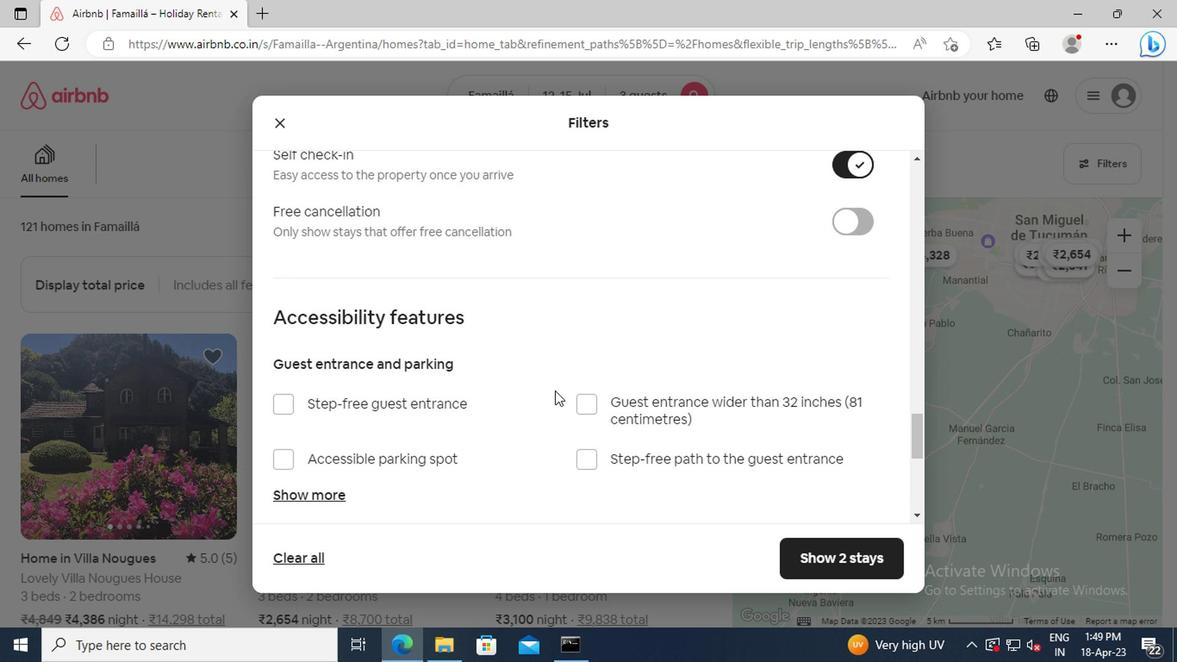 
Action: Mouse scrolled (550, 389) with delta (0, 0)
Screenshot: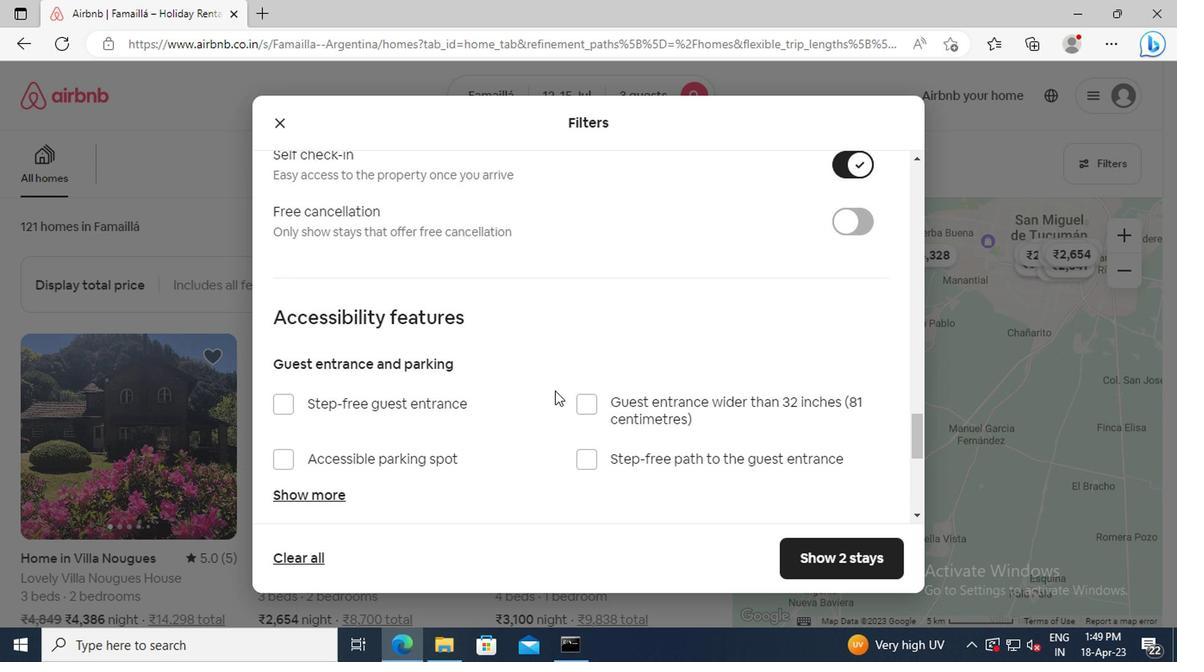 
Action: Mouse scrolled (550, 389) with delta (0, 0)
Screenshot: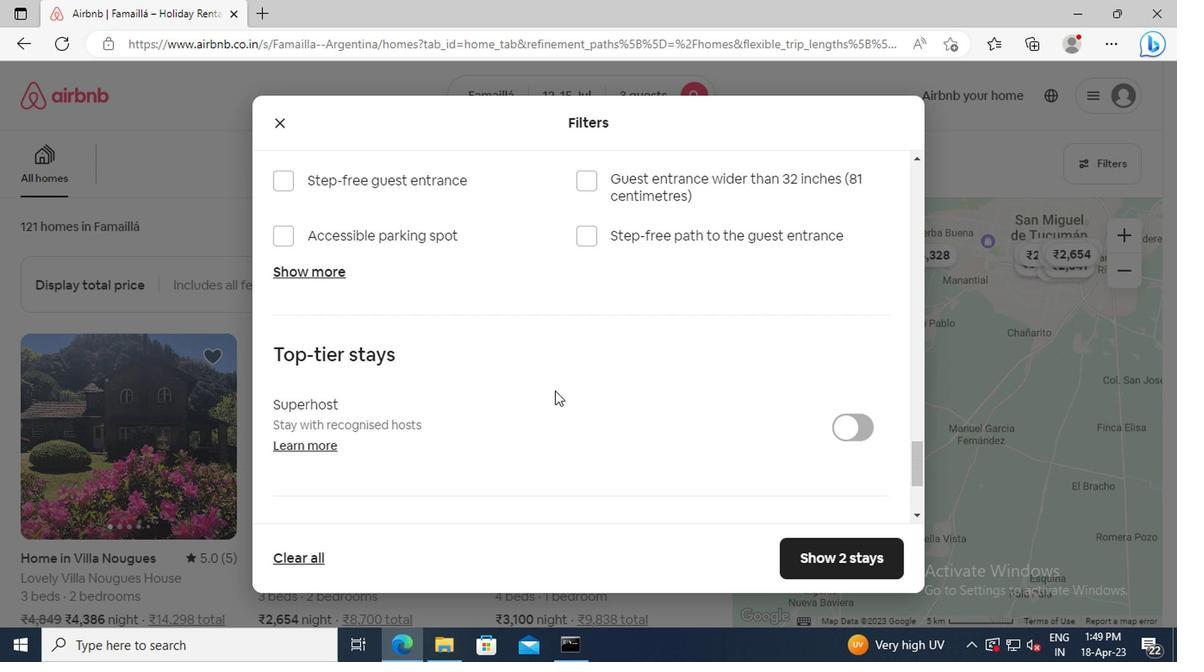 
Action: Mouse scrolled (550, 389) with delta (0, 0)
Screenshot: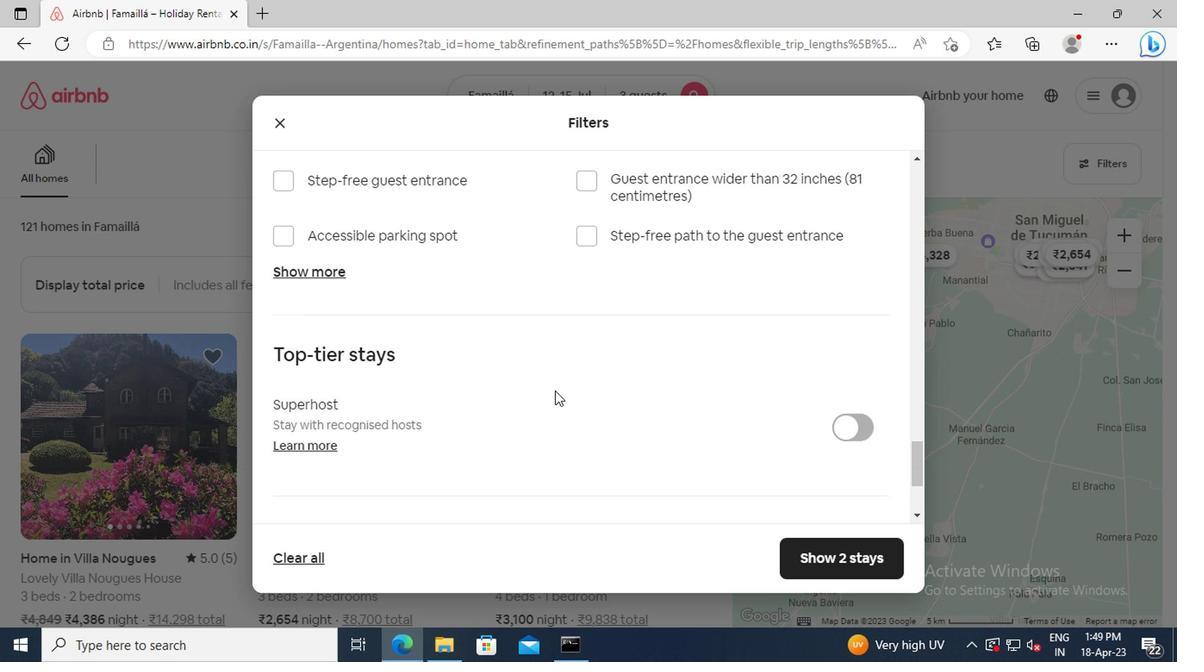 
Action: Mouse scrolled (550, 389) with delta (0, 0)
Screenshot: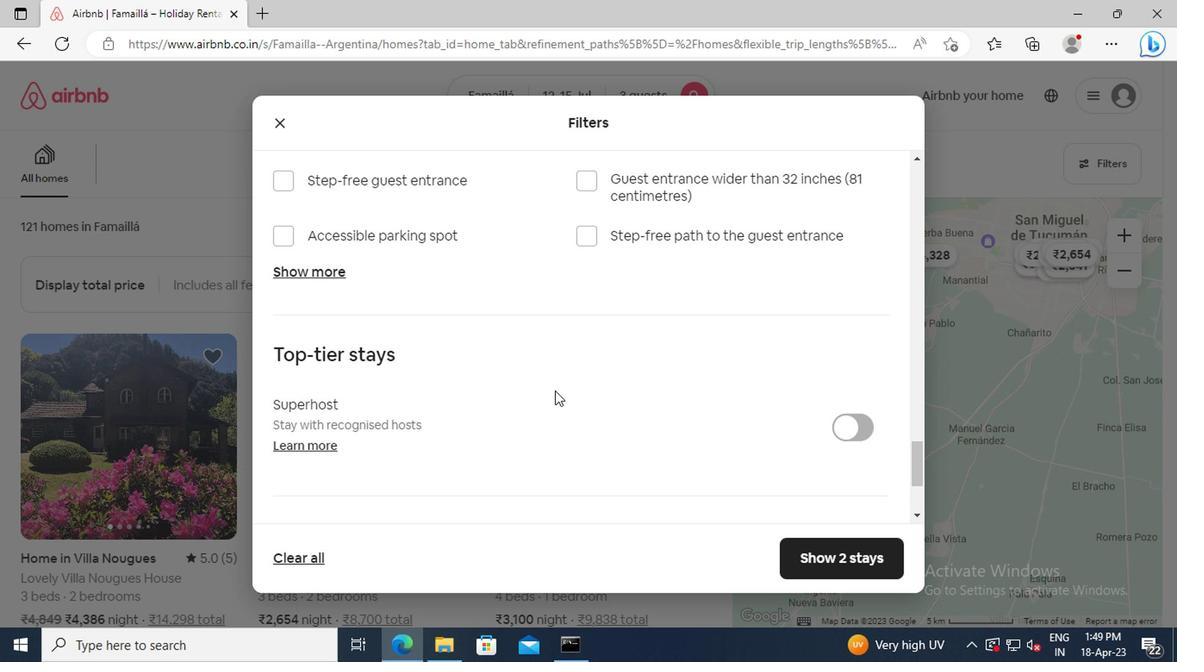 
Action: Mouse moved to (277, 426)
Screenshot: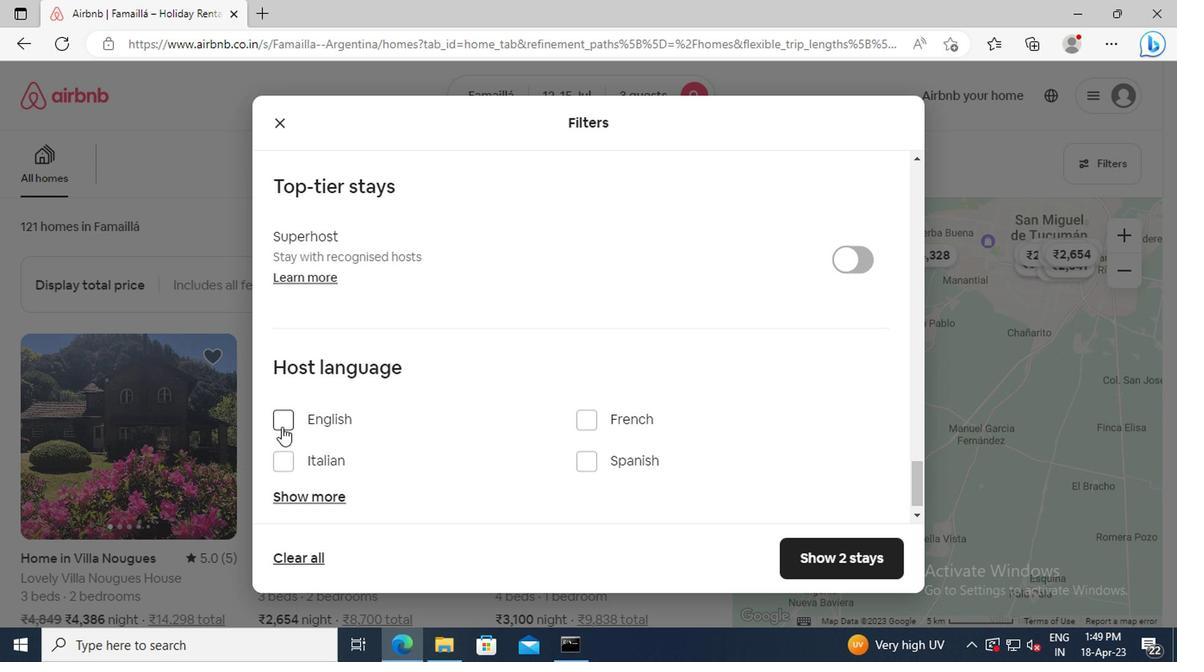 
Action: Mouse pressed left at (277, 426)
Screenshot: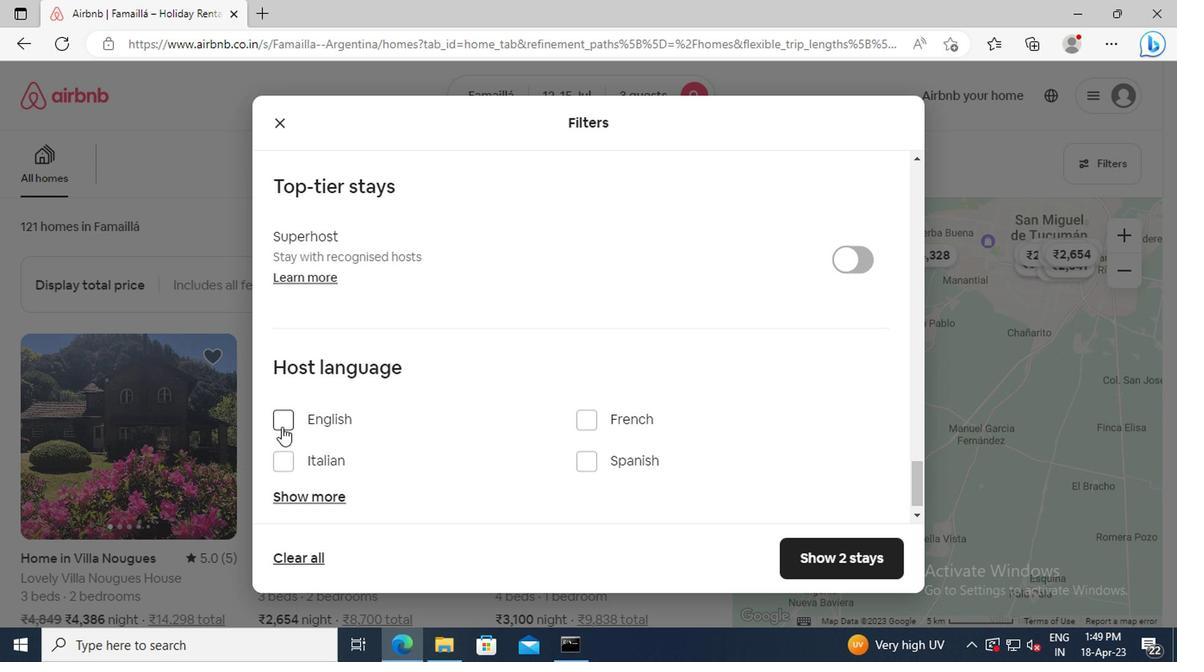 
Action: Mouse moved to (827, 560)
Screenshot: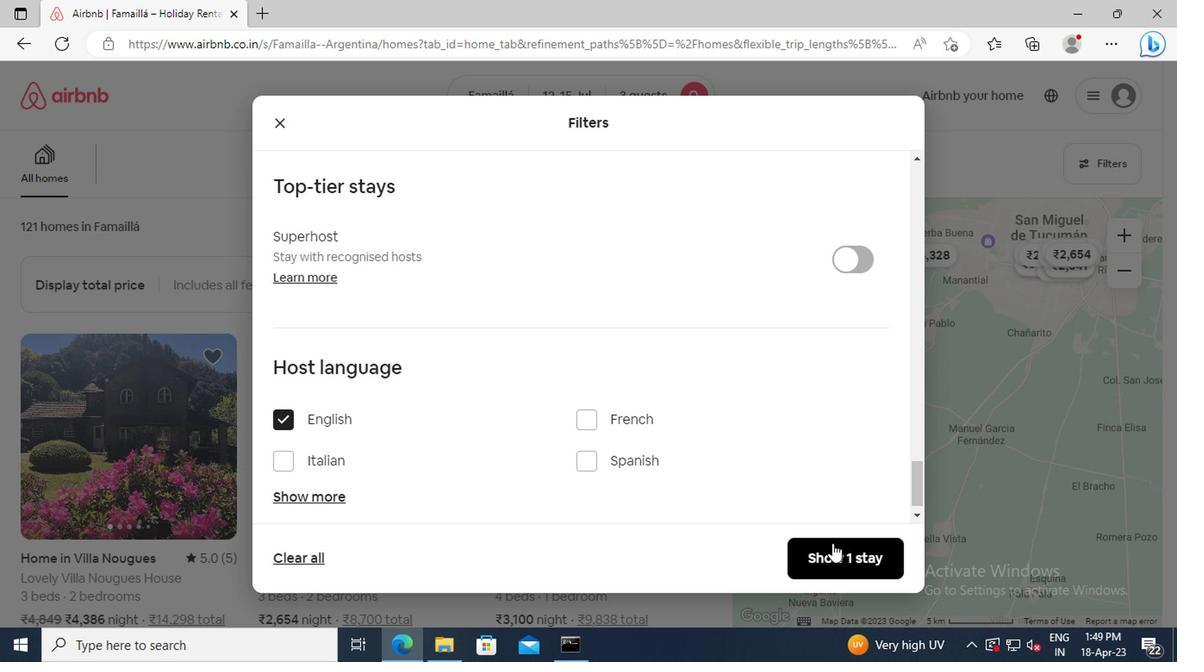 
Action: Mouse pressed left at (827, 560)
Screenshot: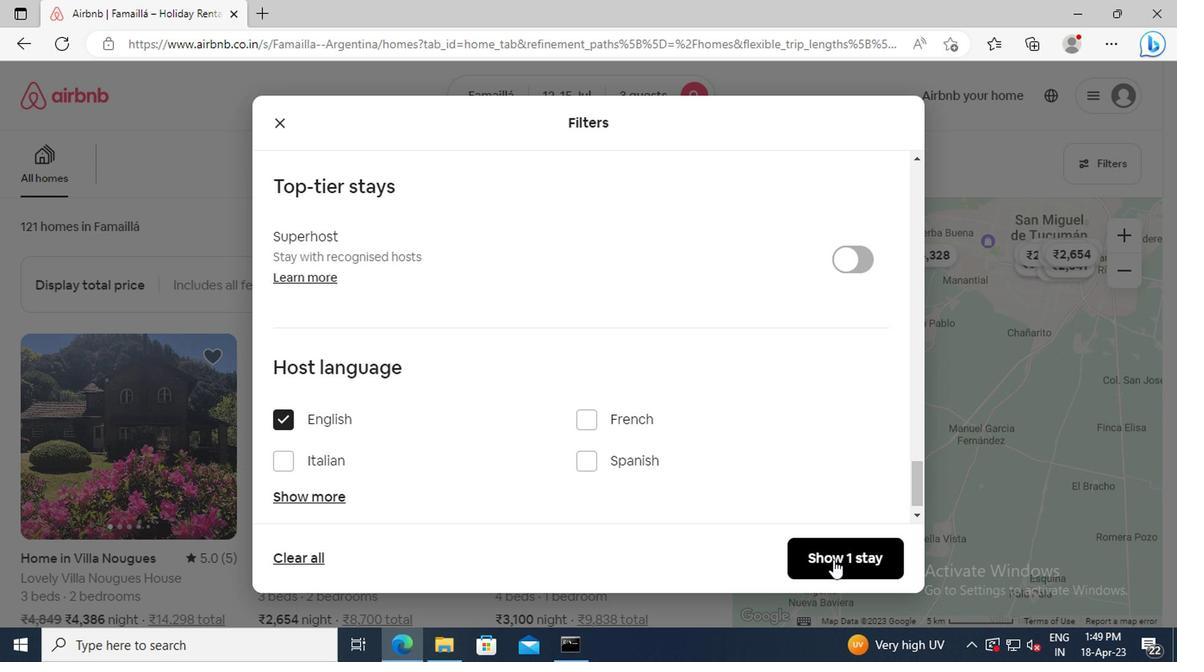 
